 Task: Look for space in Rapid City, United States from 5th June, 2023 to 16th June, 2023 for 2 adults in price range Rs.14000 to Rs.18000. Place can be entire place with 1  bedroom having 1 bed and 1 bathroom. Property type can be house, flat, guest house, hotel. Booking option can be shelf check-in. Required host language is English.
Action: Mouse moved to (530, 108)
Screenshot: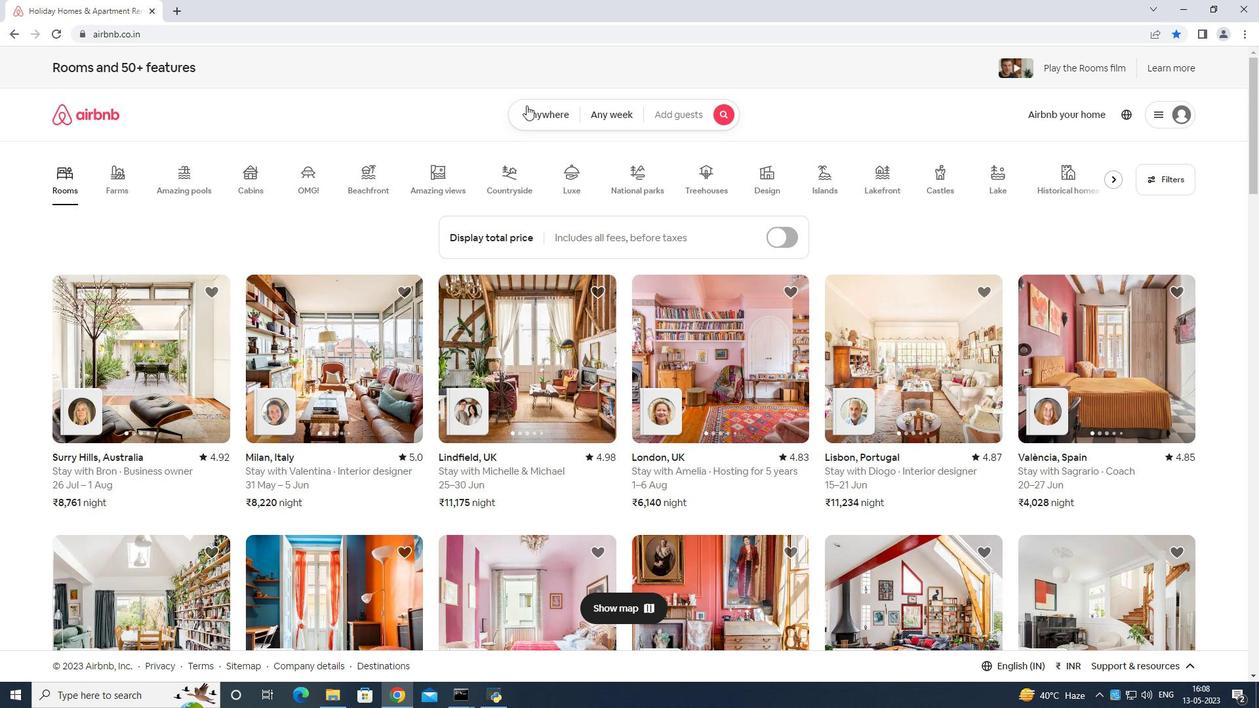 
Action: Mouse pressed left at (530, 108)
Screenshot: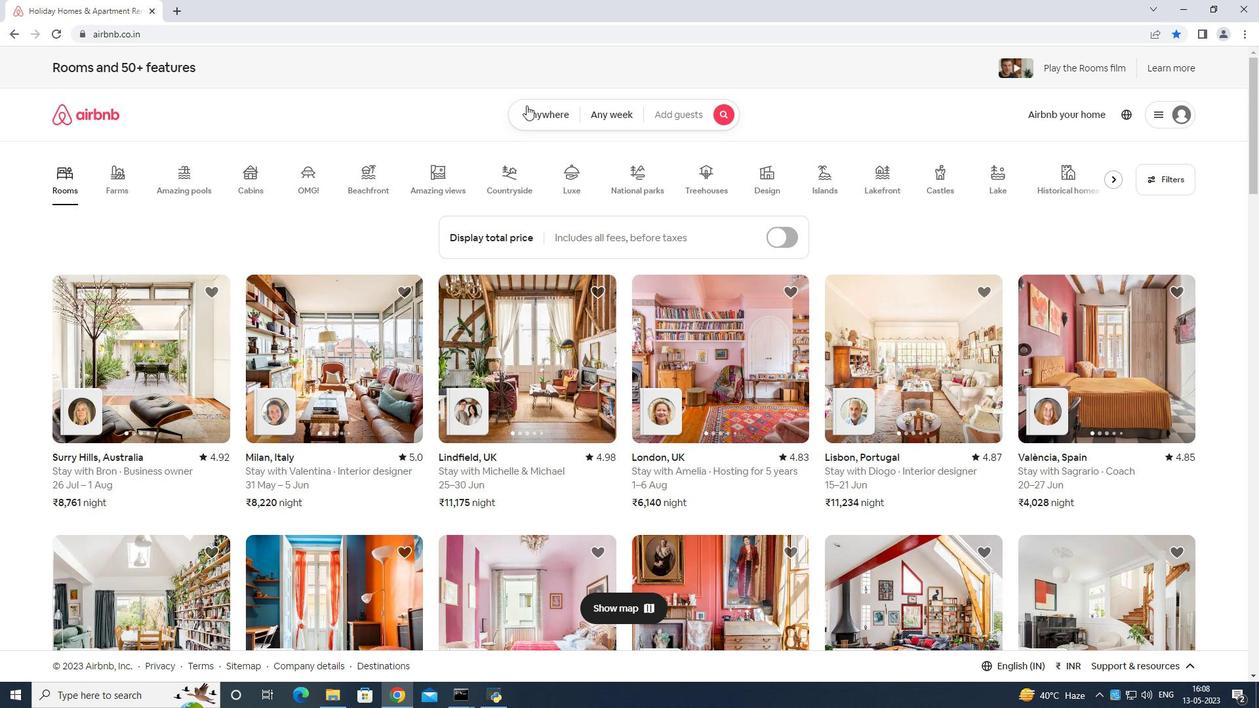 
Action: Mouse moved to (512, 150)
Screenshot: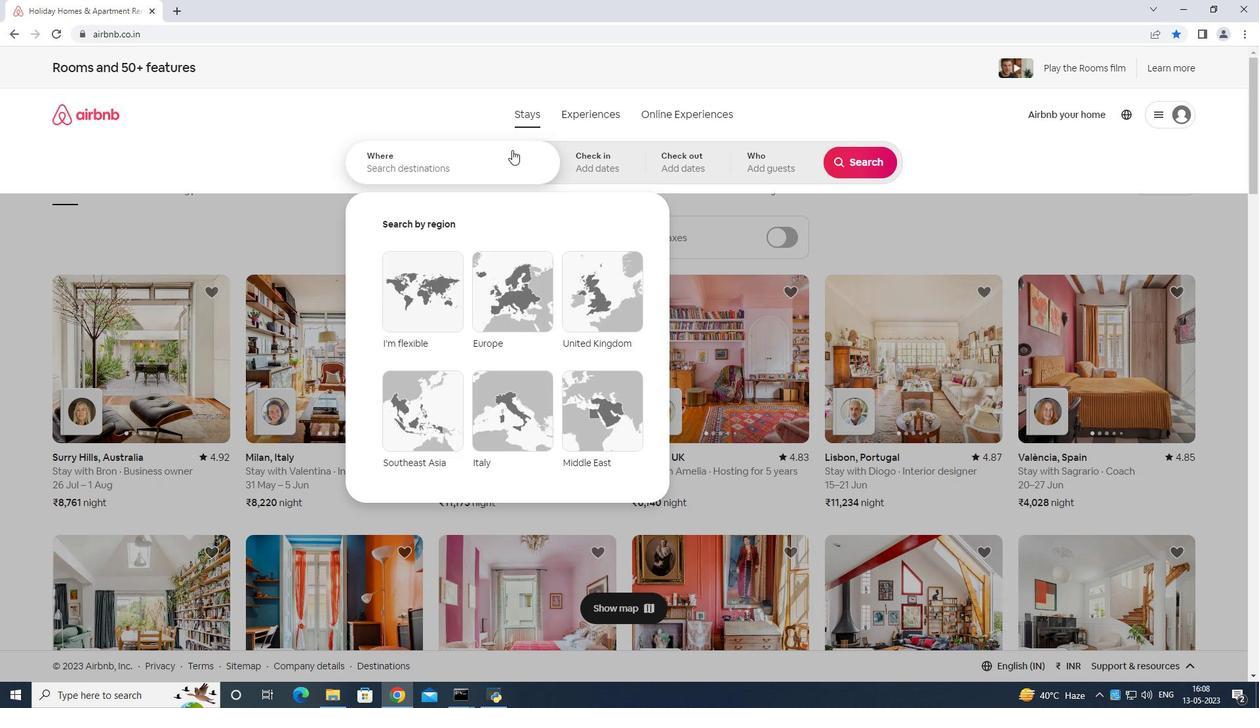 
Action: Mouse pressed left at (512, 150)
Screenshot: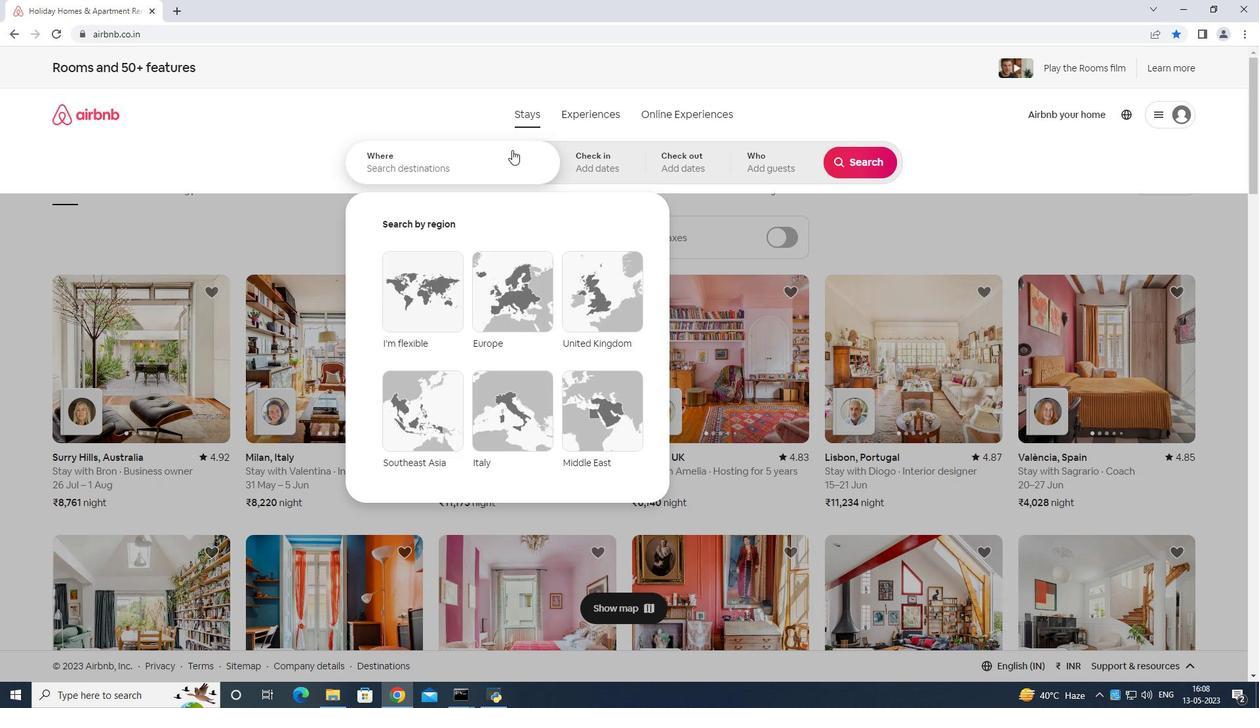 
Action: Mouse moved to (514, 150)
Screenshot: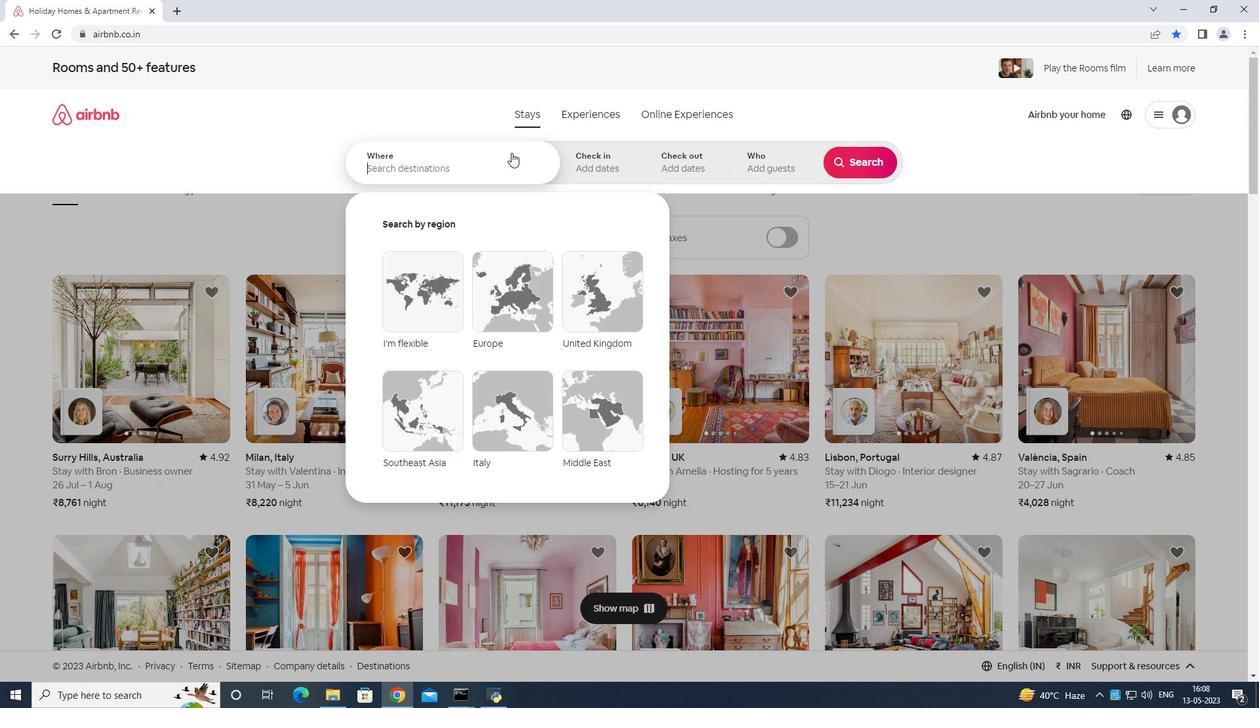 
Action: Key pressed <Key.shift>Rapid<Key.space>city<Key.space>unitrd<Key.space><Key.backspace><Key.backspace><Key.backspace>ed<Key.space>staes<Key.enter>
Screenshot: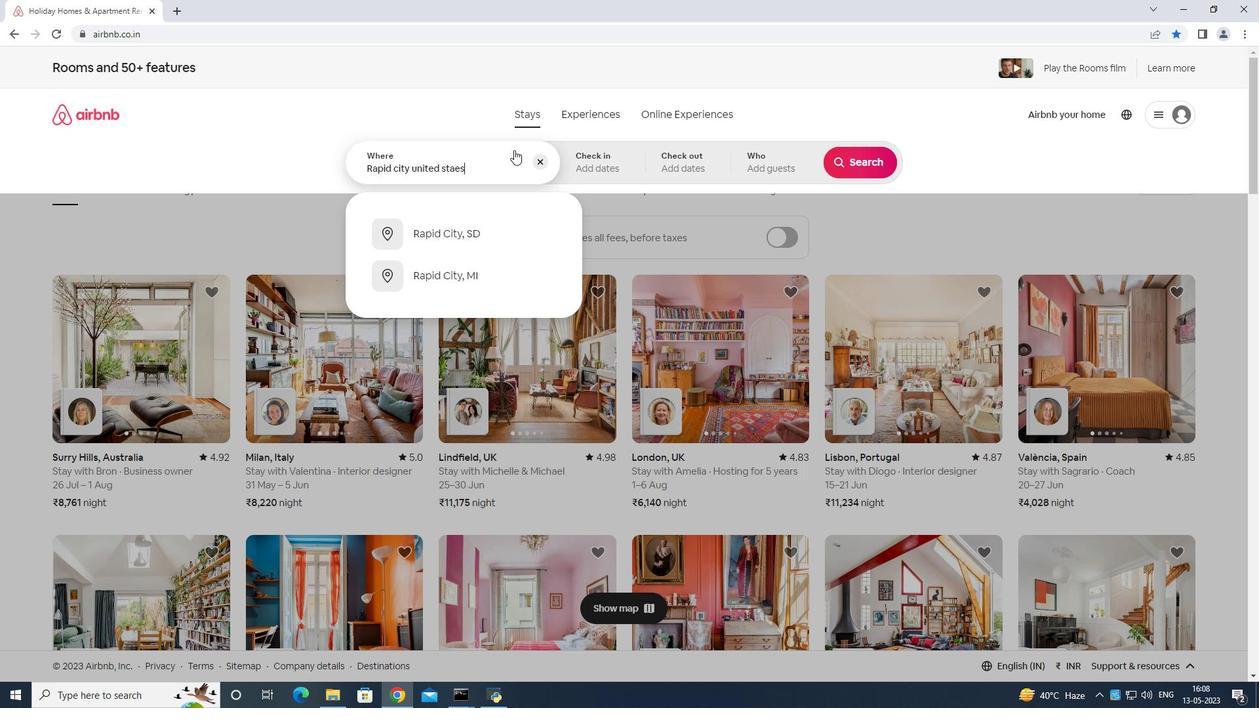 
Action: Mouse moved to (688, 350)
Screenshot: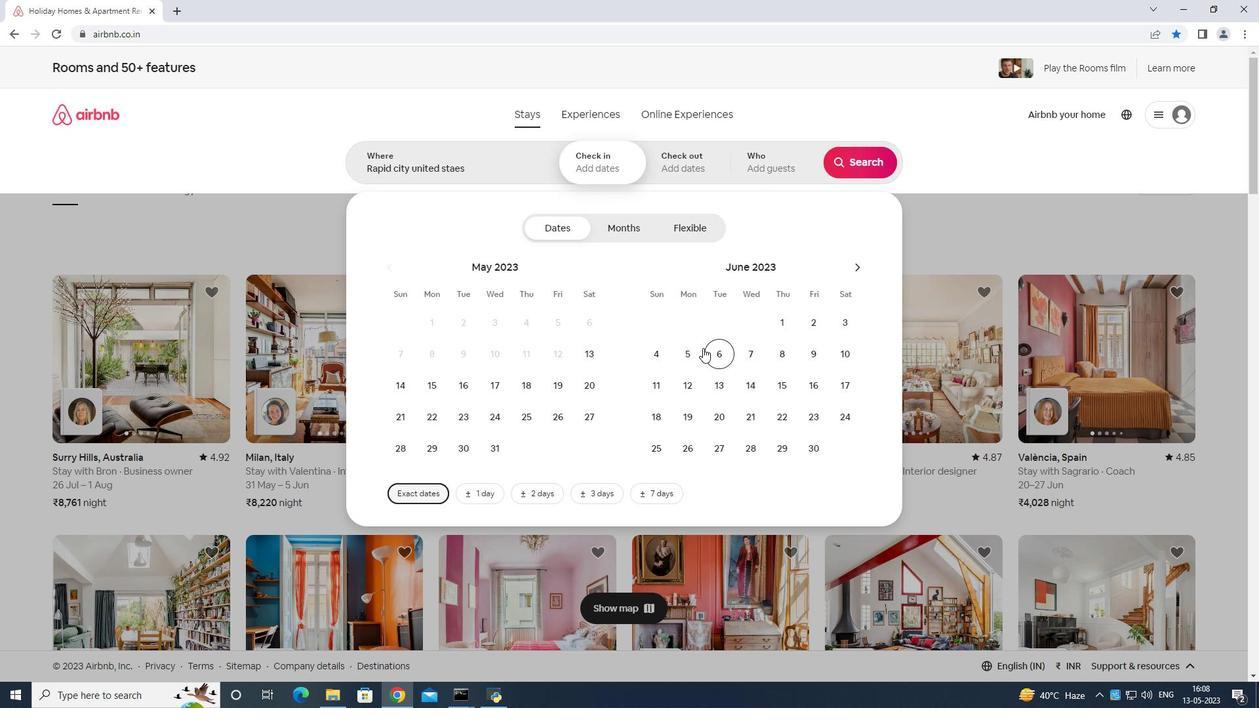 
Action: Mouse pressed left at (688, 350)
Screenshot: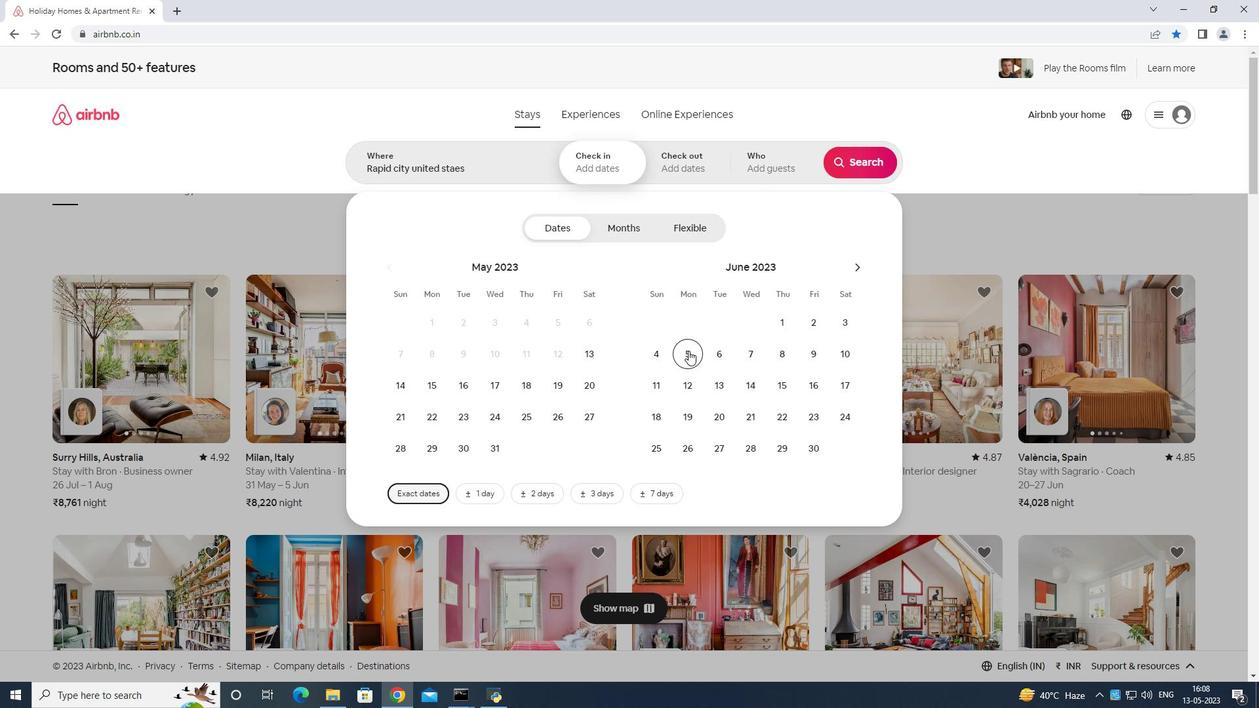 
Action: Mouse moved to (811, 387)
Screenshot: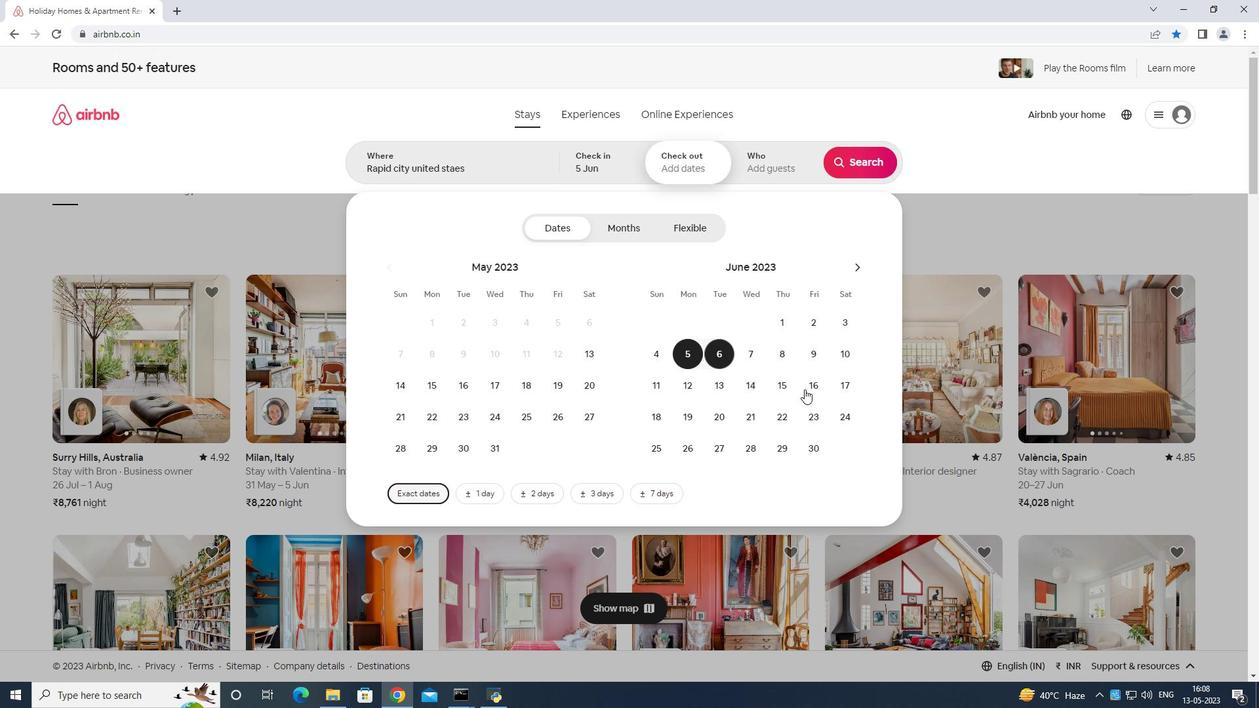 
Action: Mouse pressed left at (811, 387)
Screenshot: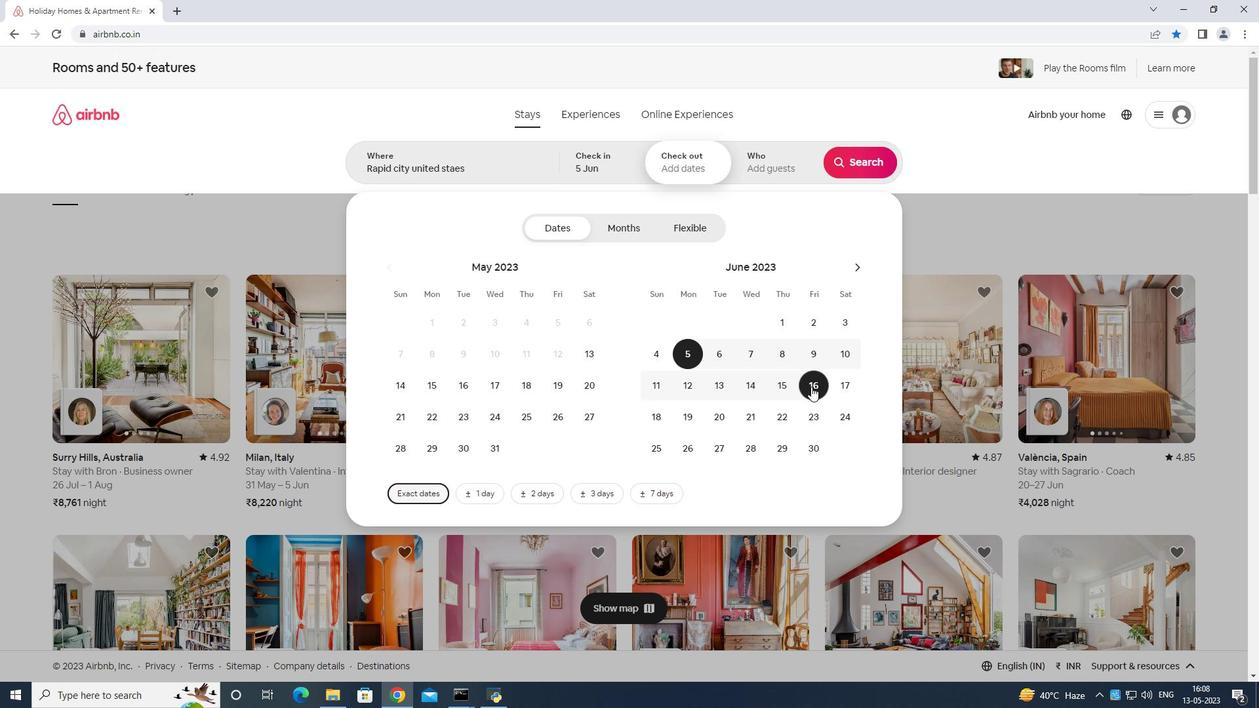 
Action: Mouse moved to (768, 167)
Screenshot: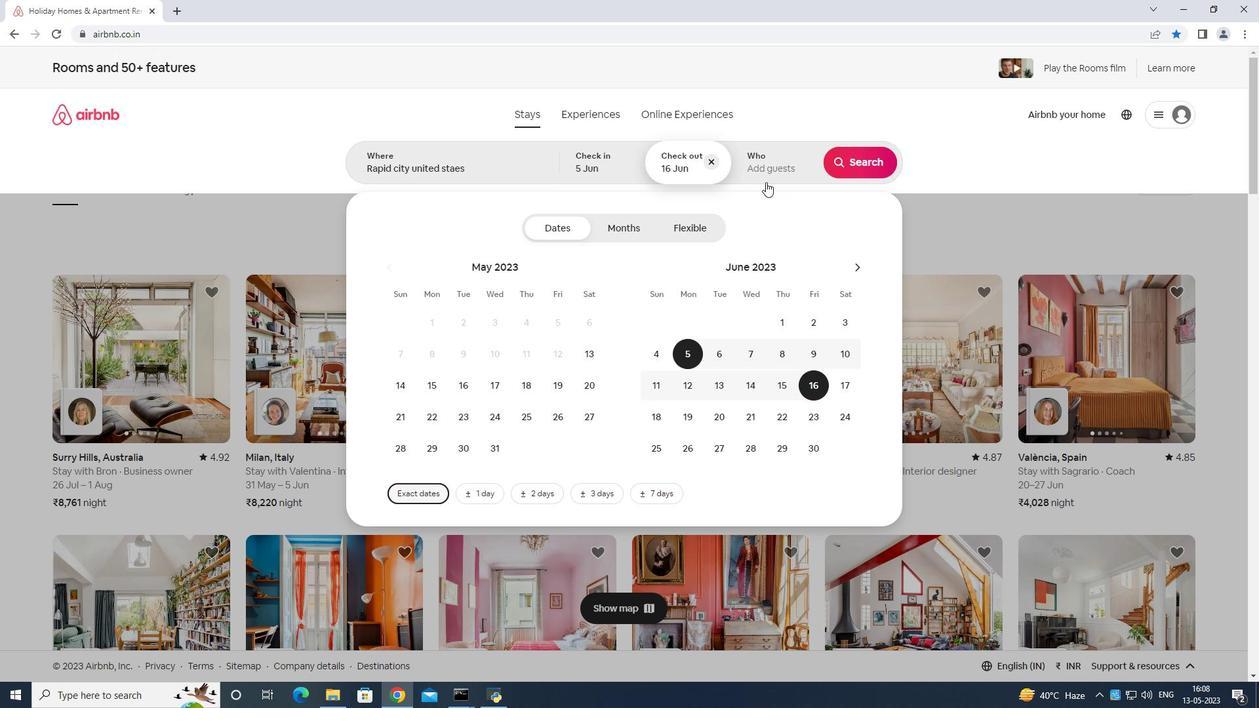 
Action: Mouse pressed left at (768, 167)
Screenshot: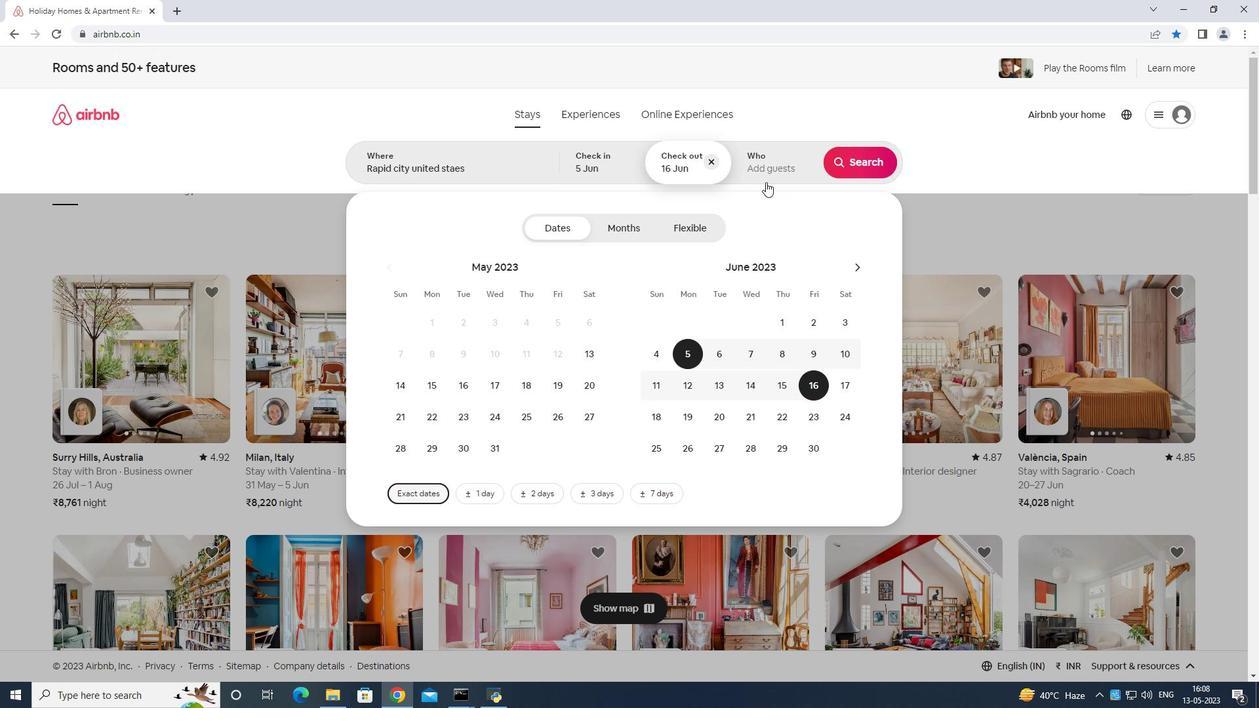 
Action: Mouse moved to (858, 228)
Screenshot: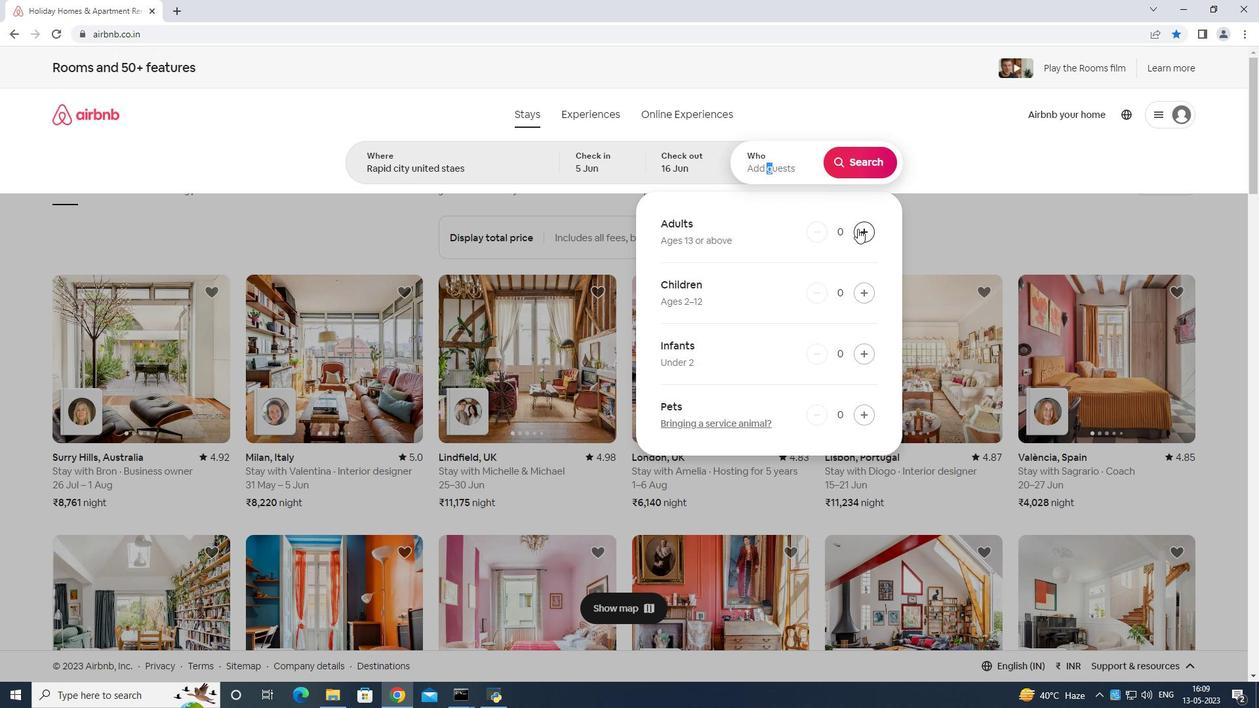 
Action: Mouse pressed left at (858, 228)
Screenshot: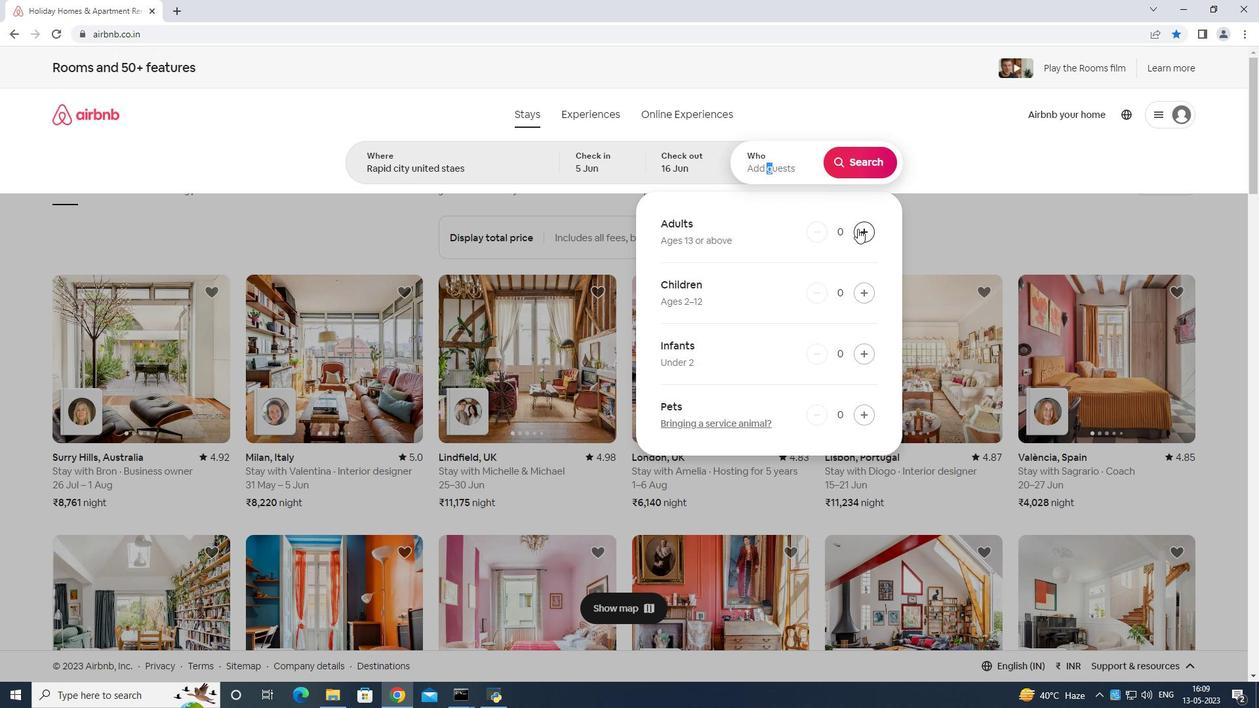 
Action: Mouse pressed left at (858, 228)
Screenshot: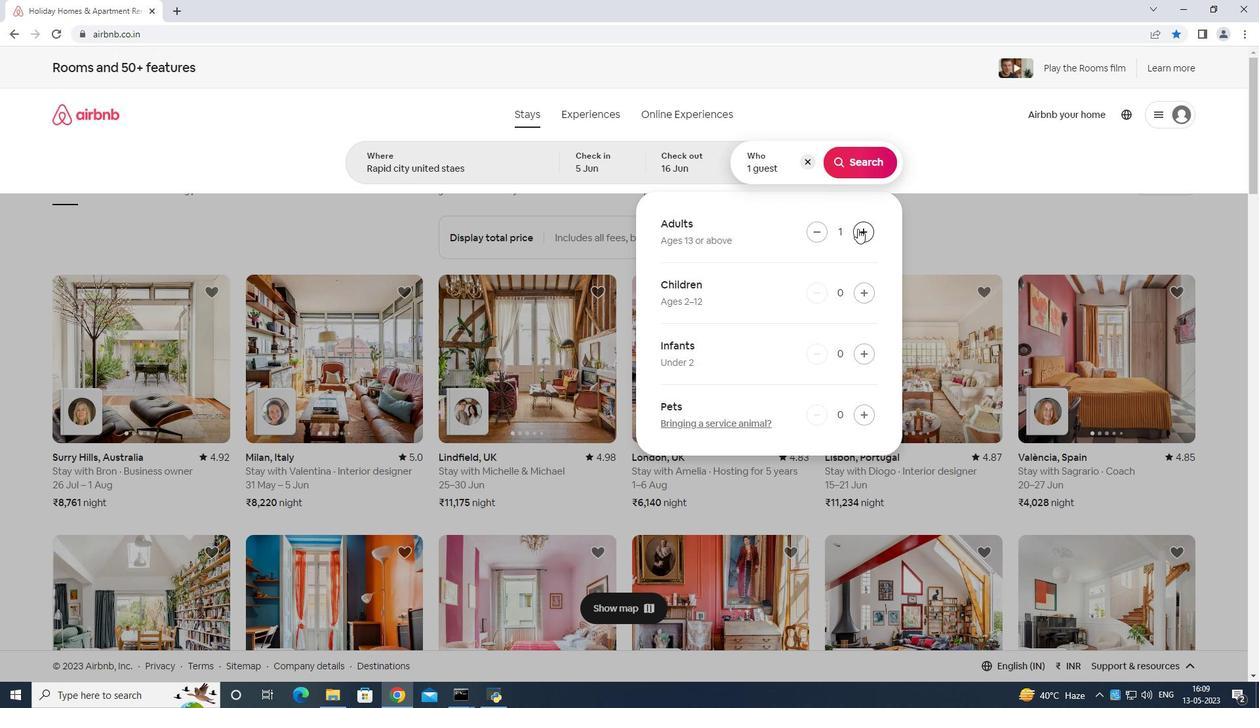 
Action: Mouse moved to (871, 156)
Screenshot: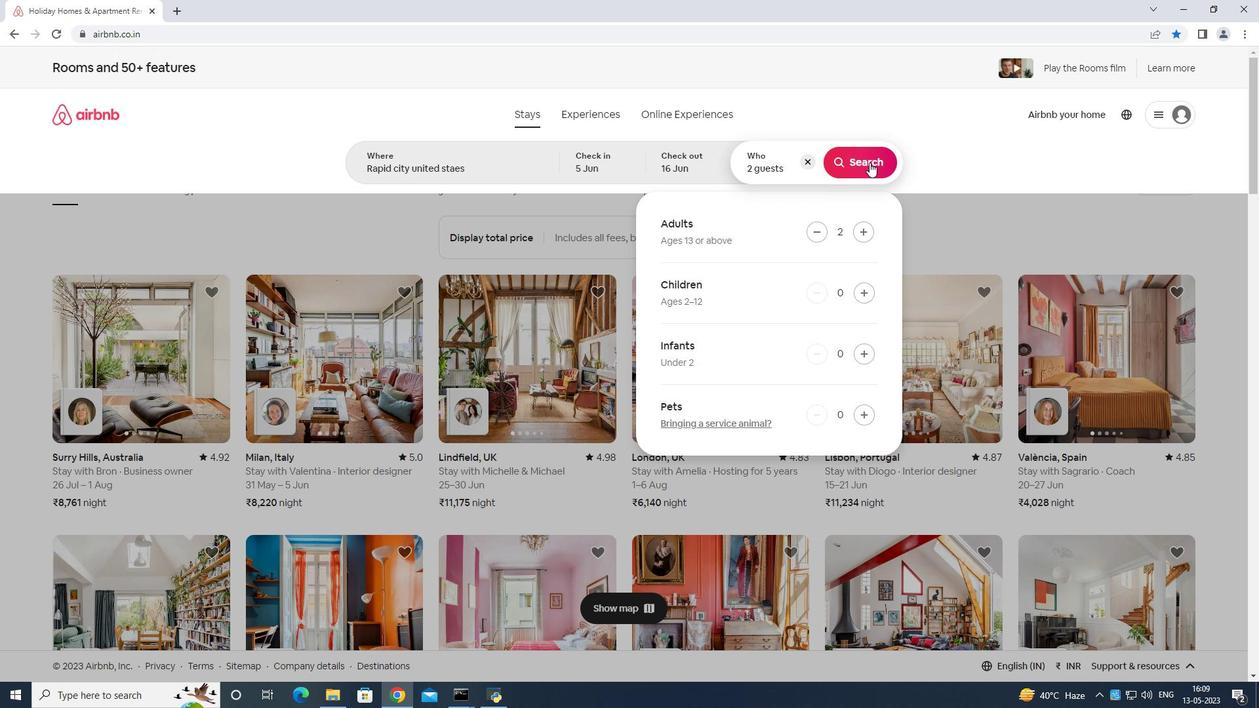 
Action: Mouse pressed left at (871, 156)
Screenshot: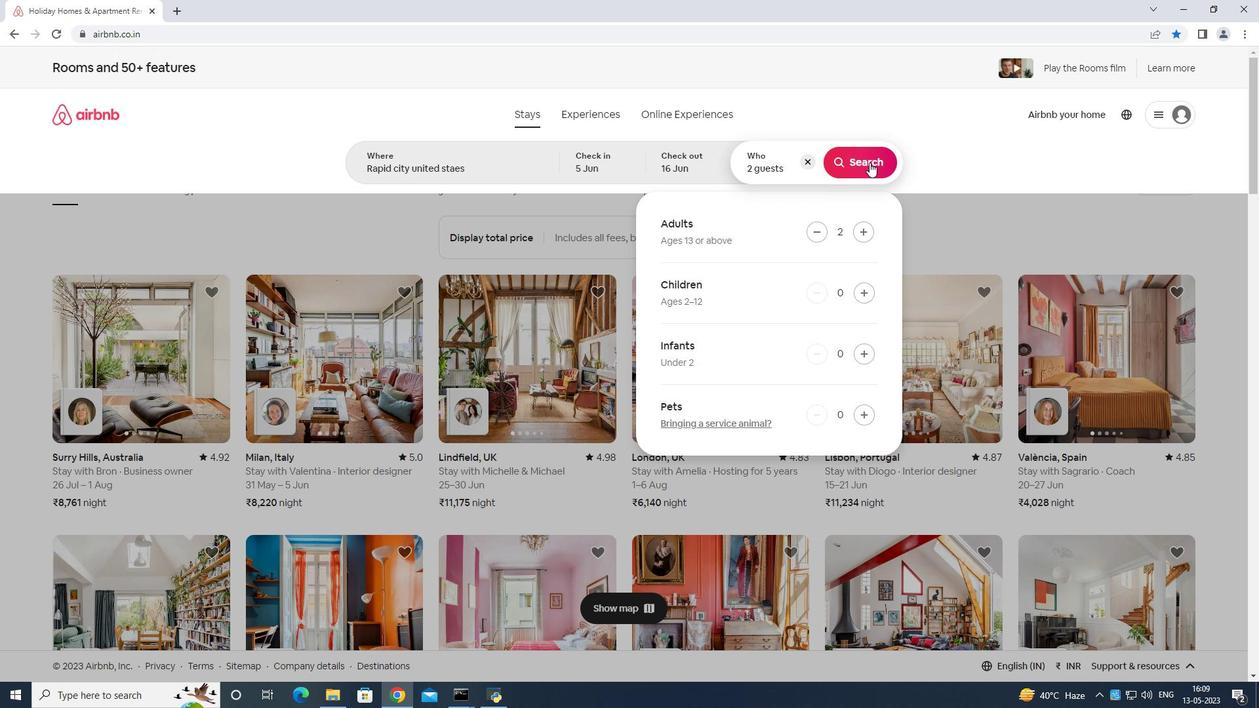 
Action: Mouse moved to (1215, 122)
Screenshot: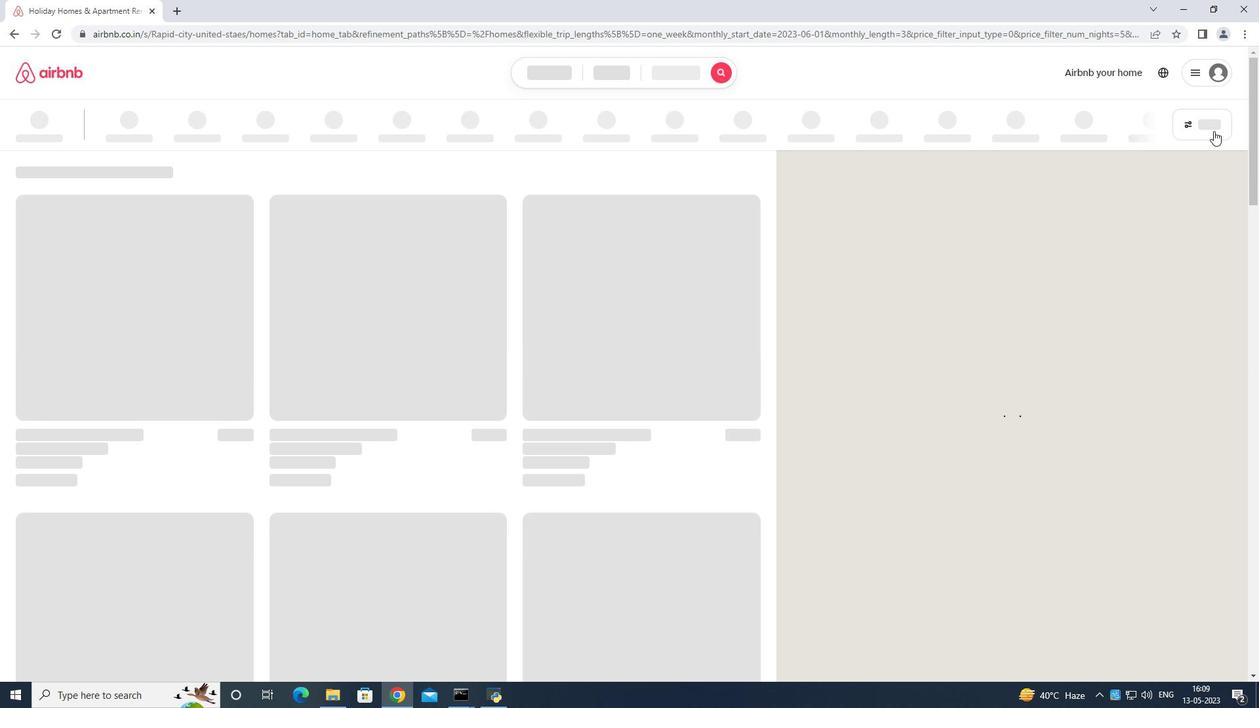 
Action: Mouse pressed left at (1215, 122)
Screenshot: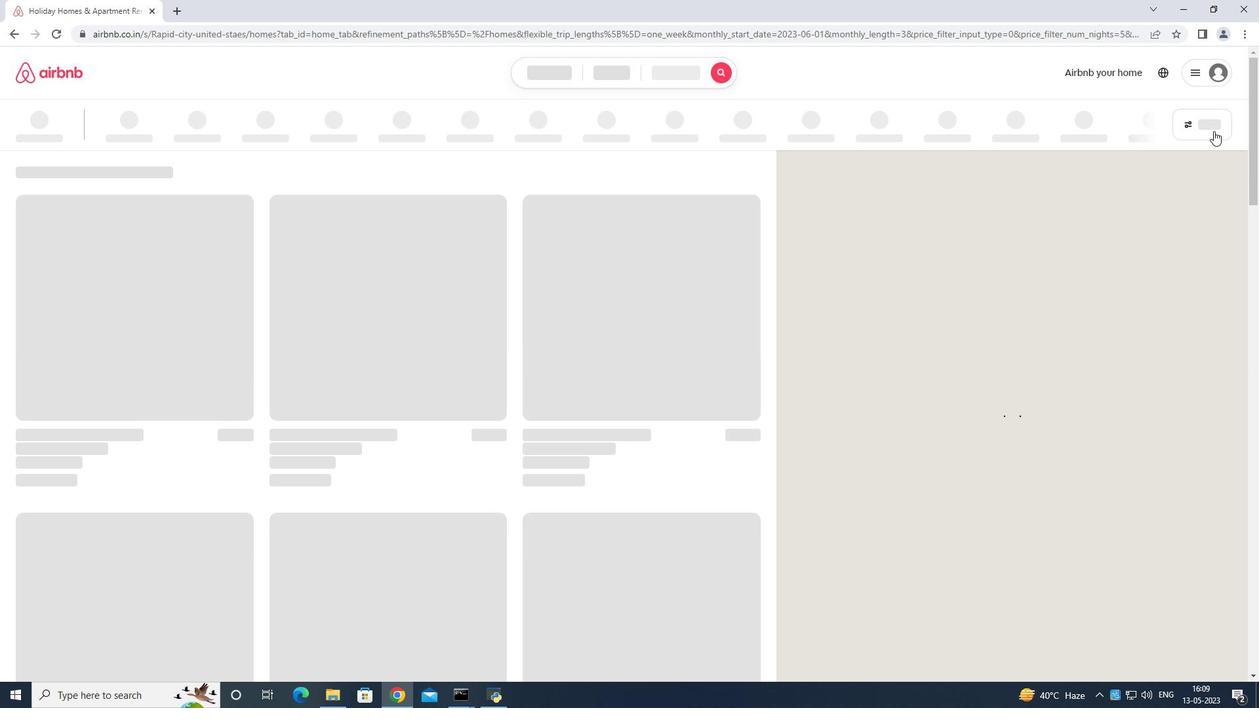 
Action: Mouse moved to (549, 419)
Screenshot: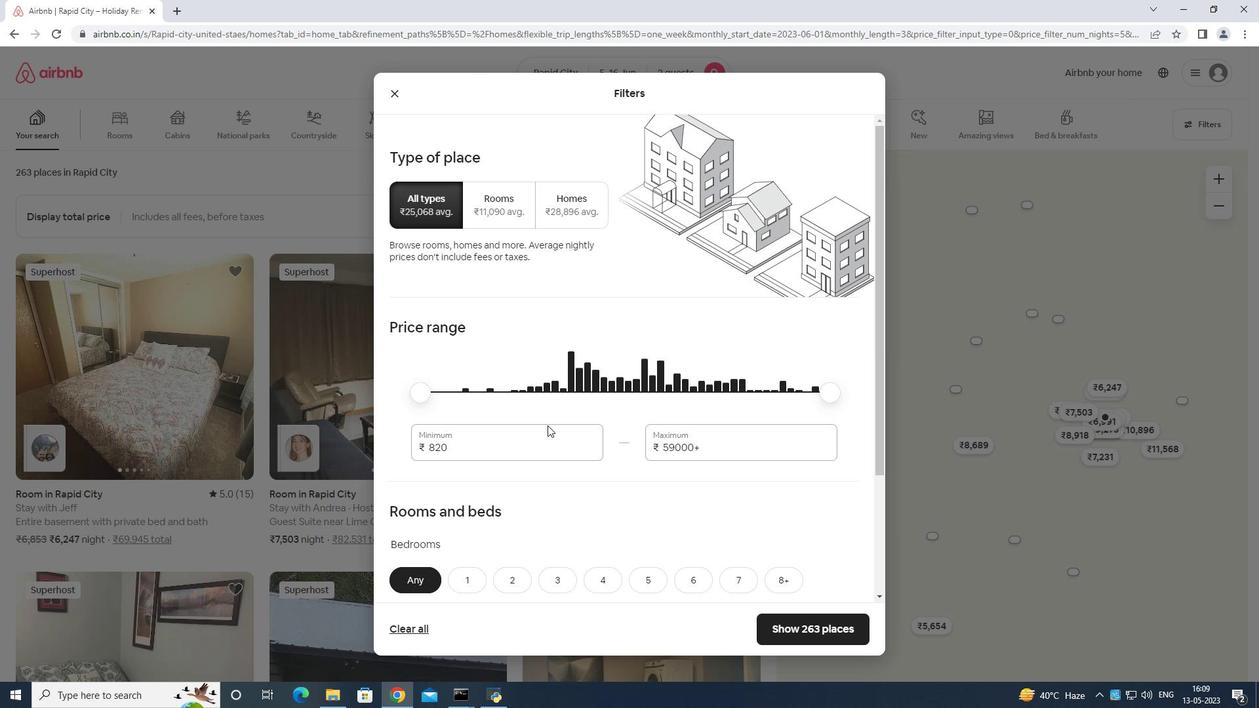 
Action: Mouse pressed left at (549, 419)
Screenshot: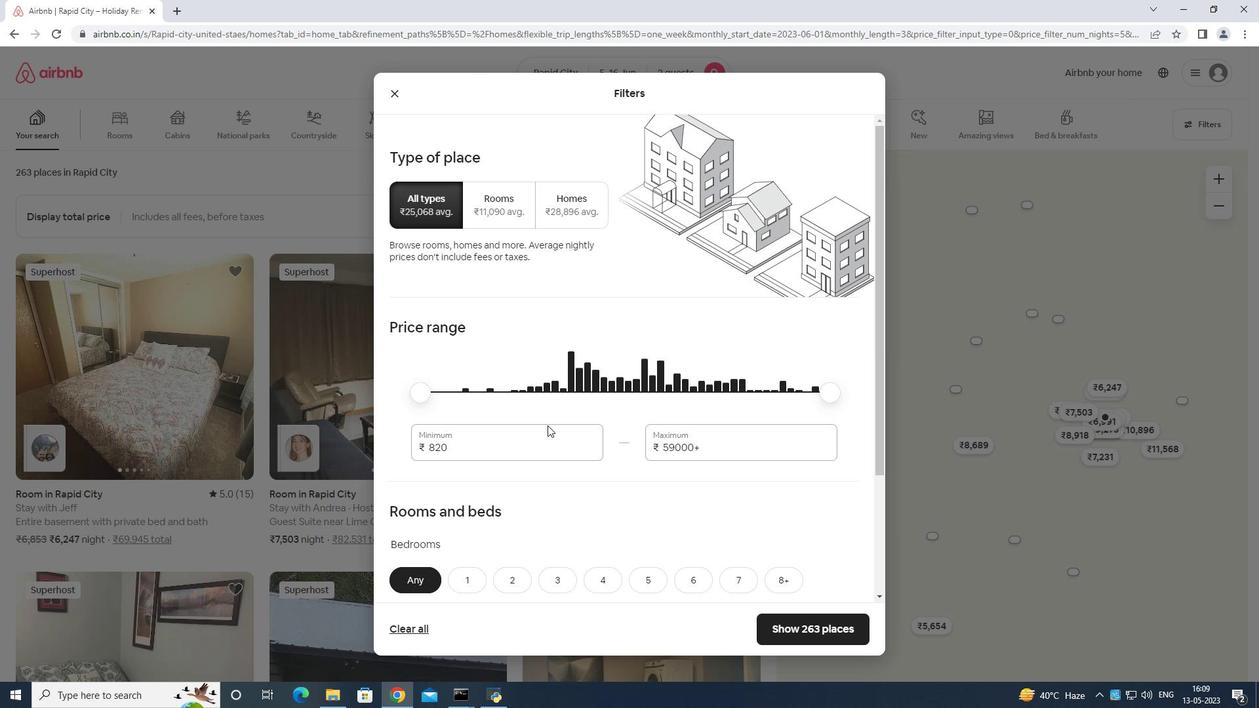 
Action: Mouse moved to (539, 441)
Screenshot: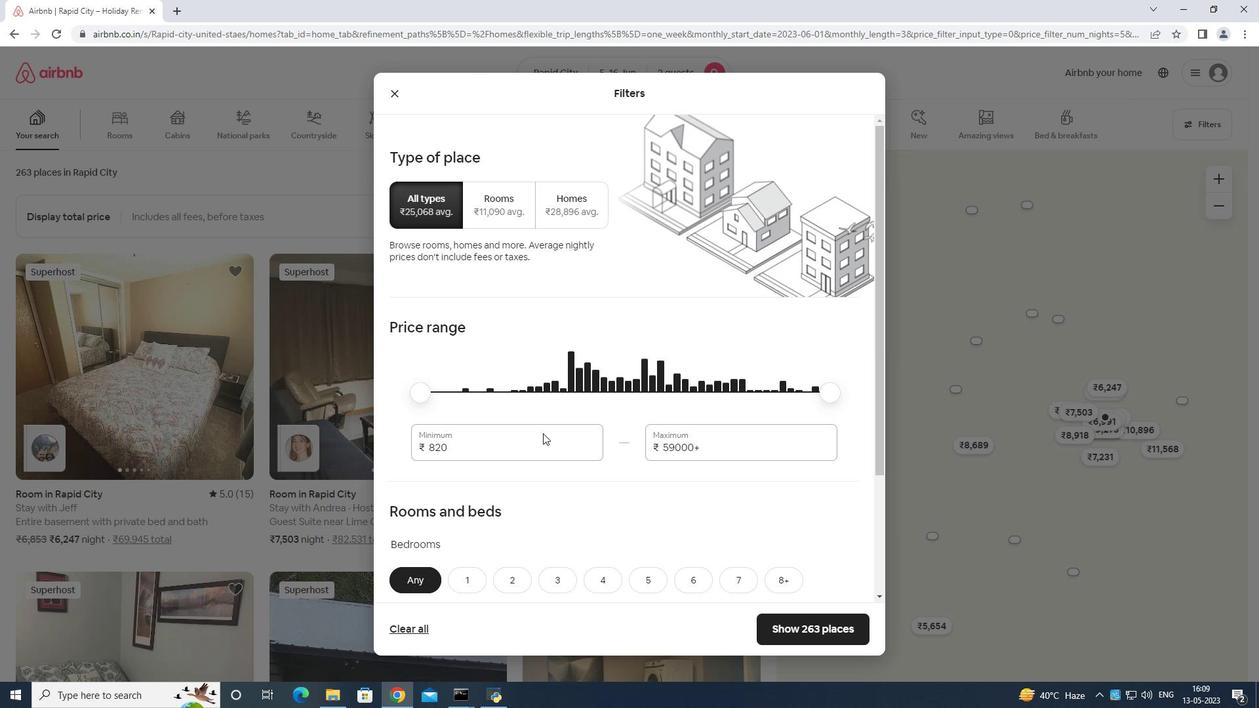 
Action: Key pressed <Key.backspace><Key.backspace><Key.backspace><Key.backspace>
Screenshot: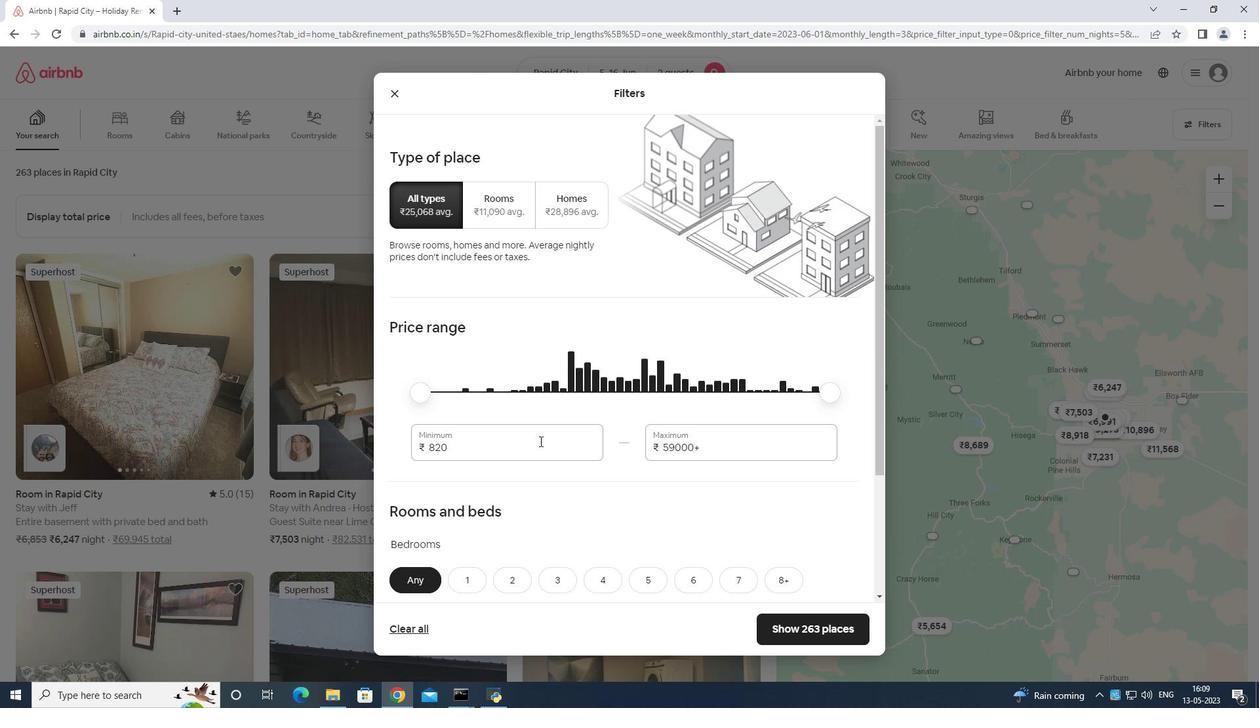 
Action: Mouse moved to (538, 442)
Screenshot: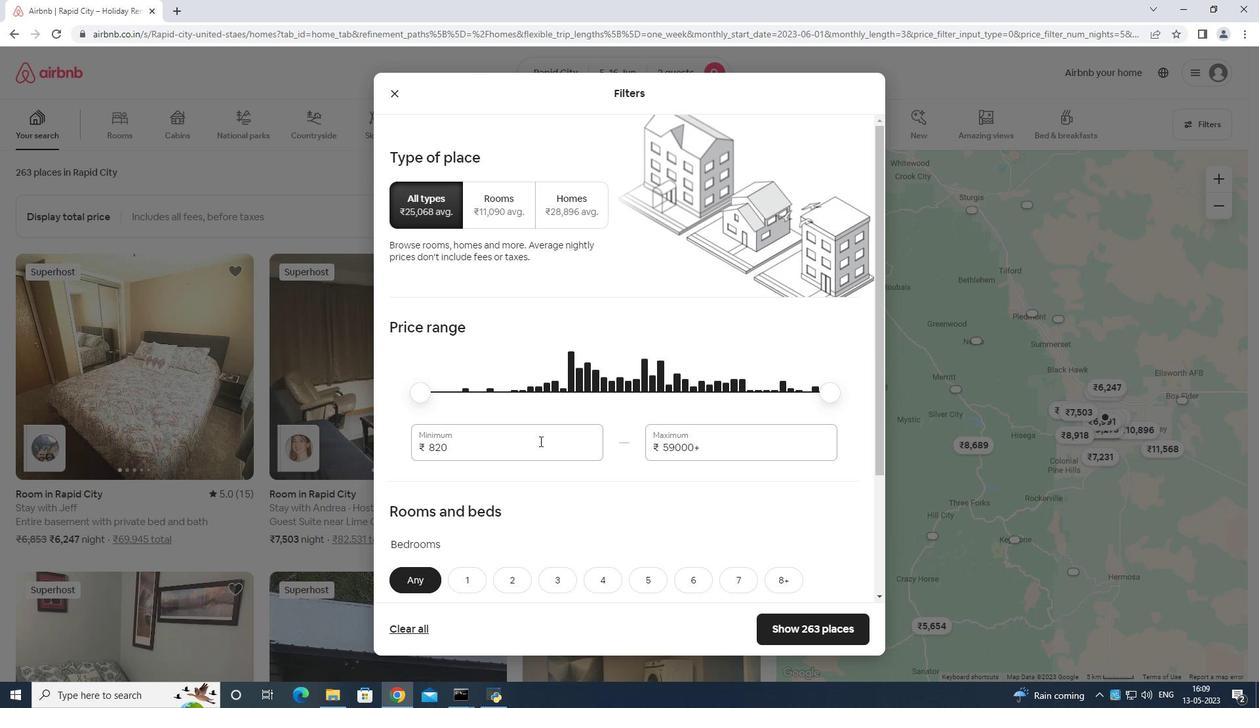 
Action: Key pressed <Key.backspace>
Screenshot: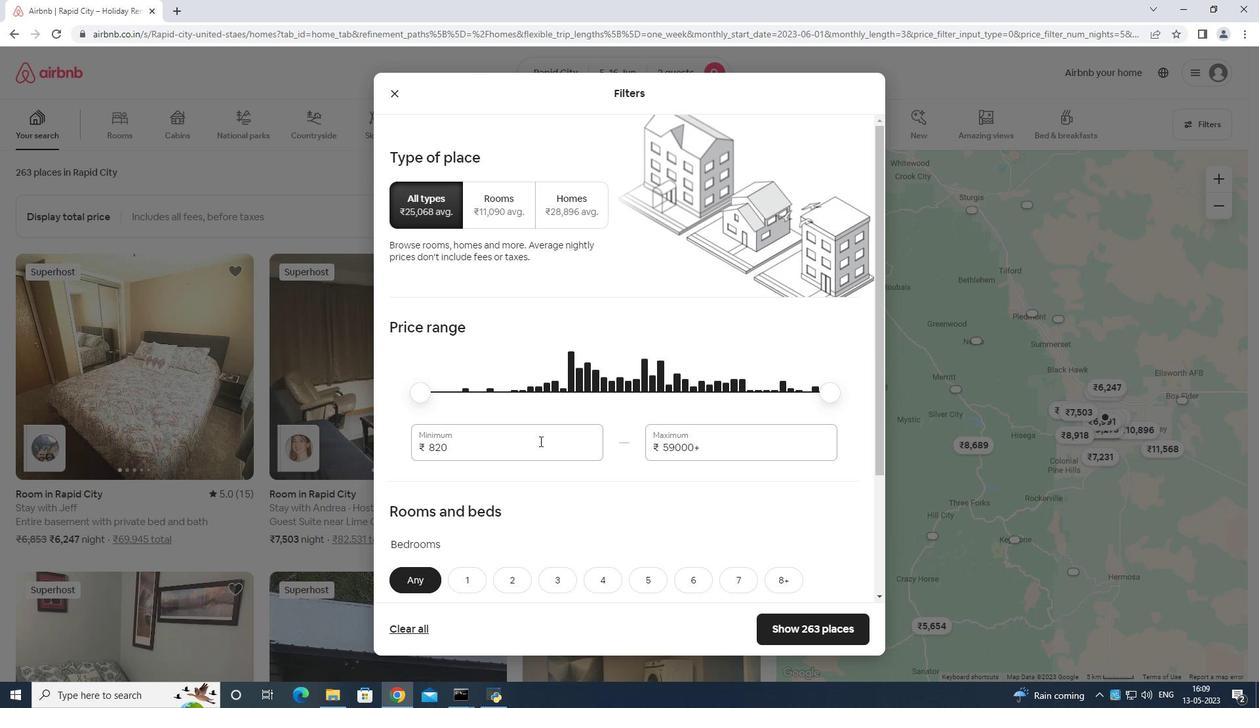 
Action: Mouse moved to (534, 444)
Screenshot: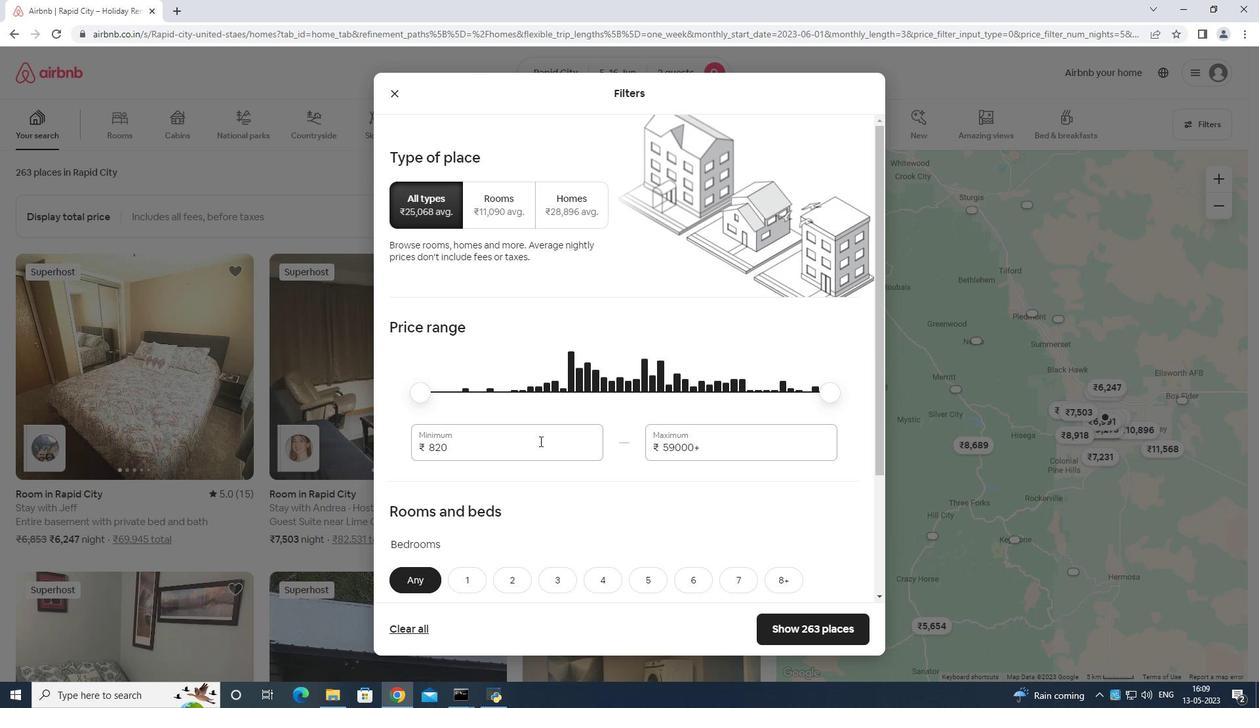 
Action: Key pressed <Key.backspace>
Screenshot: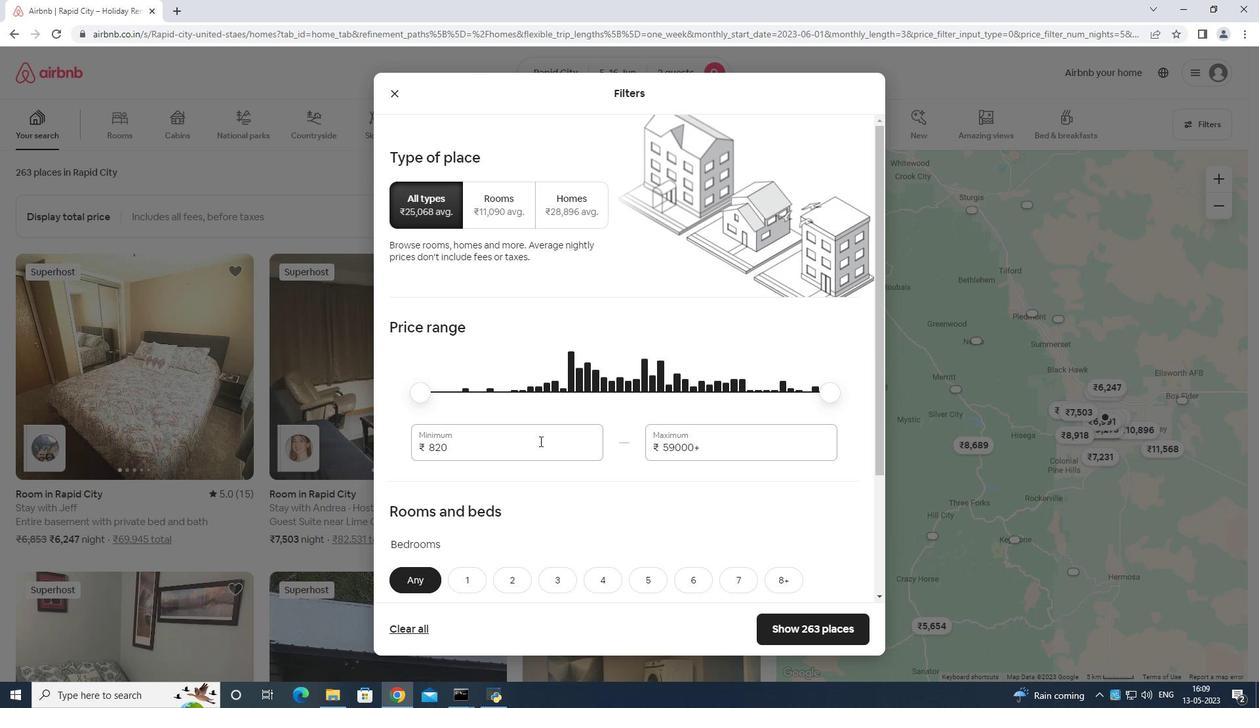 
Action: Mouse moved to (528, 447)
Screenshot: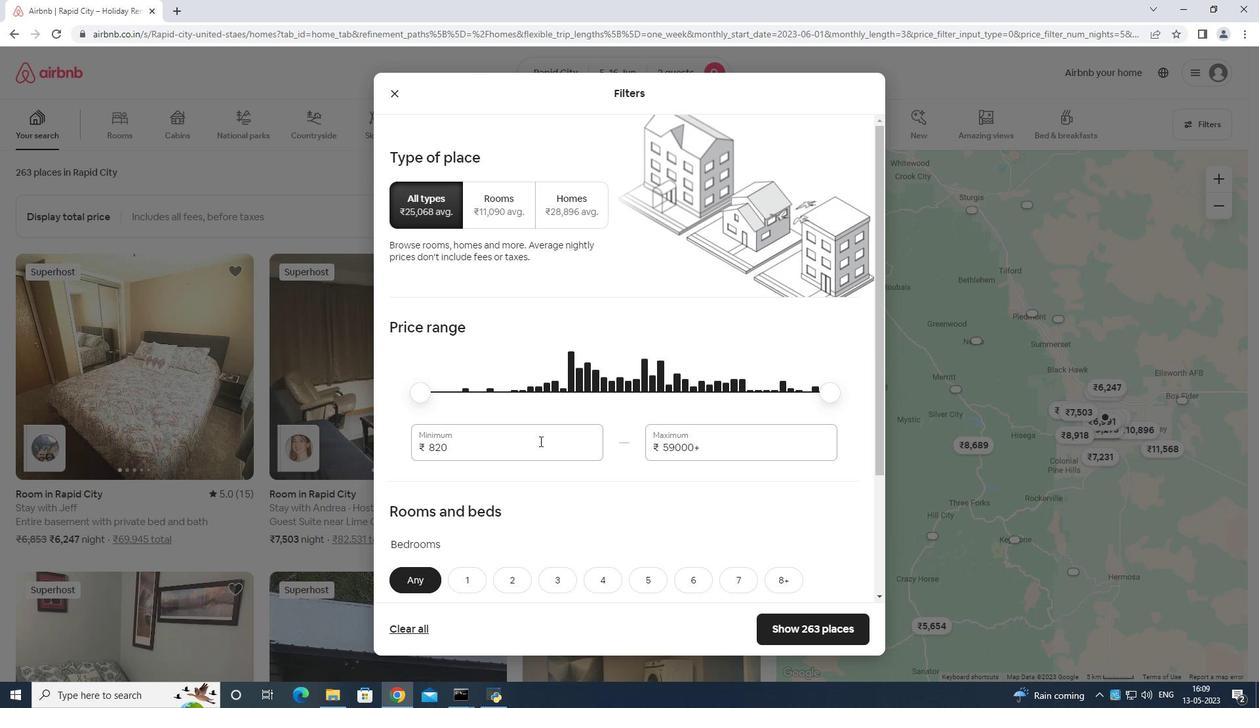 
Action: Key pressed <Key.backspace>
Screenshot: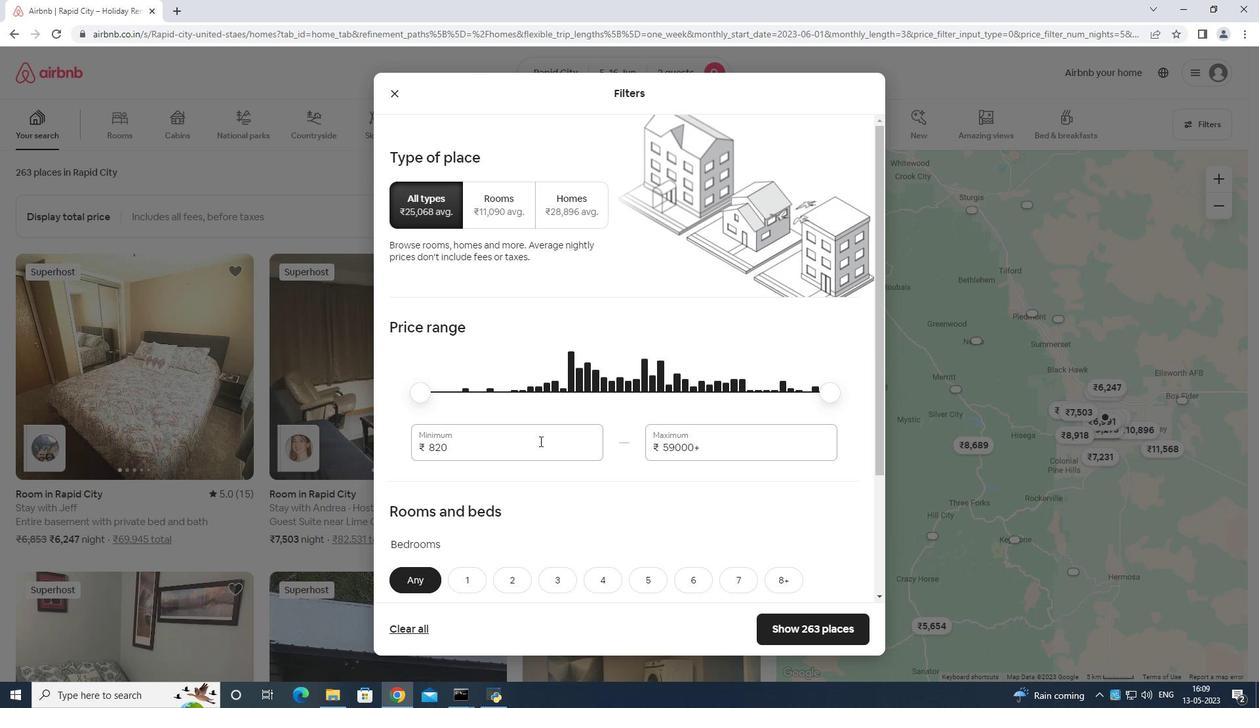 
Action: Mouse moved to (526, 447)
Screenshot: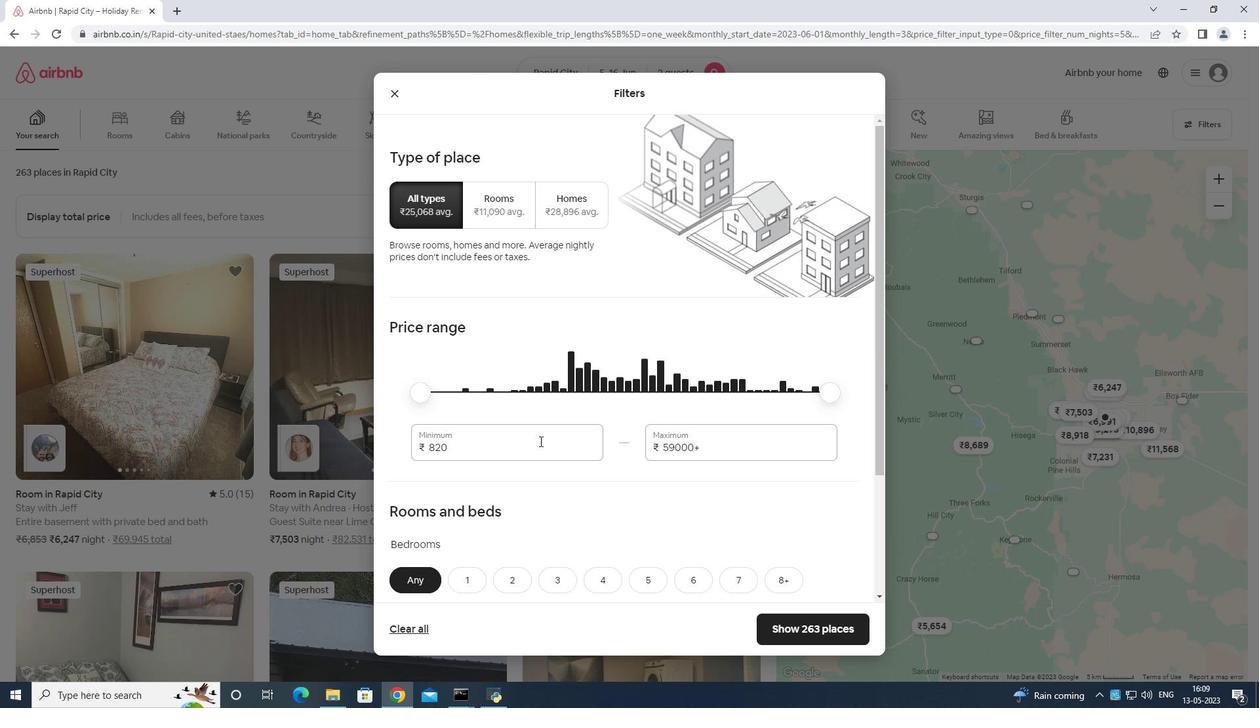 
Action: Key pressed <Key.backspace><Key.backspace><Key.backspace>
Screenshot: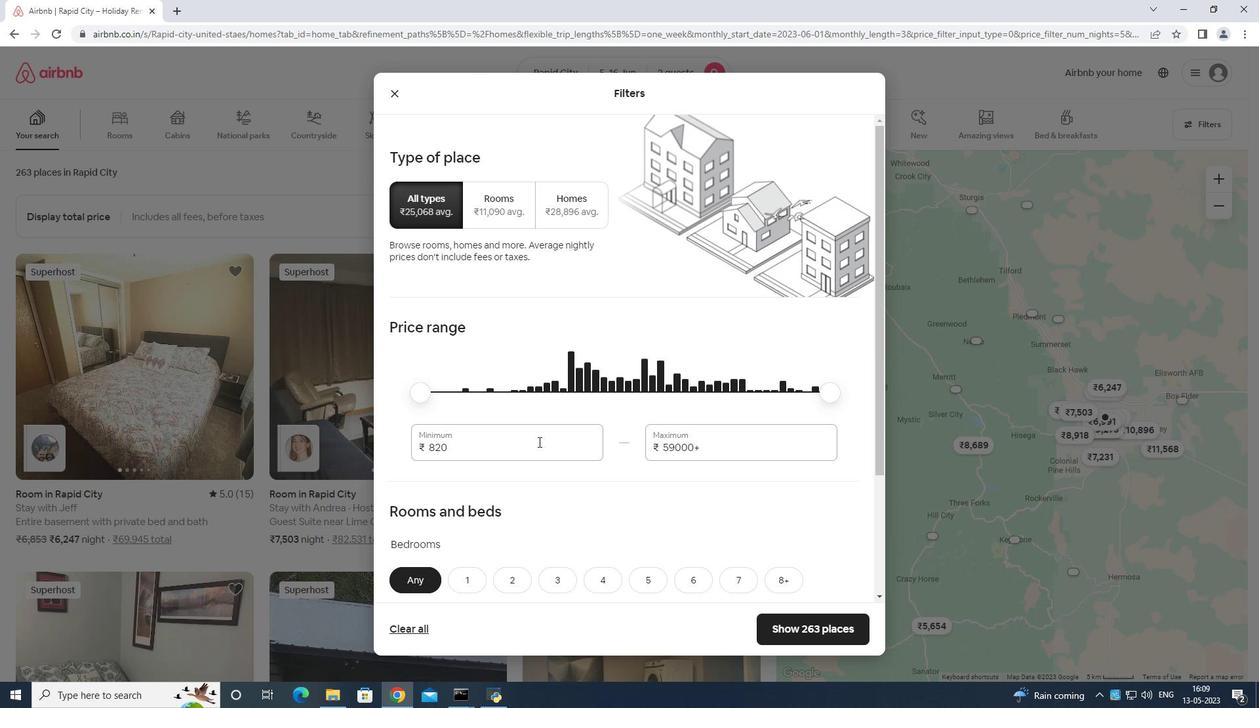 
Action: Mouse pressed left at (526, 447)
Screenshot: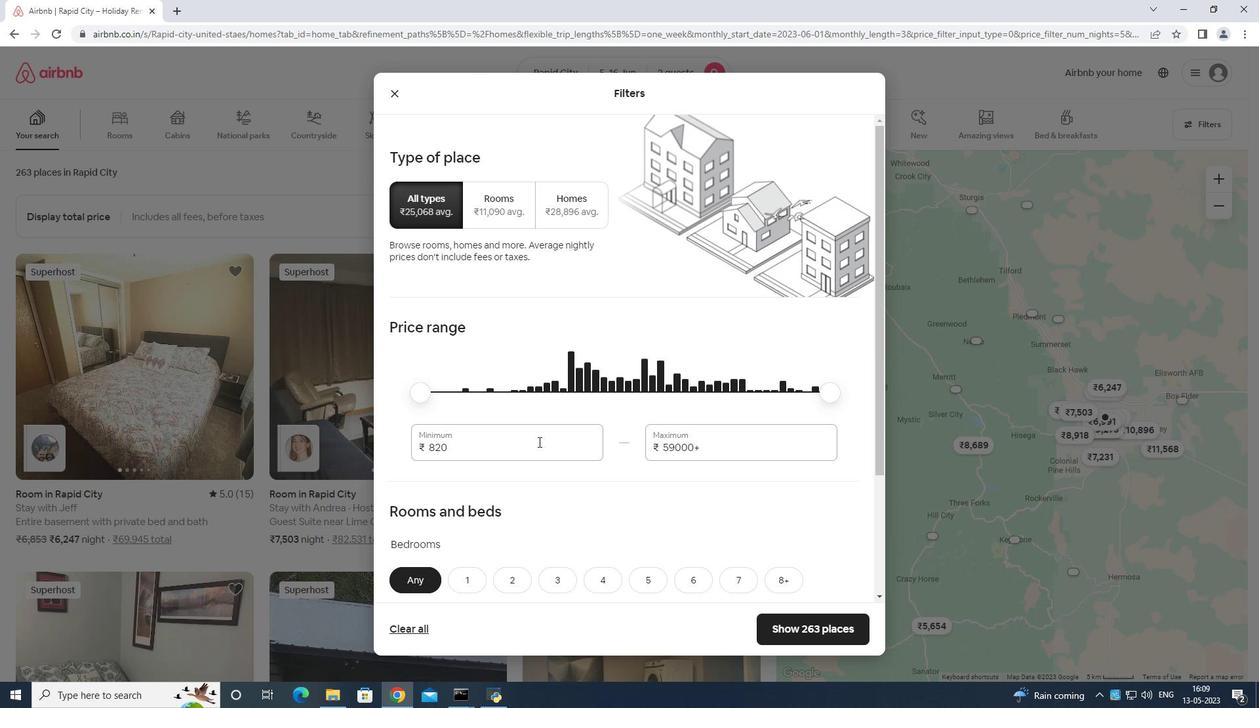 
Action: Key pressed <Key.backspace>
Screenshot: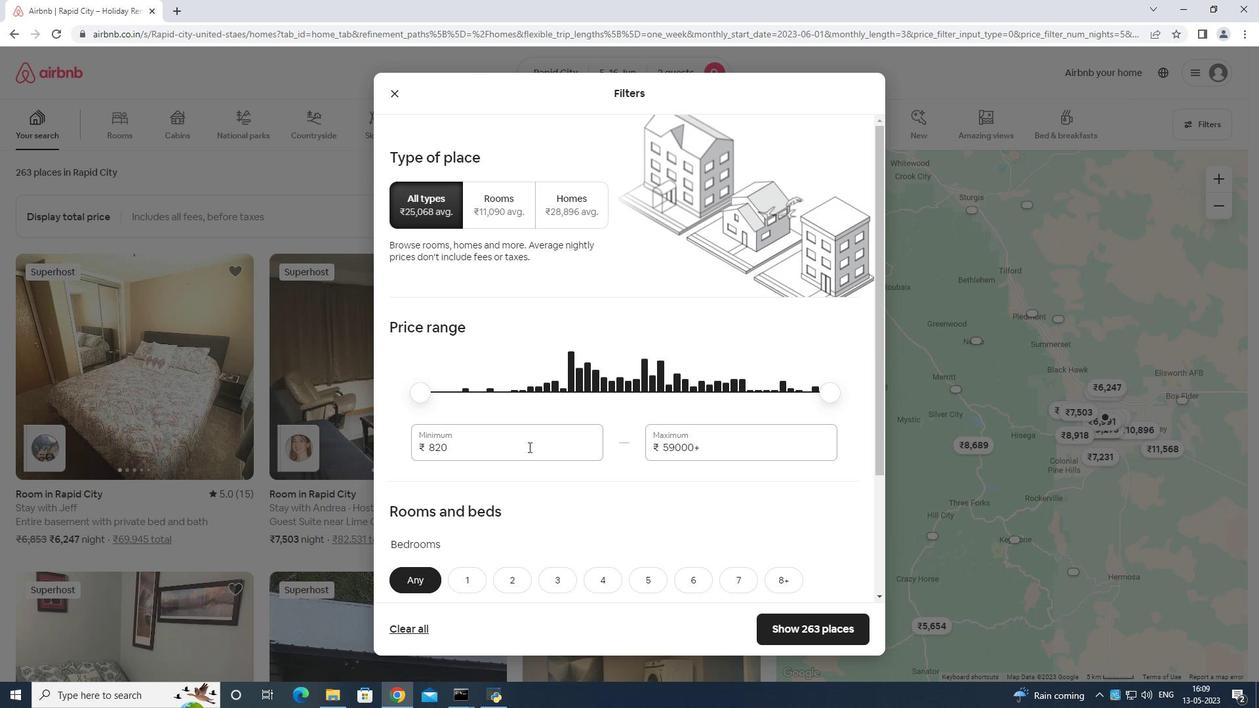 
Action: Mouse moved to (526, 445)
Screenshot: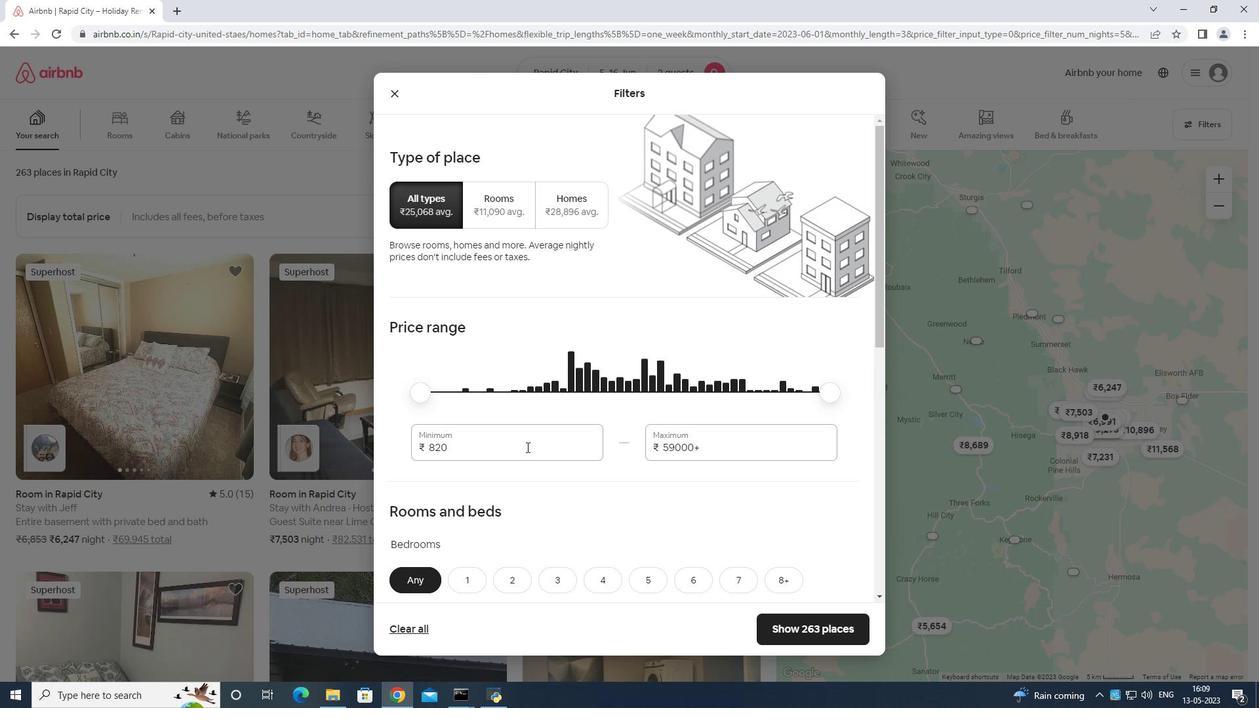 
Action: Key pressed <Key.backspace><Key.backspace><Key.backspace><Key.backspace><Key.backspace>
Screenshot: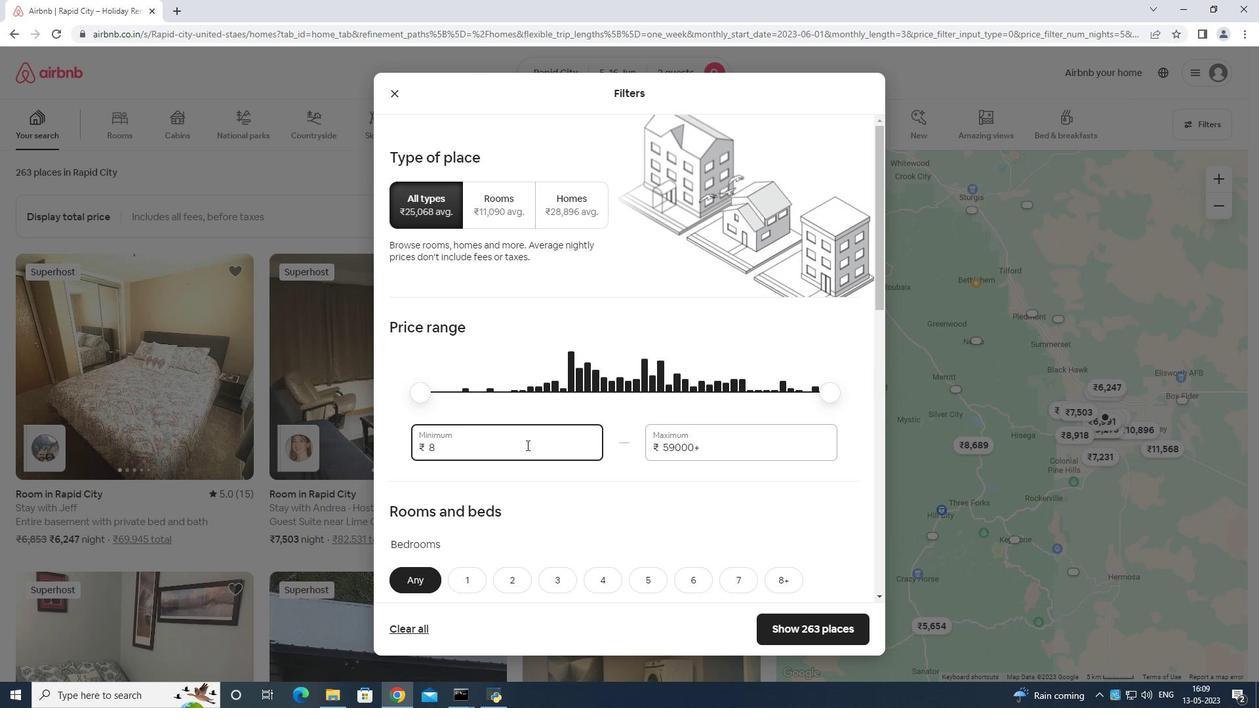 
Action: Mouse moved to (526, 444)
Screenshot: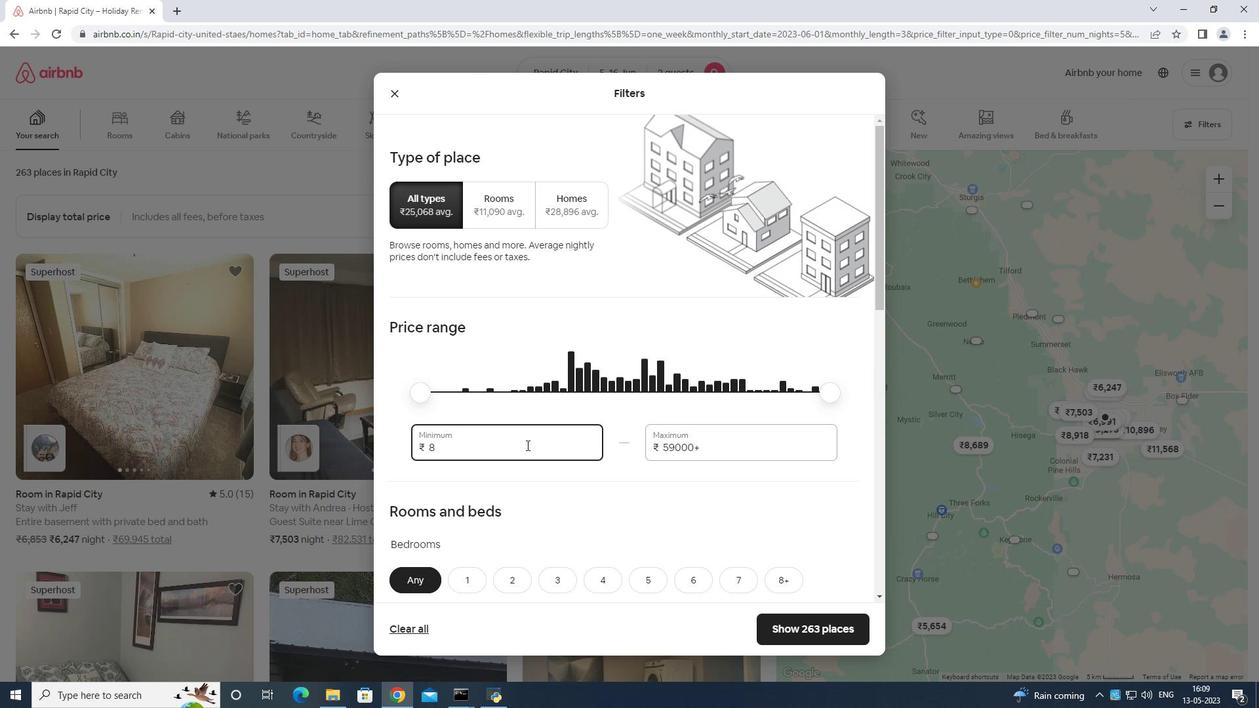 
Action: Key pressed <Key.backspace>
Screenshot: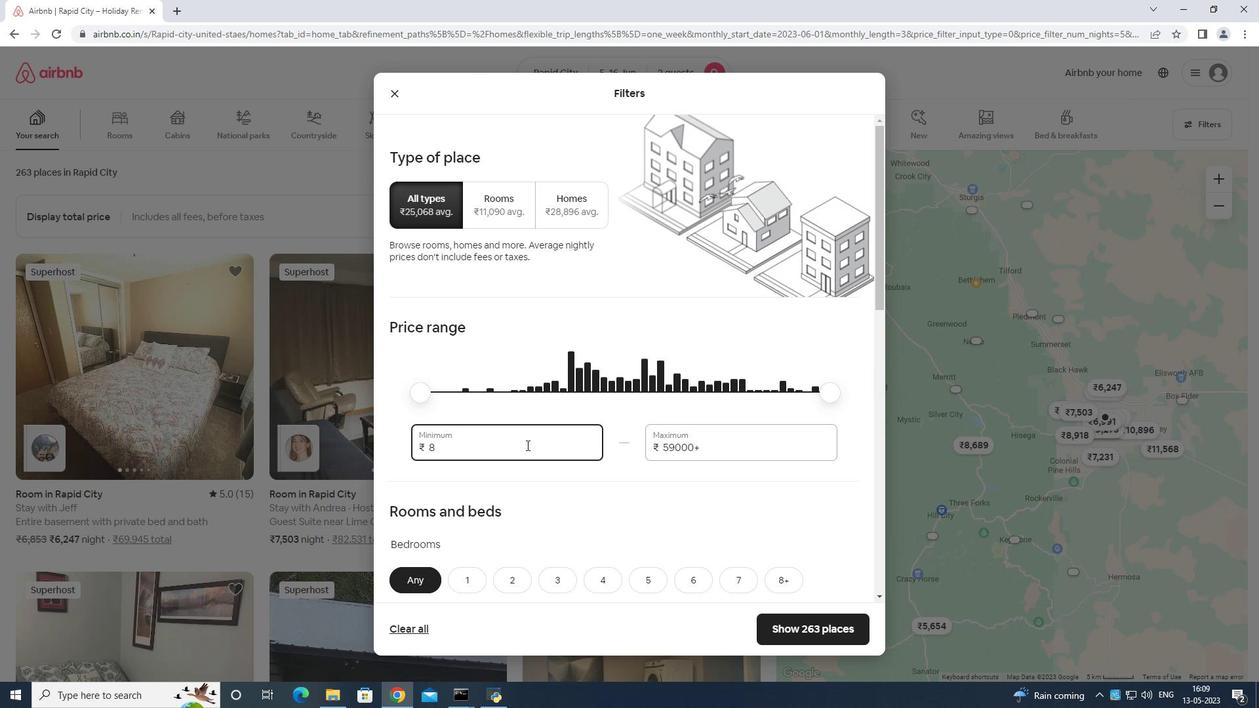 
Action: Mouse moved to (526, 446)
Screenshot: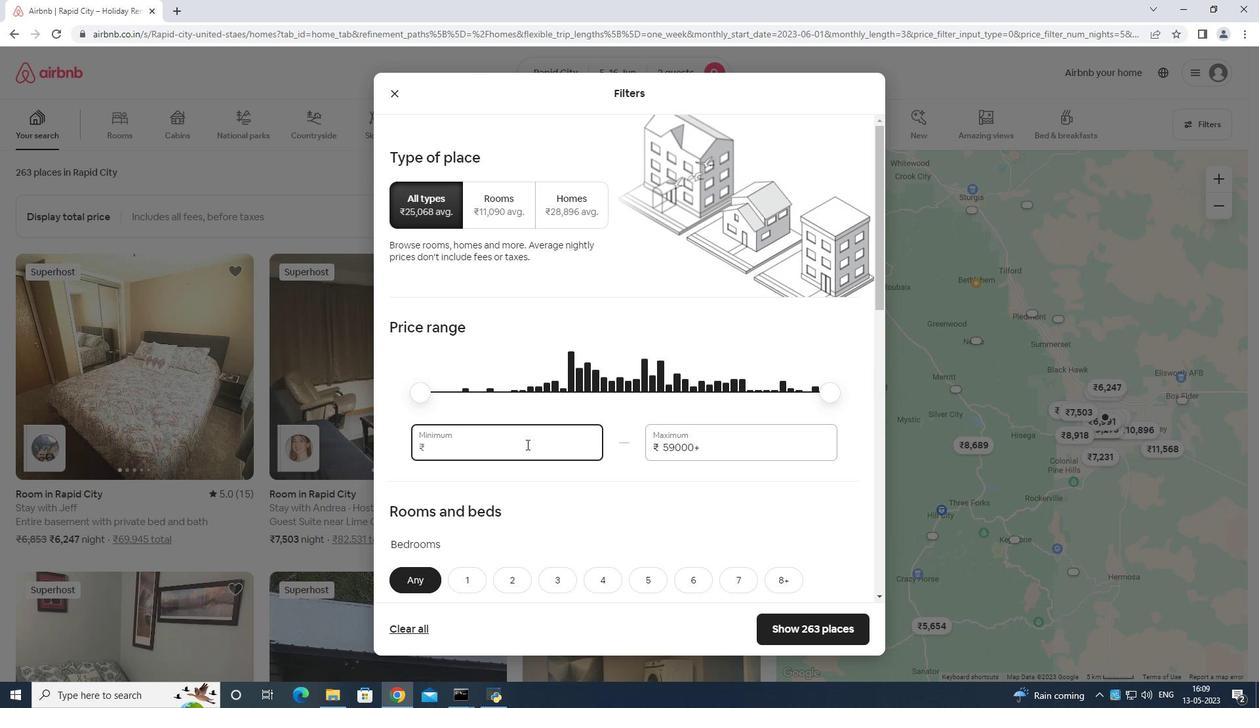 
Action: Key pressed 1400
Screenshot: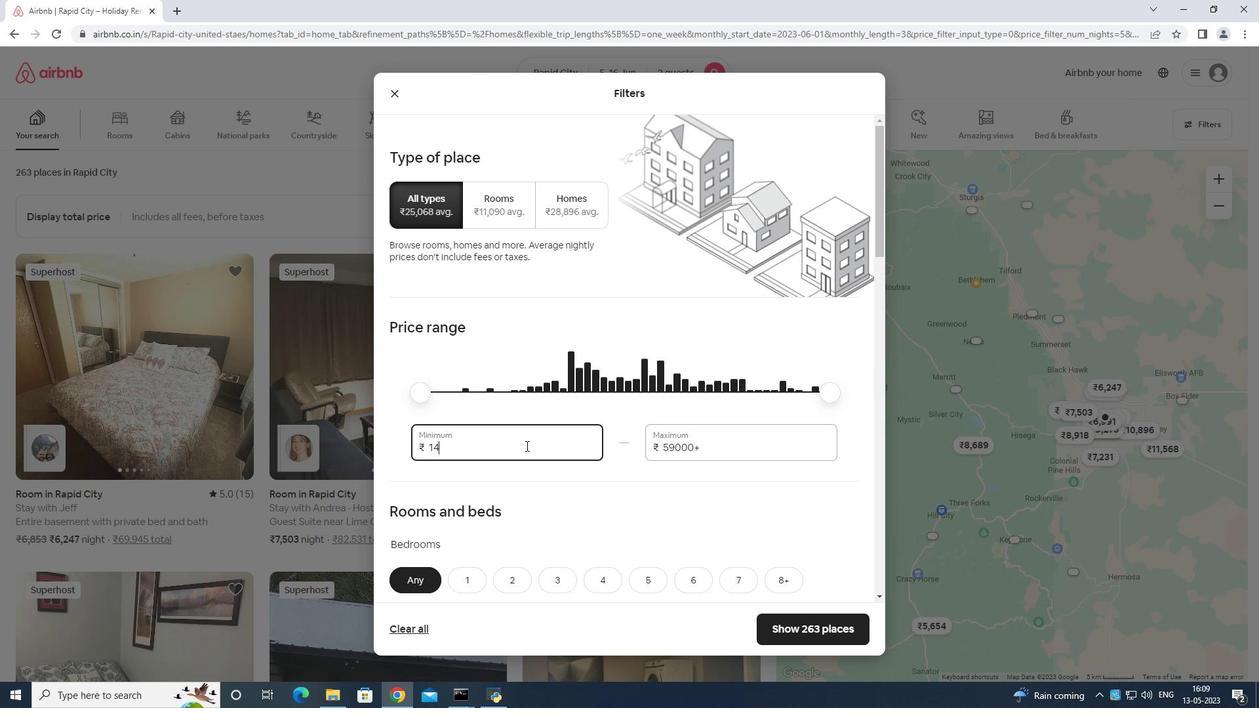 
Action: Mouse moved to (526, 446)
Screenshot: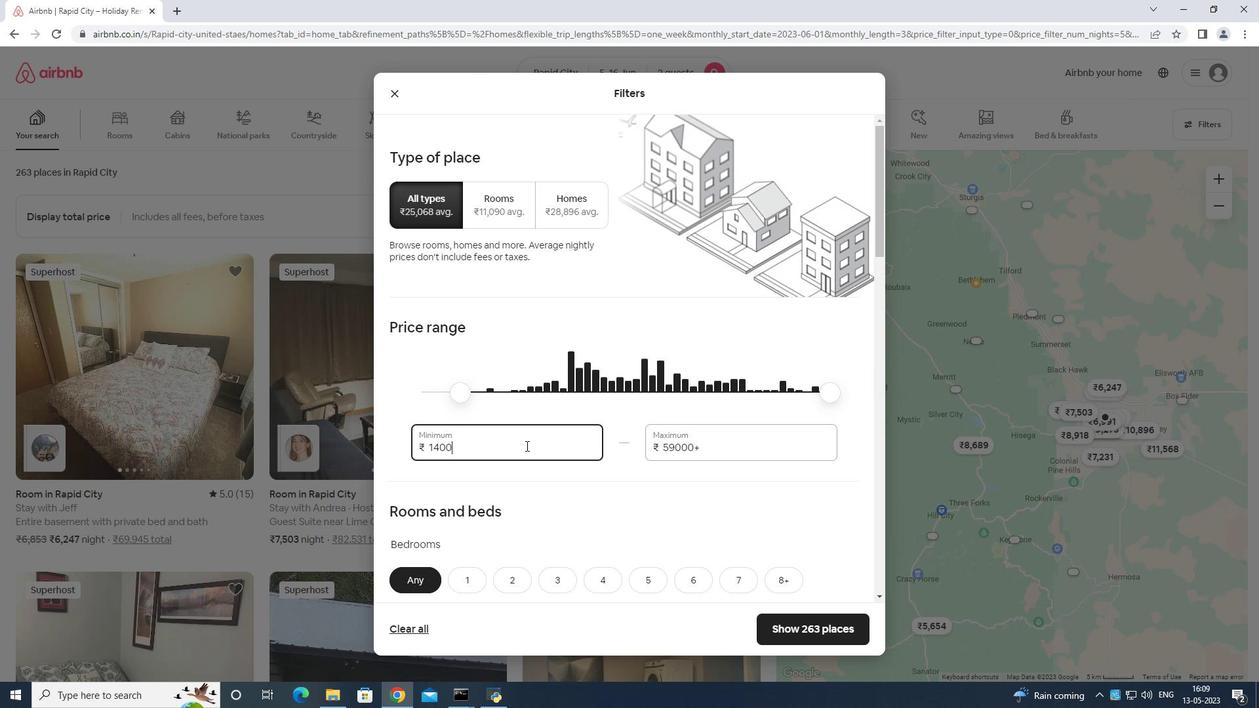 
Action: Key pressed 0
Screenshot: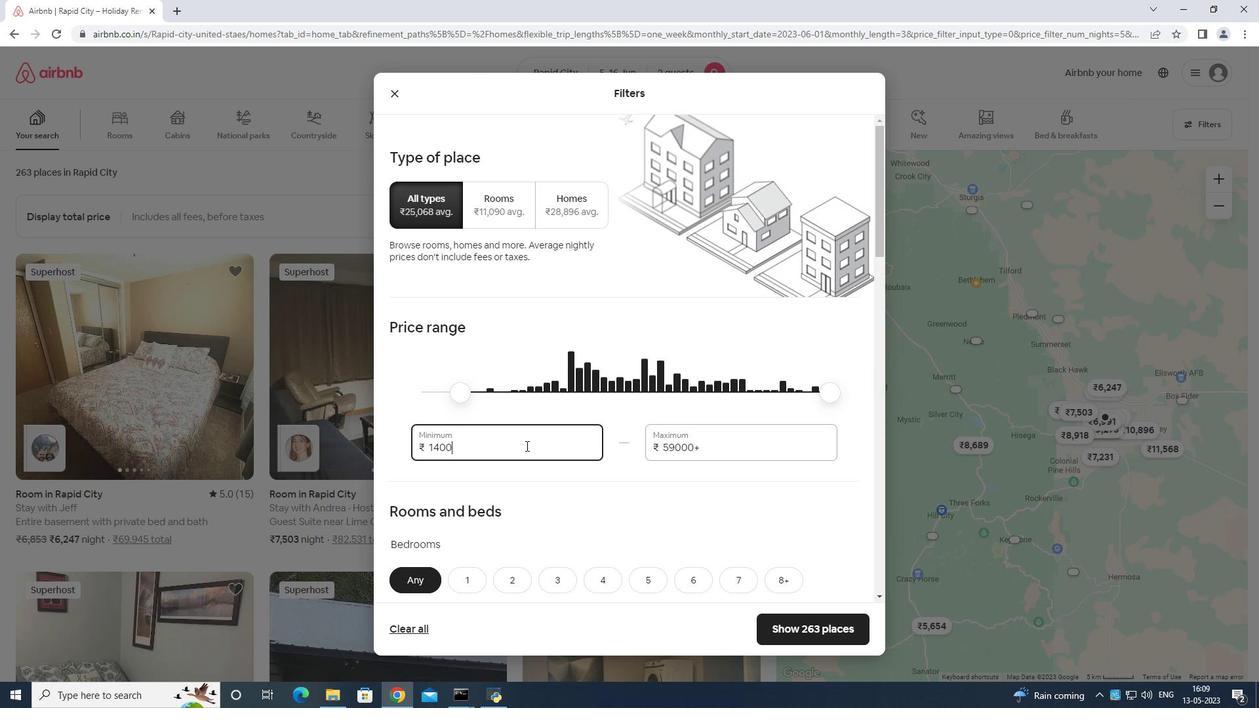 
Action: Mouse moved to (732, 440)
Screenshot: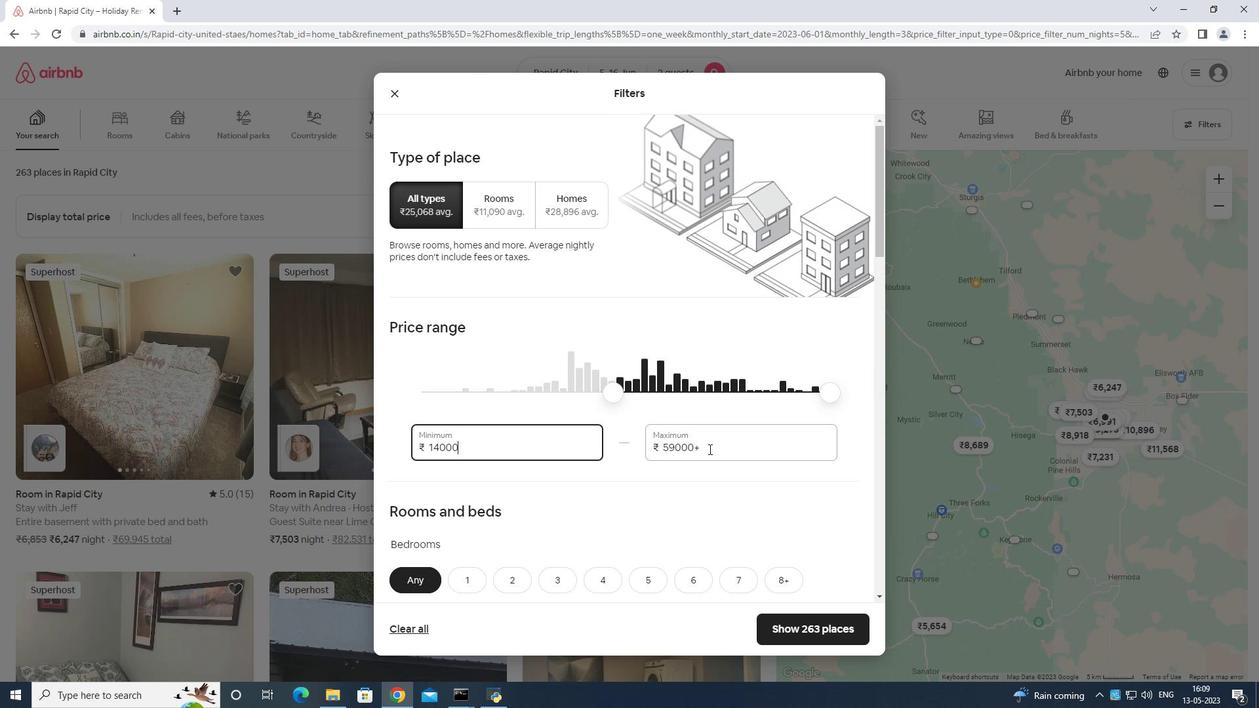 
Action: Mouse pressed left at (732, 440)
Screenshot: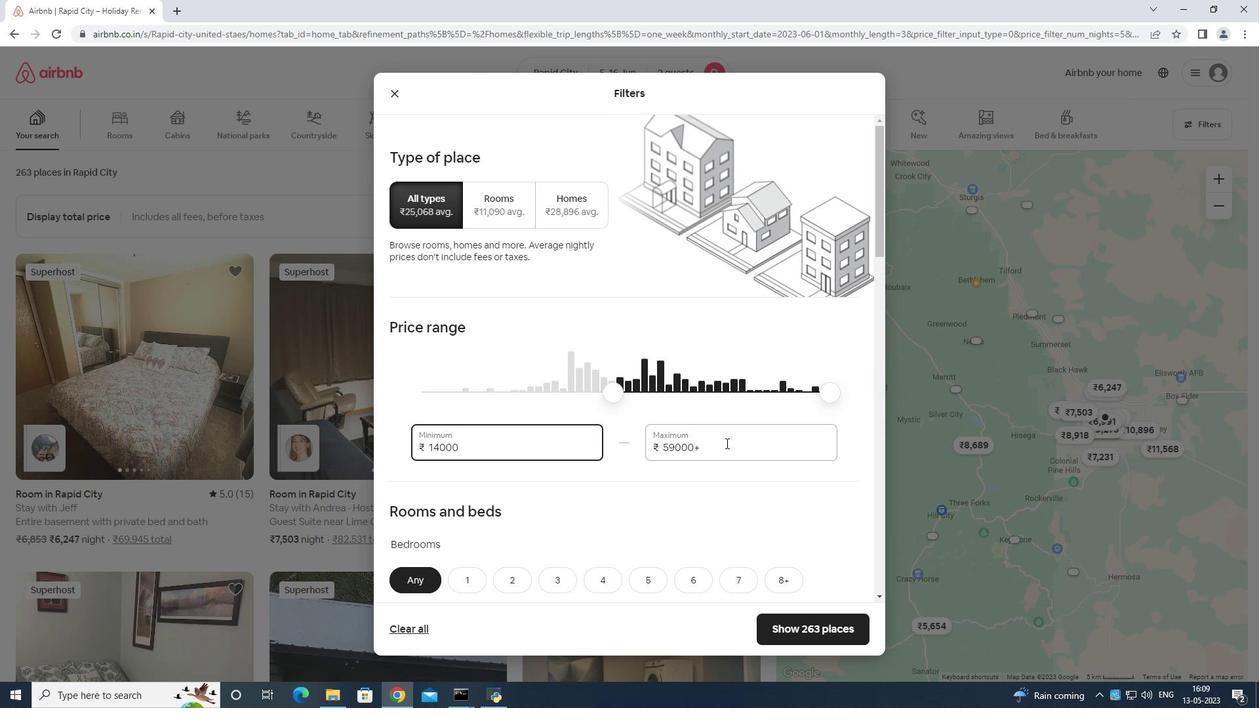 
Action: Mouse moved to (732, 440)
Screenshot: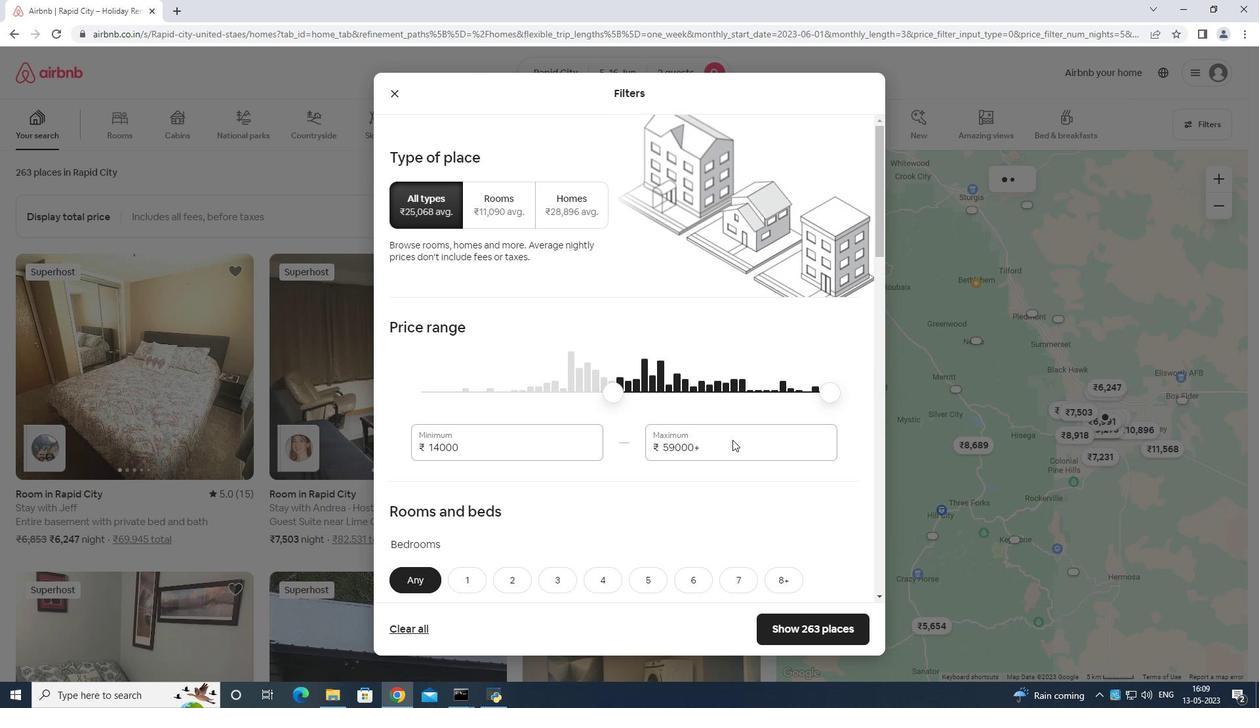 
Action: Key pressed <Key.backspace>
Screenshot: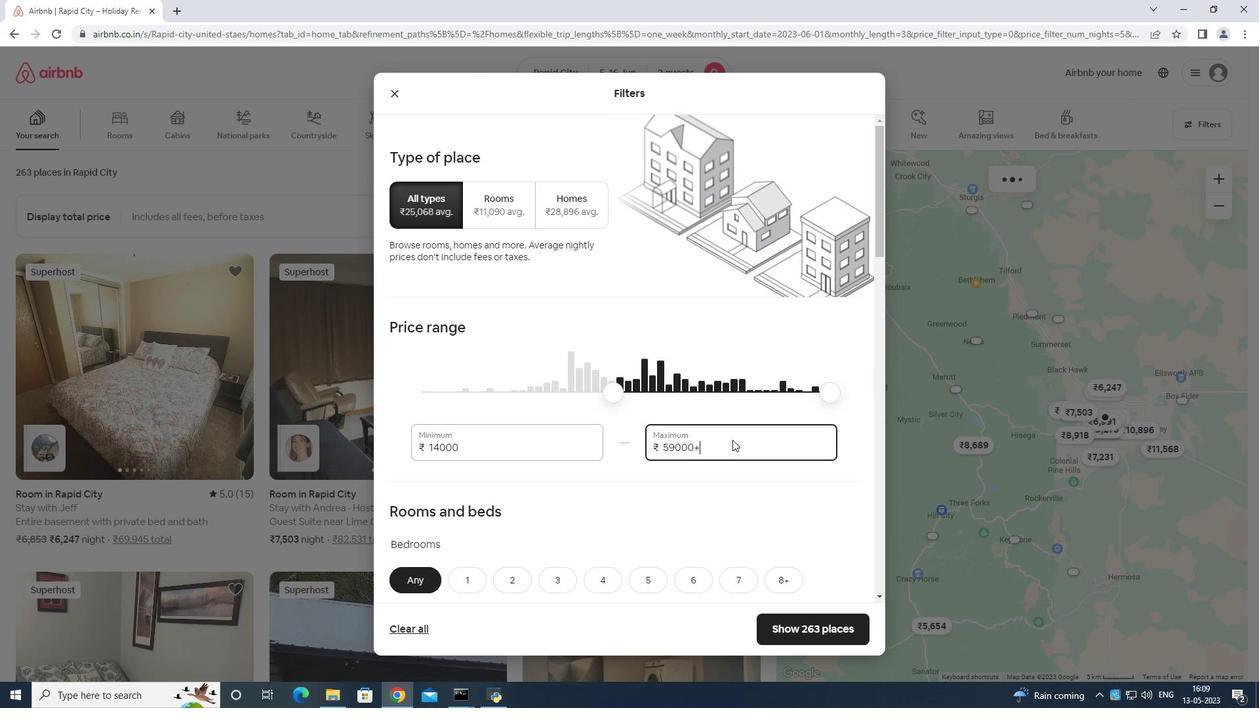
Action: Mouse moved to (728, 440)
Screenshot: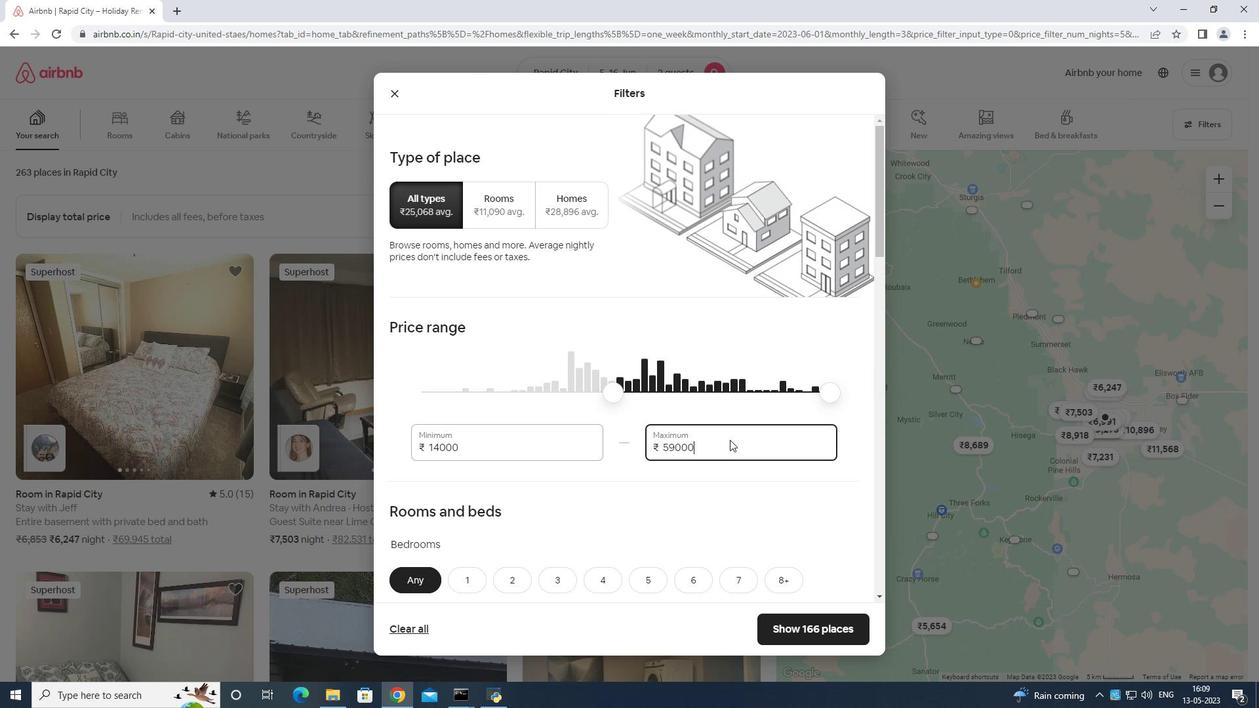 
Action: Key pressed <Key.backspace>
Screenshot: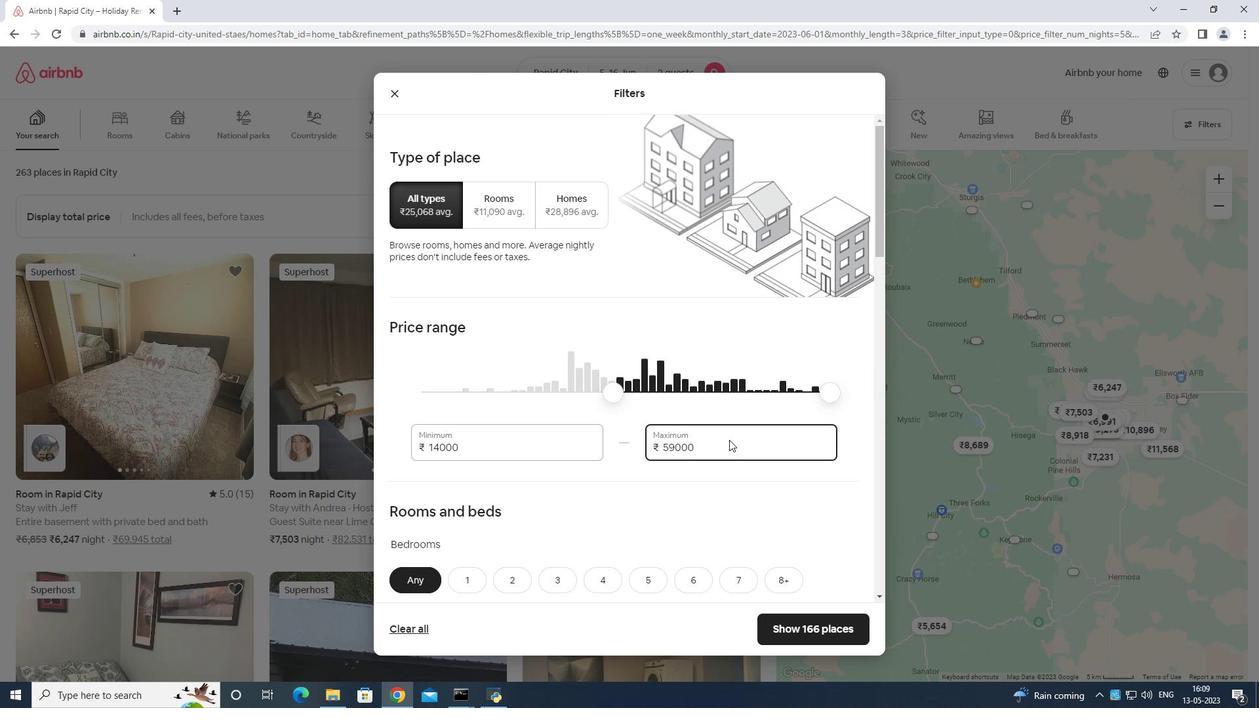 
Action: Mouse moved to (728, 440)
Screenshot: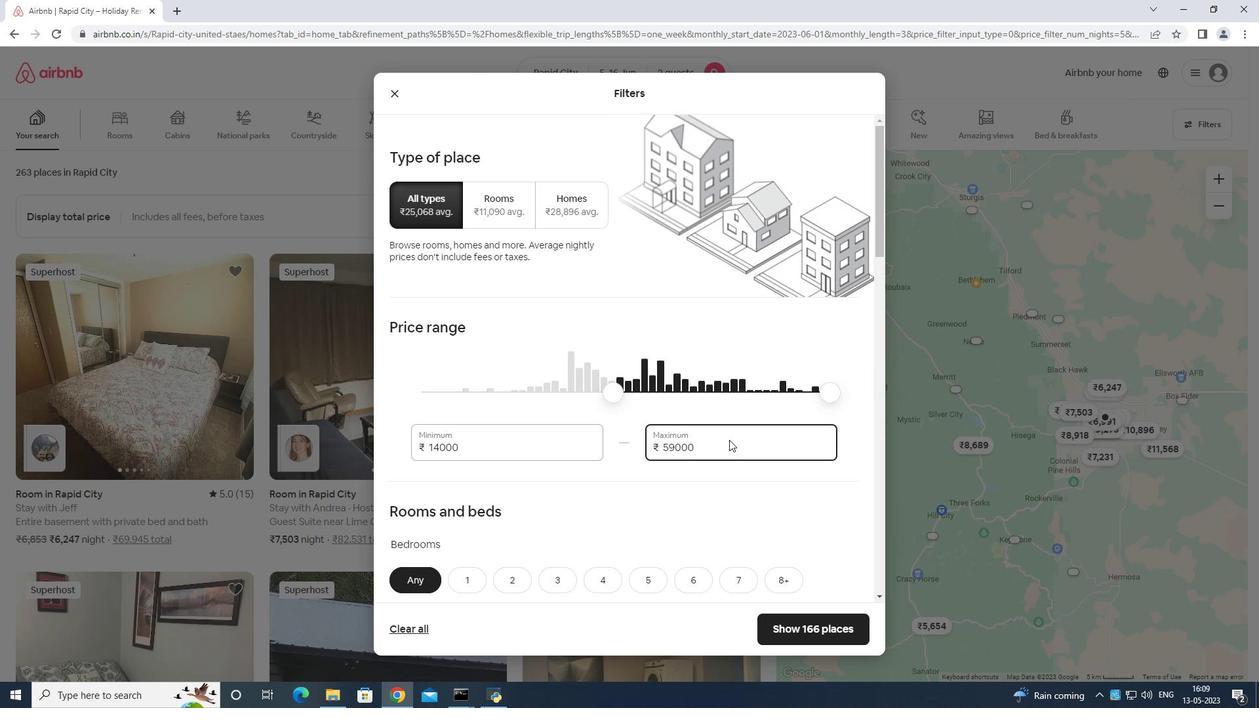 
Action: Key pressed <Key.backspace><Key.backspace>
Screenshot: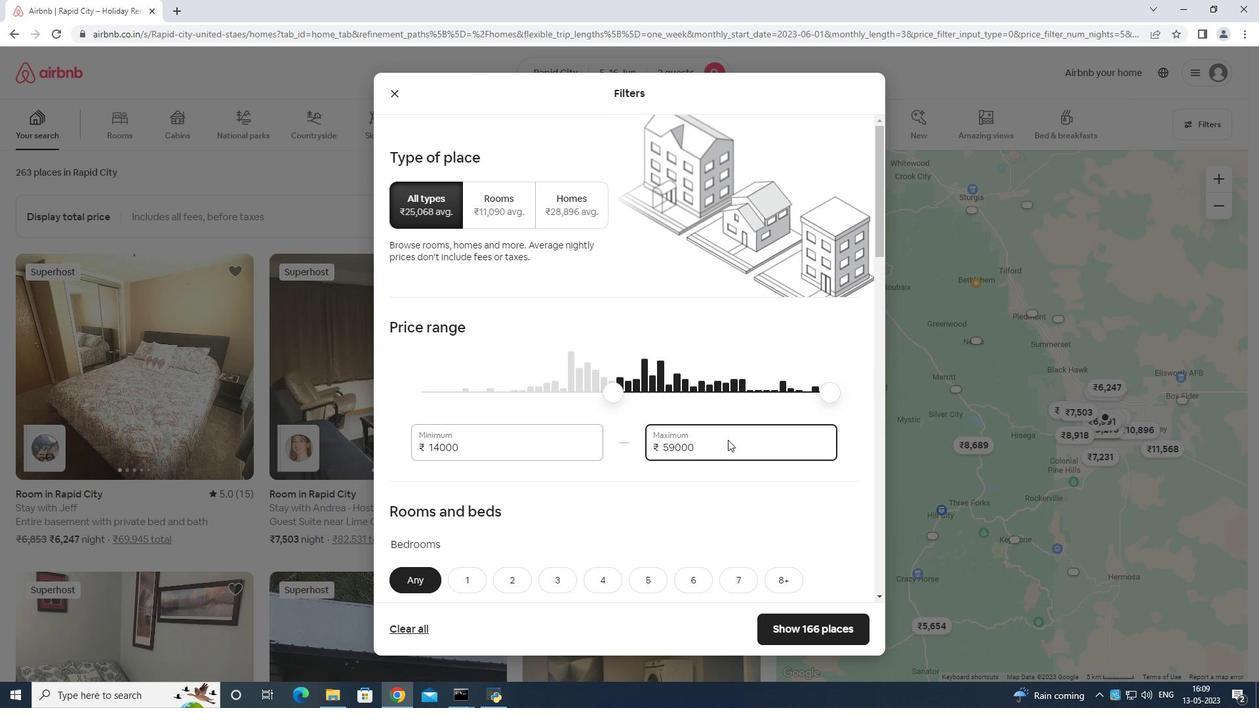 
Action: Mouse moved to (727, 440)
Screenshot: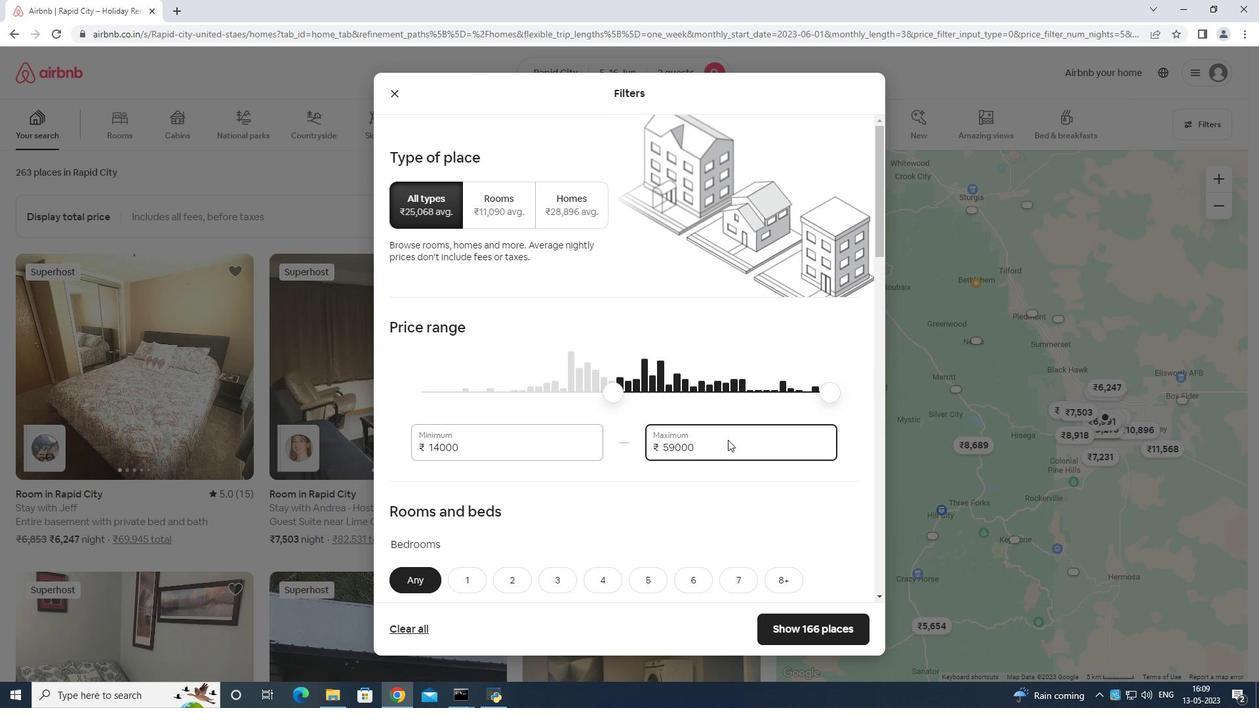 
Action: Key pressed <Key.backspace>
Screenshot: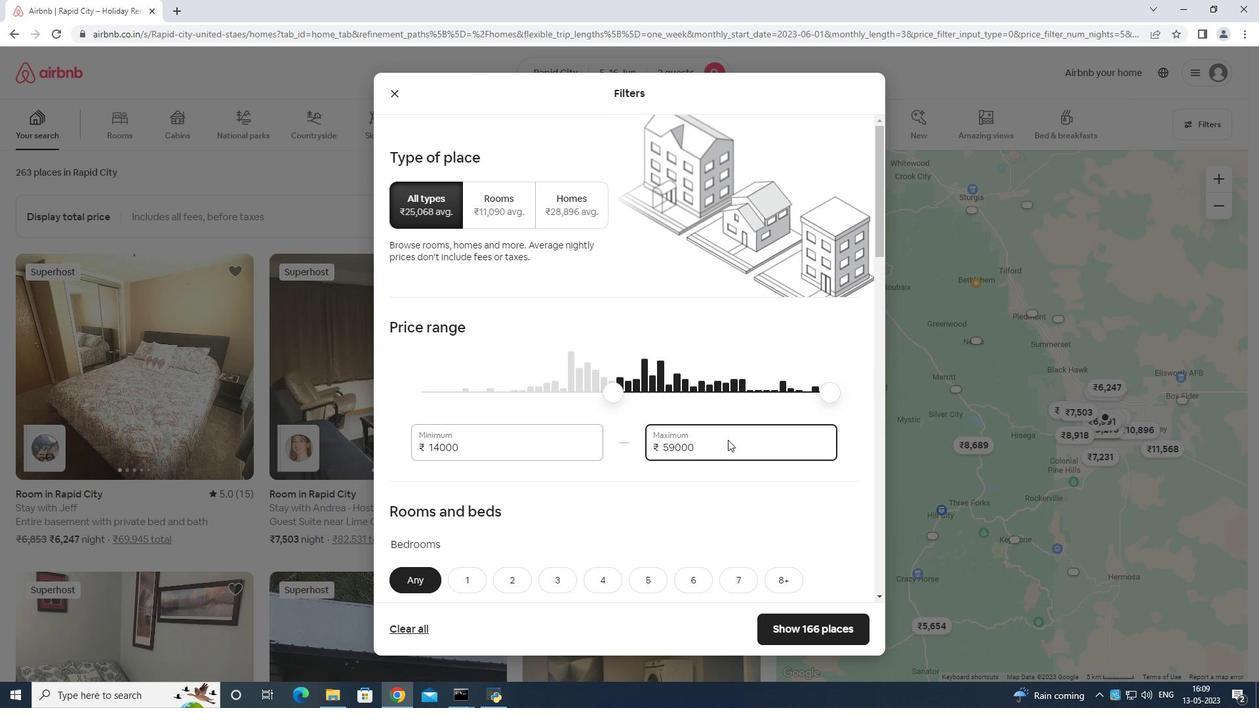 
Action: Mouse moved to (726, 440)
Screenshot: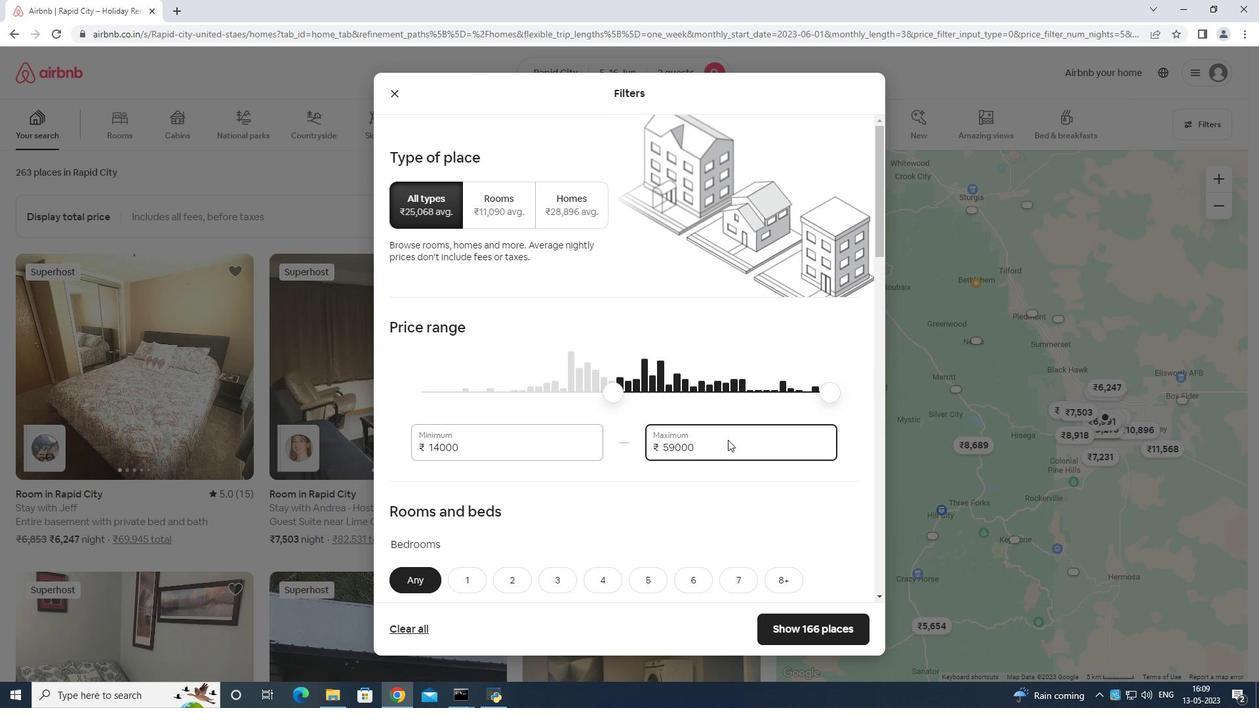 
Action: Key pressed <Key.backspace><Key.backspace>
Screenshot: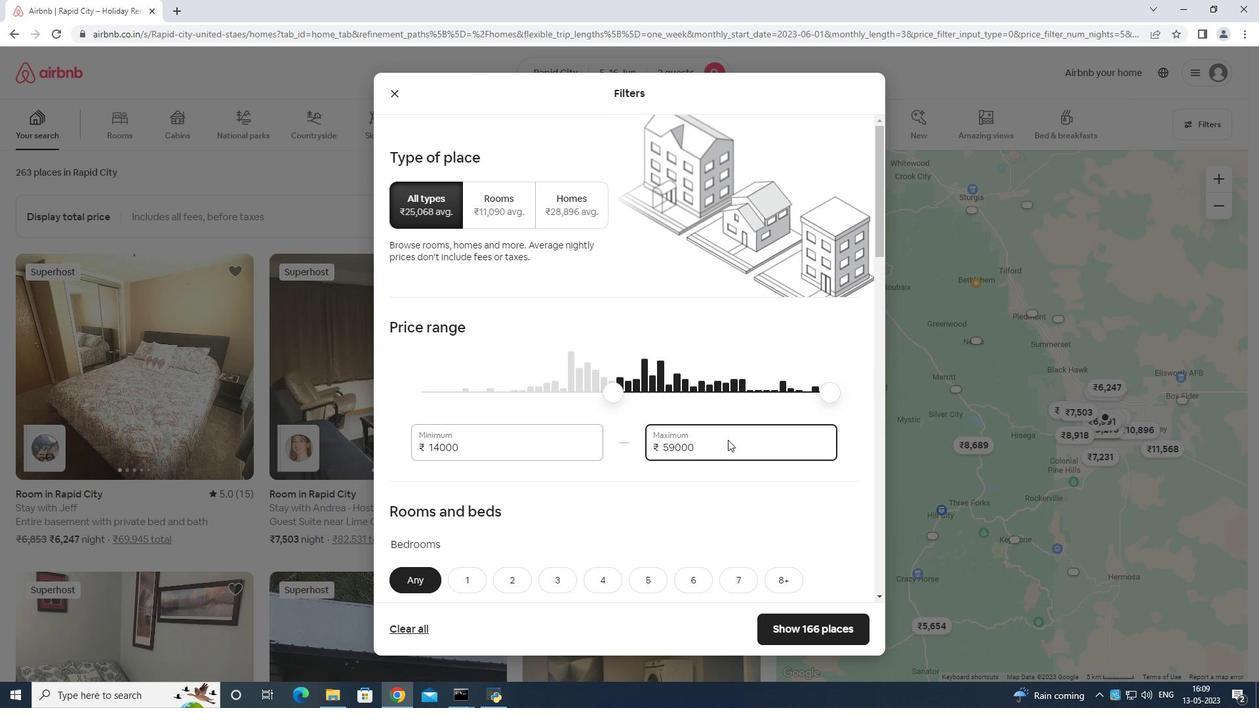 
Action: Mouse moved to (726, 440)
Screenshot: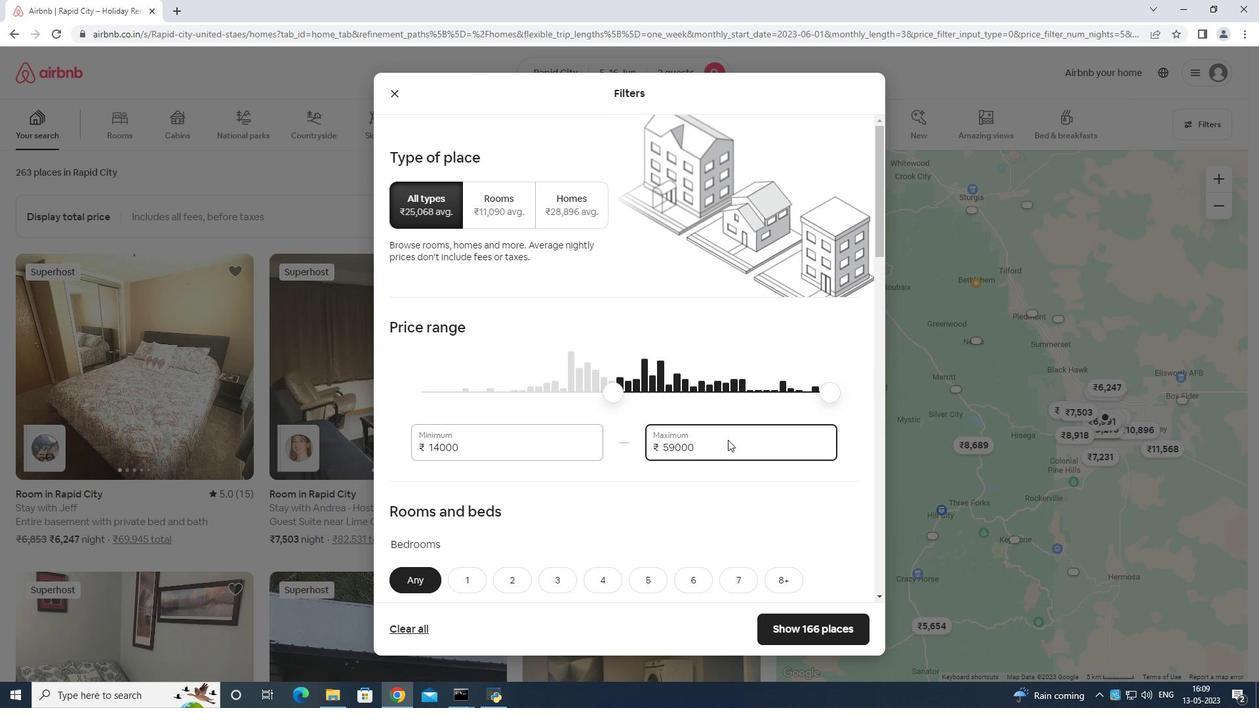 
Action: Key pressed <Key.backspace>
Screenshot: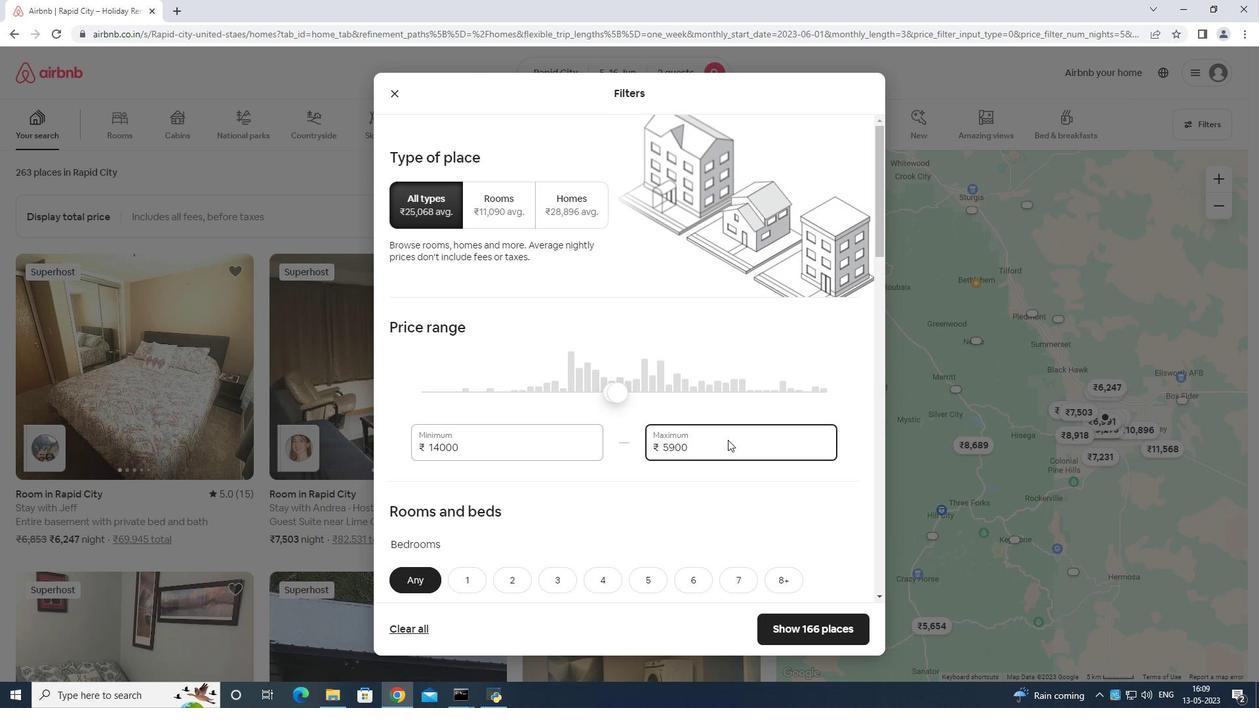 
Action: Mouse moved to (725, 440)
Screenshot: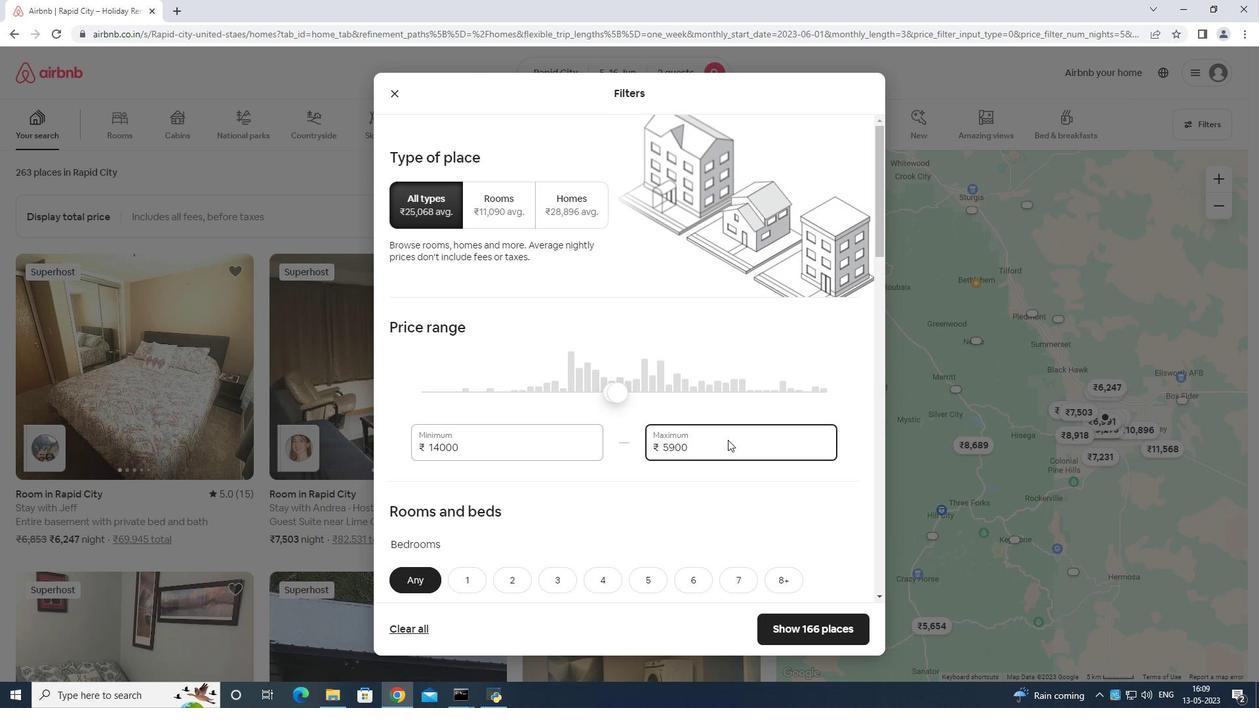 
Action: Key pressed <Key.backspace>
Screenshot: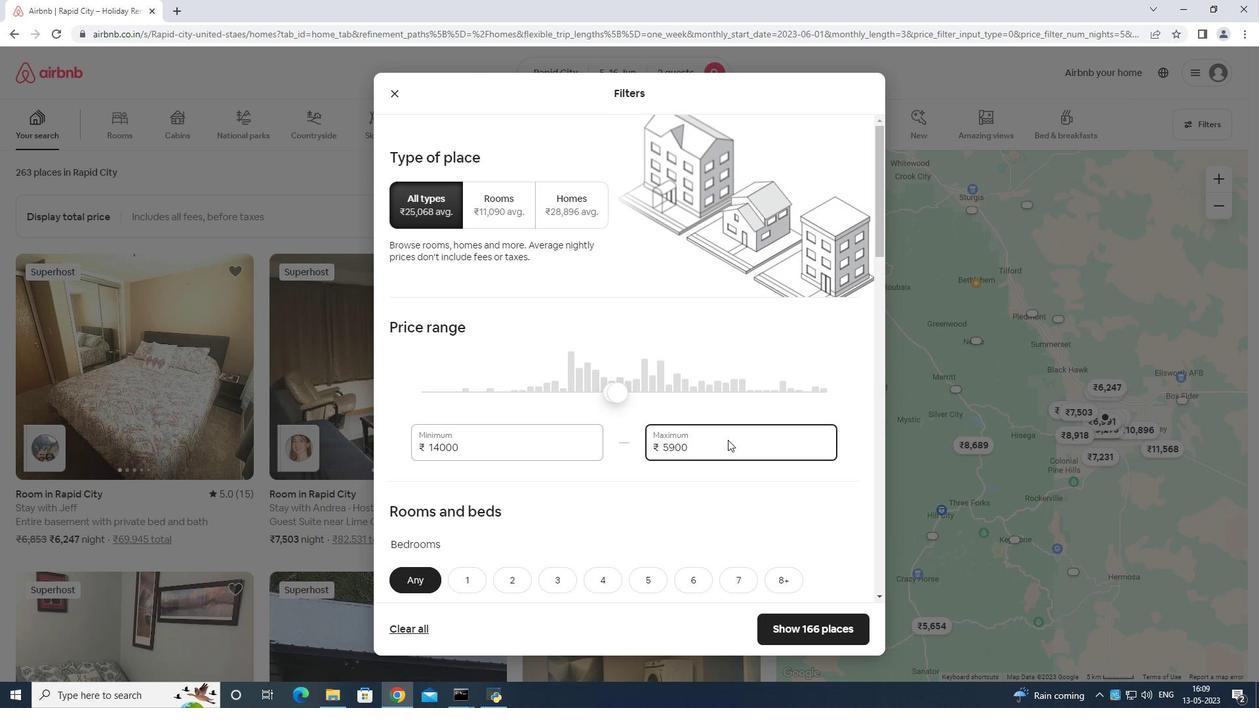
Action: Mouse moved to (724, 440)
Screenshot: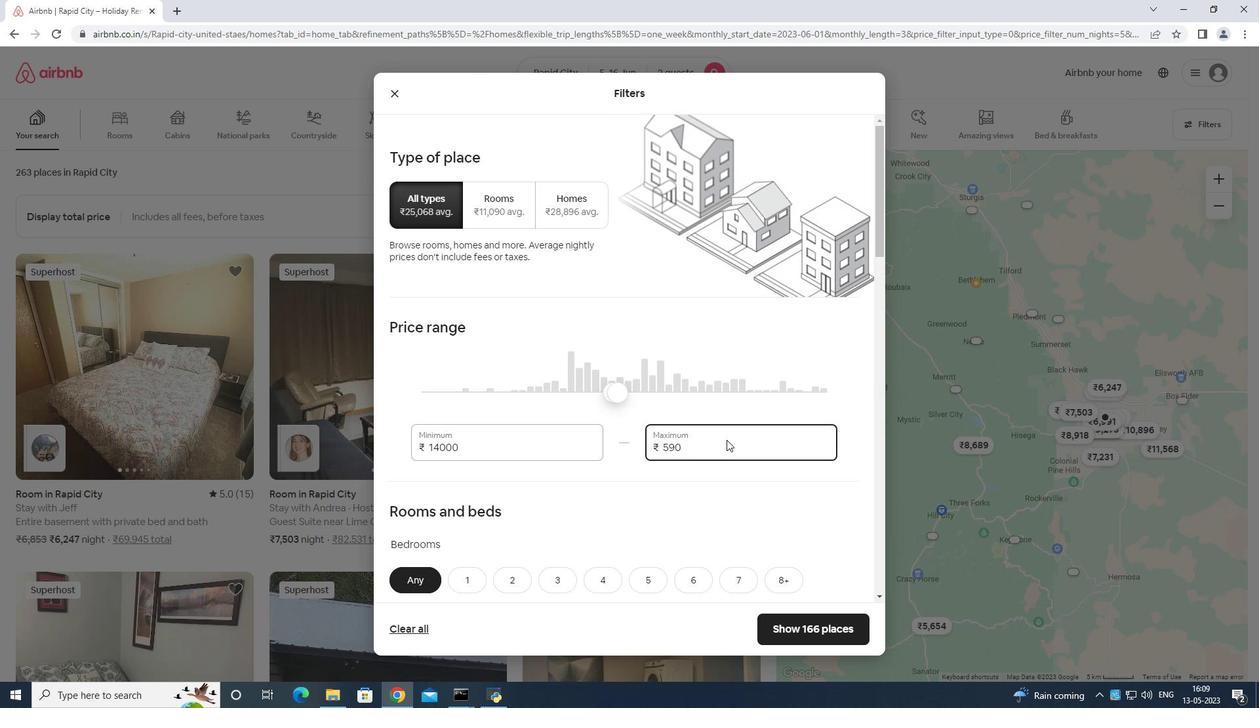 
Action: Key pressed <Key.backspace><Key.backspace>
Screenshot: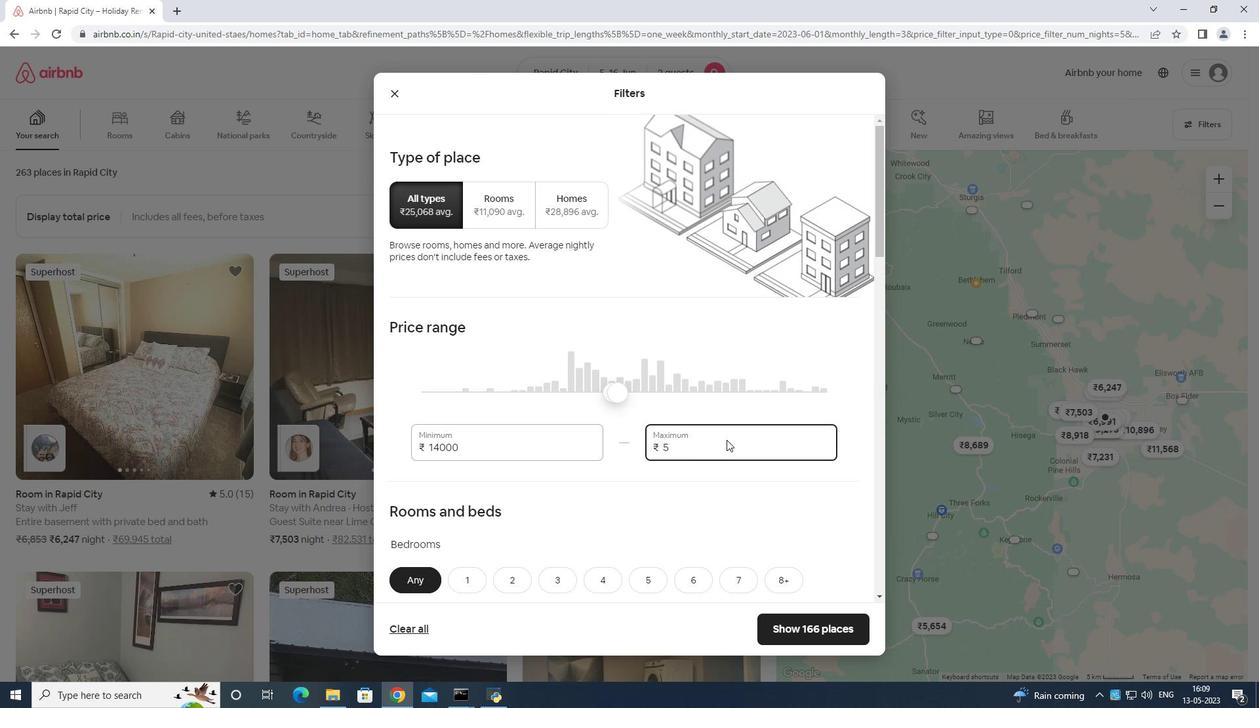 
Action: Mouse moved to (724, 440)
Screenshot: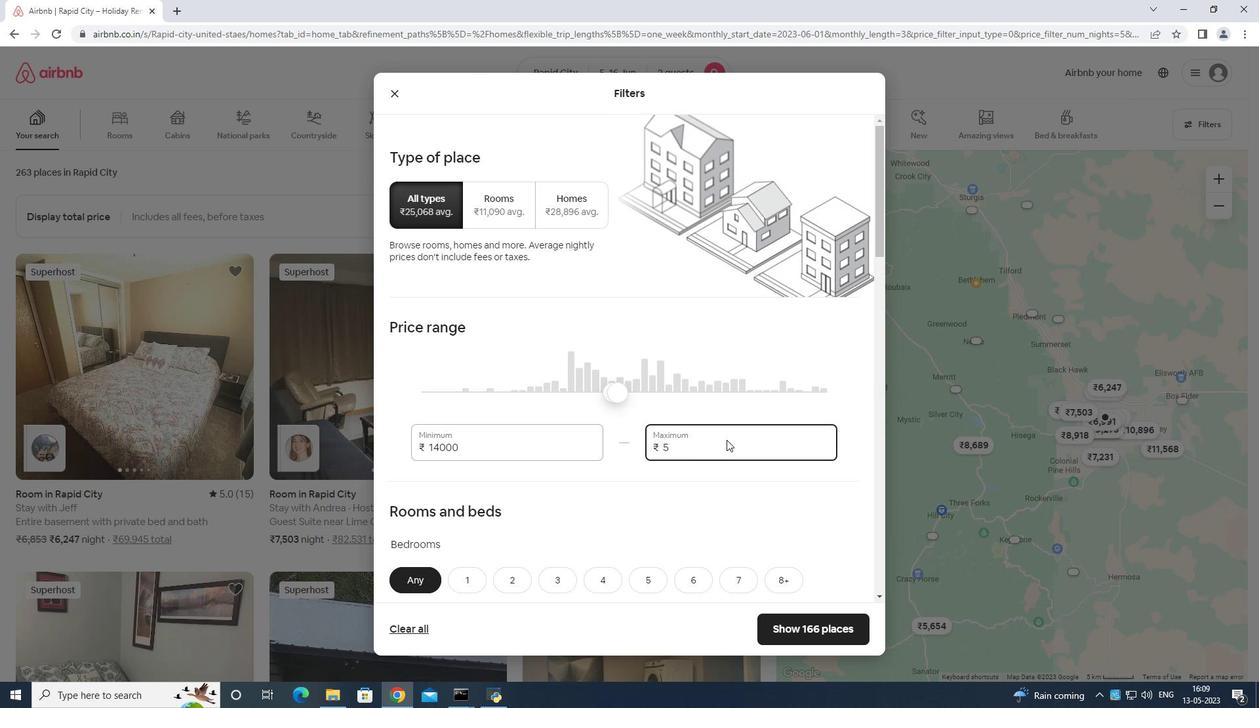 
Action: Key pressed 1
Screenshot: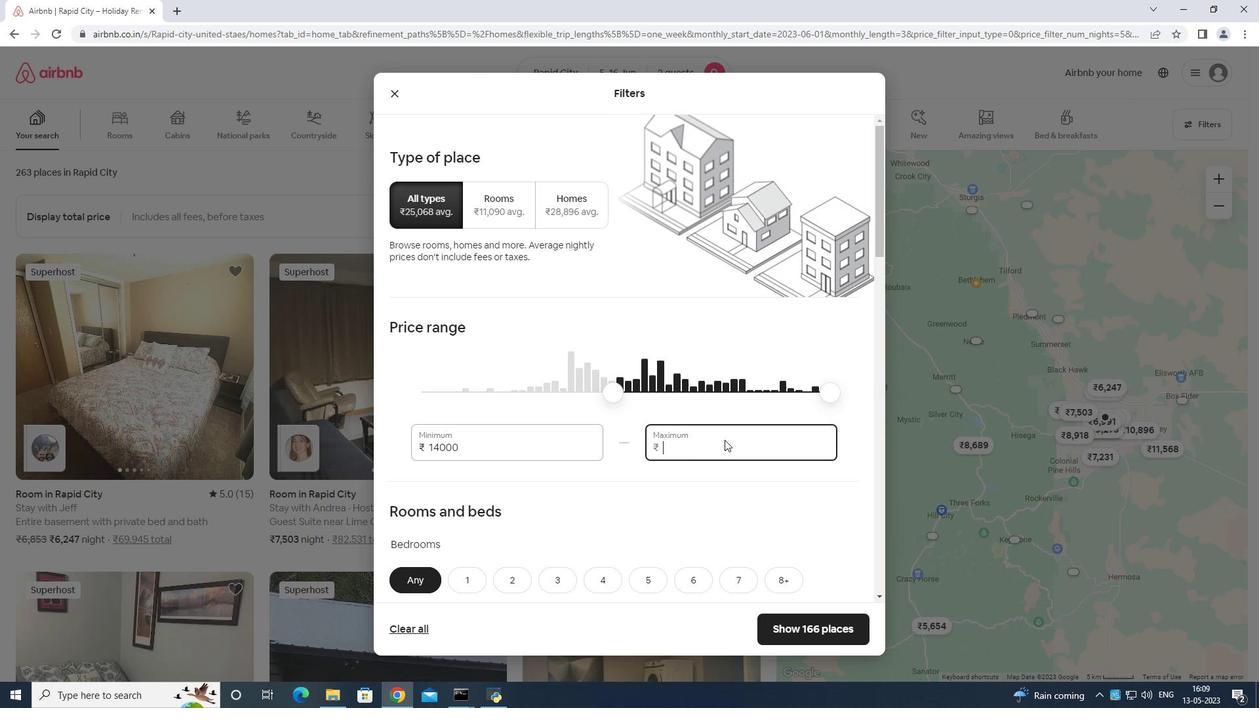 
Action: Mouse moved to (722, 440)
Screenshot: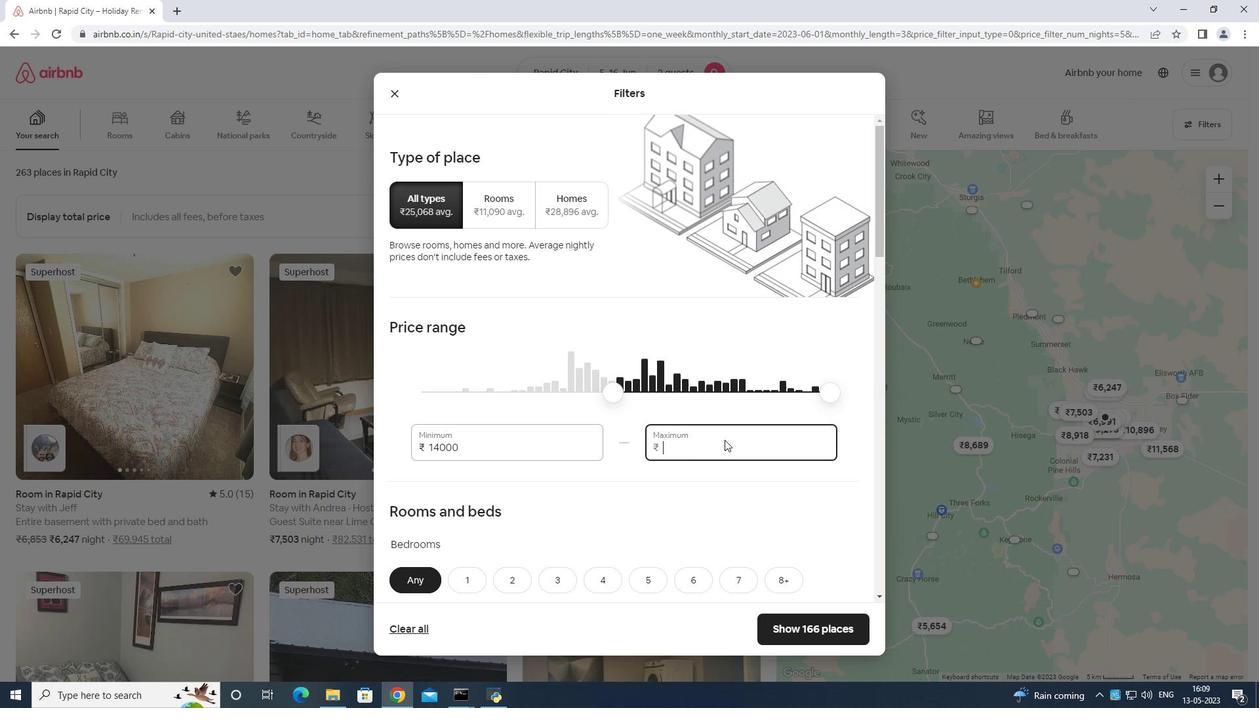 
Action: Key pressed 8
Screenshot: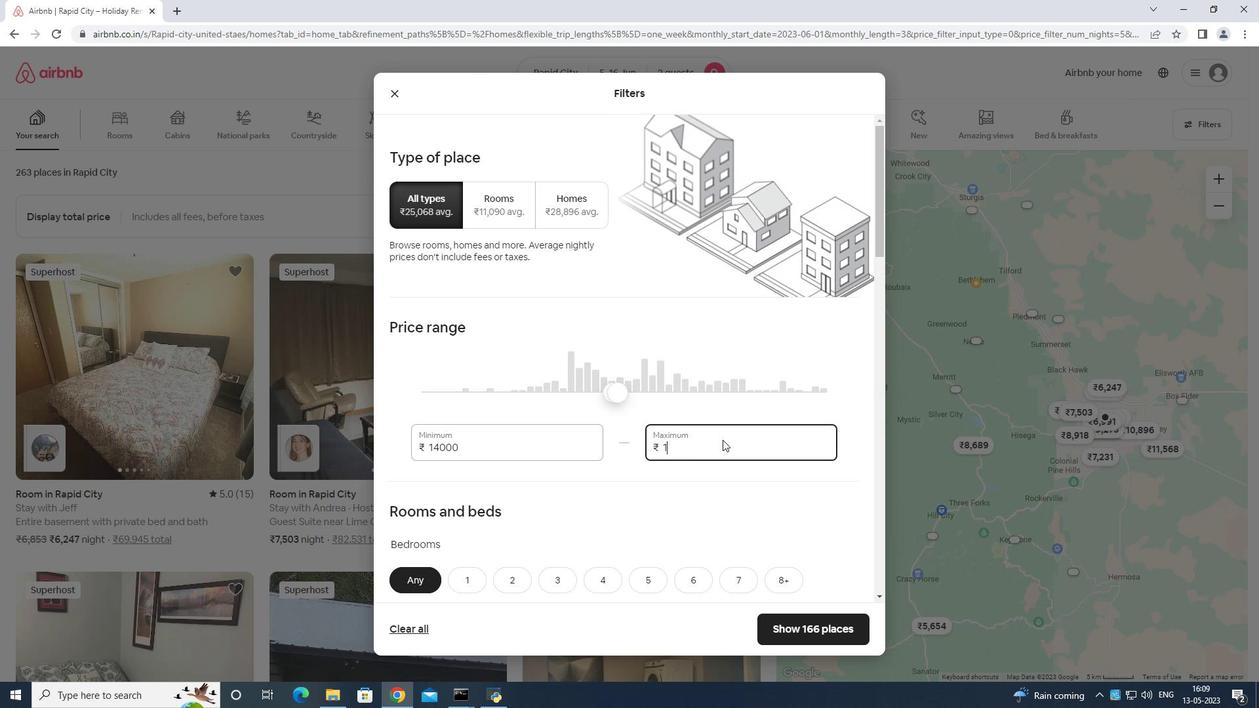 
Action: Mouse moved to (718, 440)
Screenshot: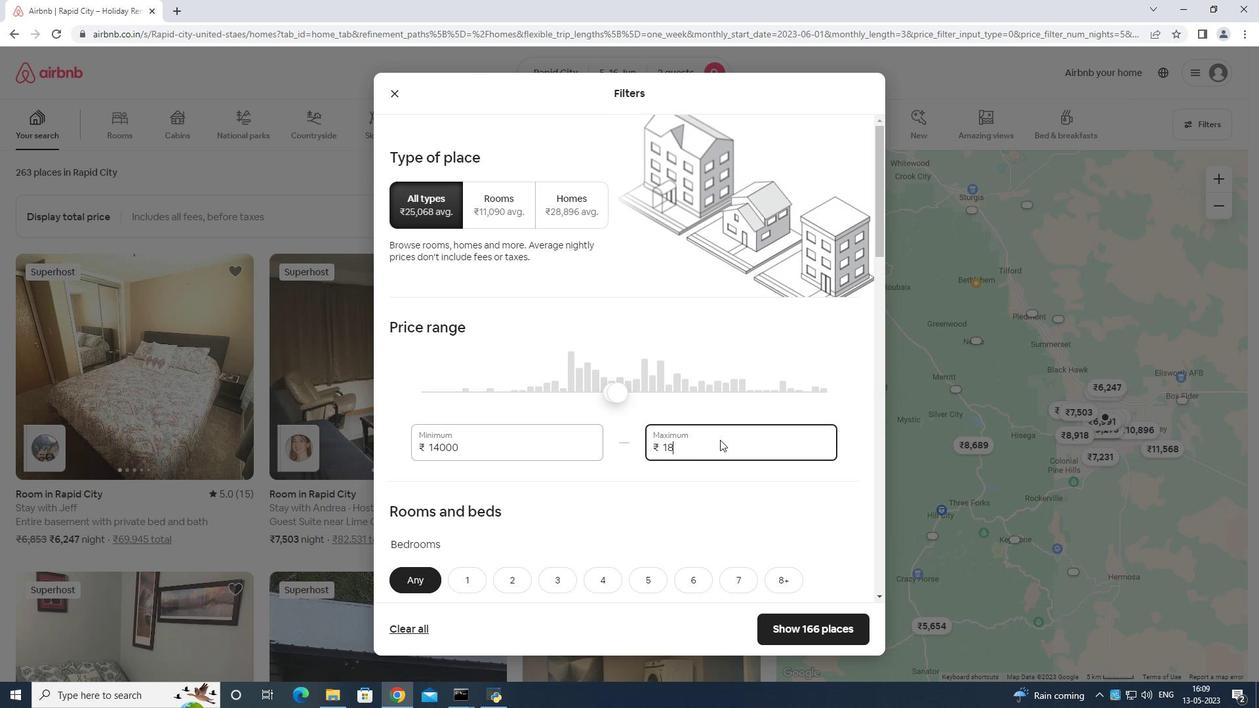 
Action: Key pressed 0
Screenshot: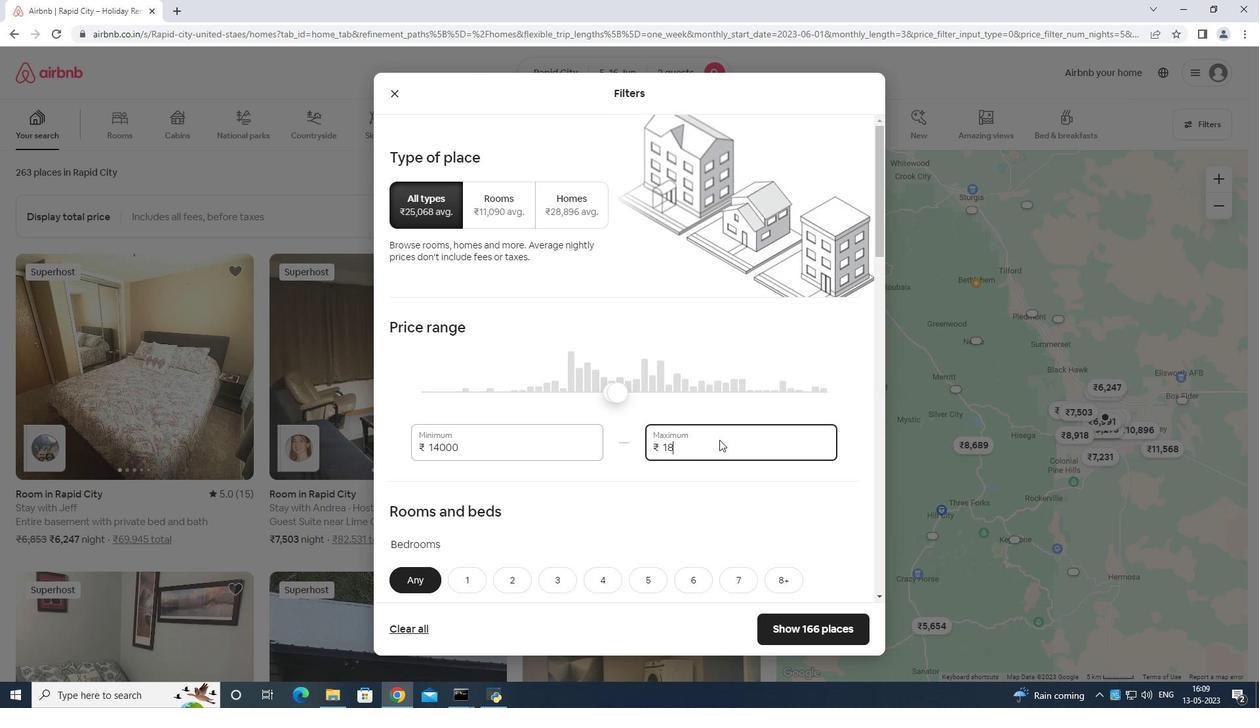 
Action: Mouse moved to (718, 440)
Screenshot: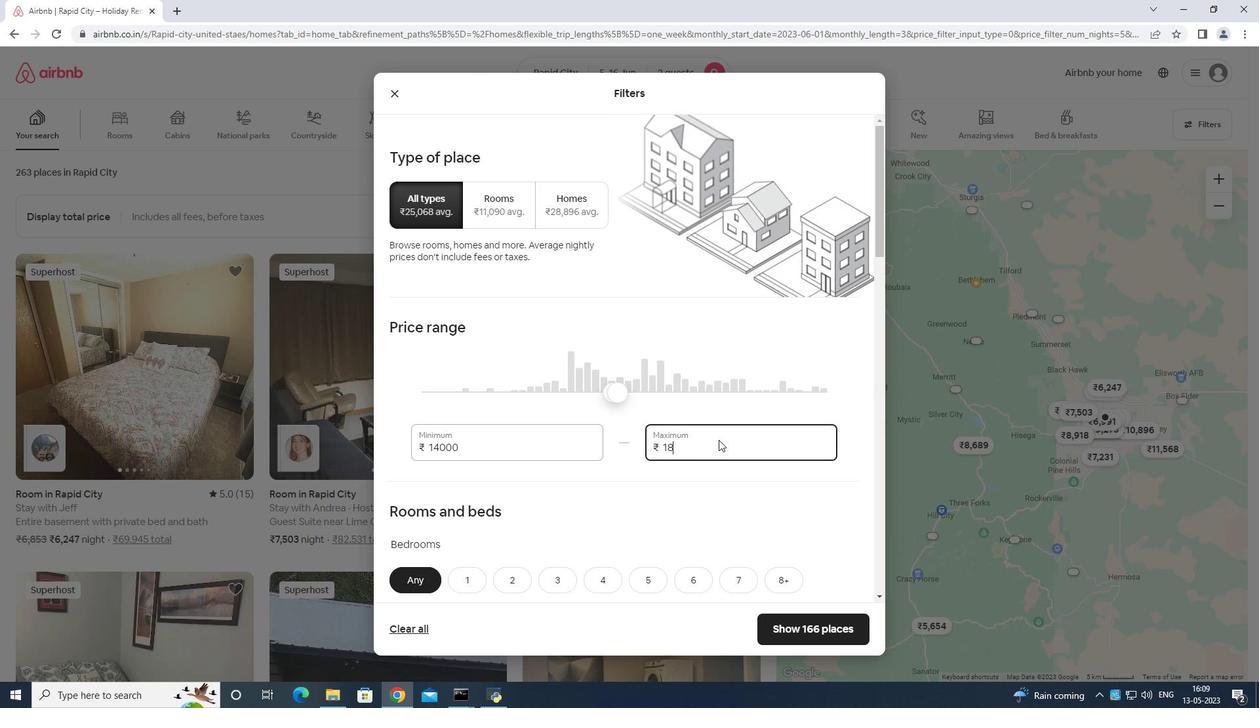 
Action: Key pressed 0
Screenshot: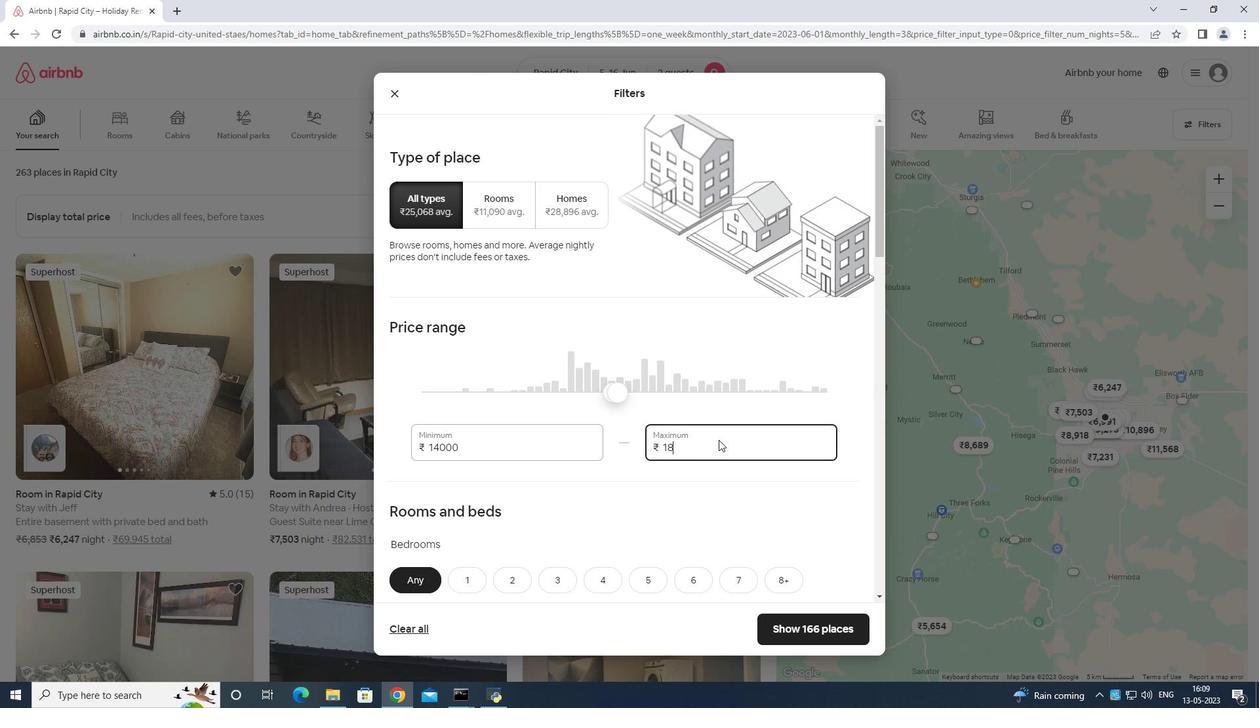 
Action: Mouse moved to (717, 440)
Screenshot: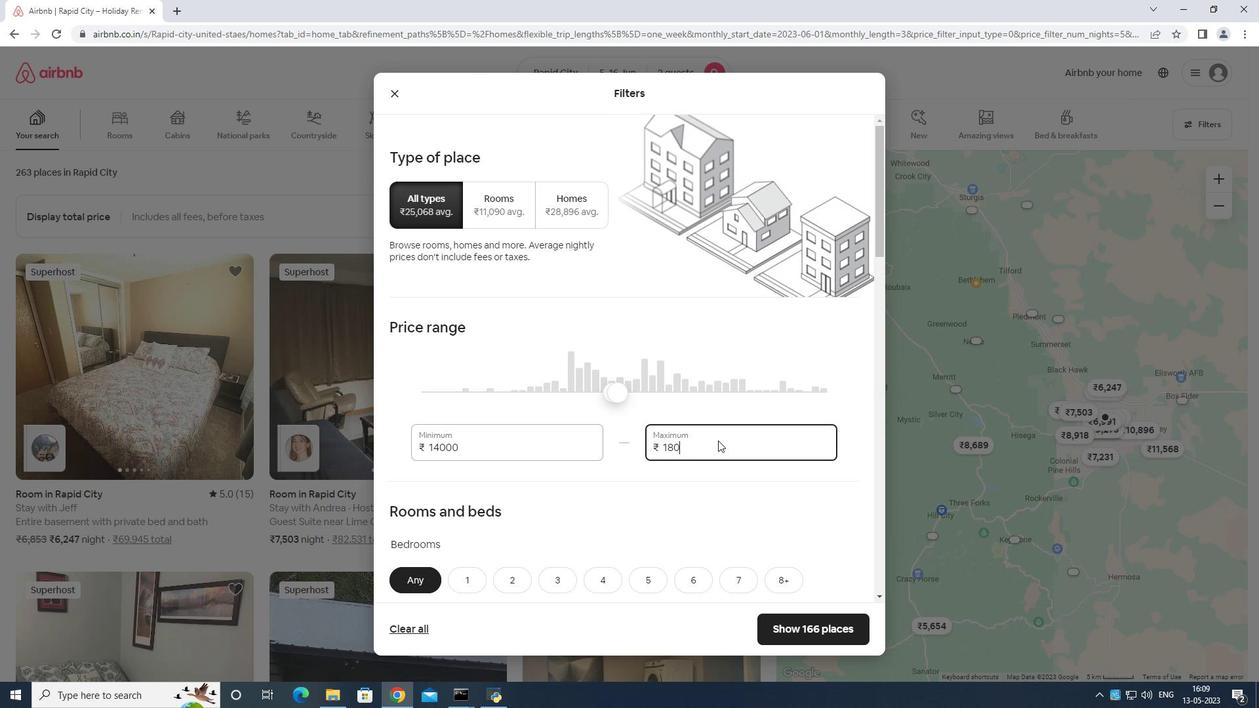 
Action: Key pressed 0
Screenshot: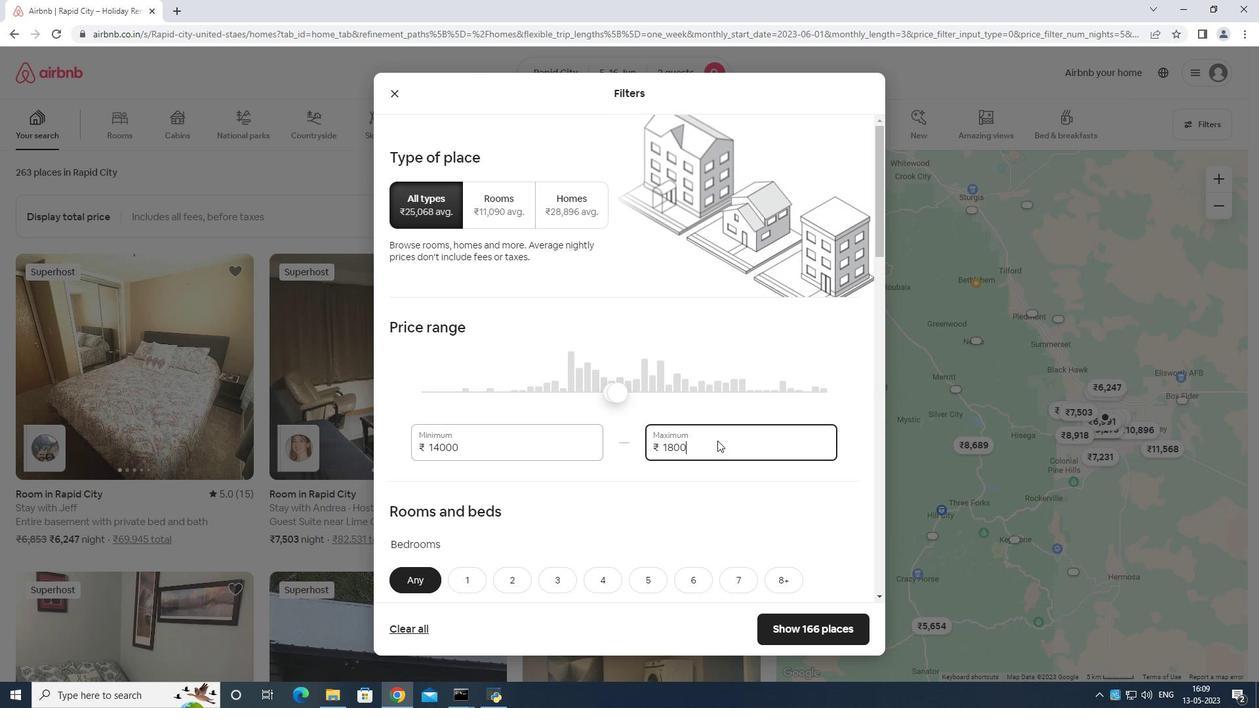 
Action: Mouse moved to (709, 440)
Screenshot: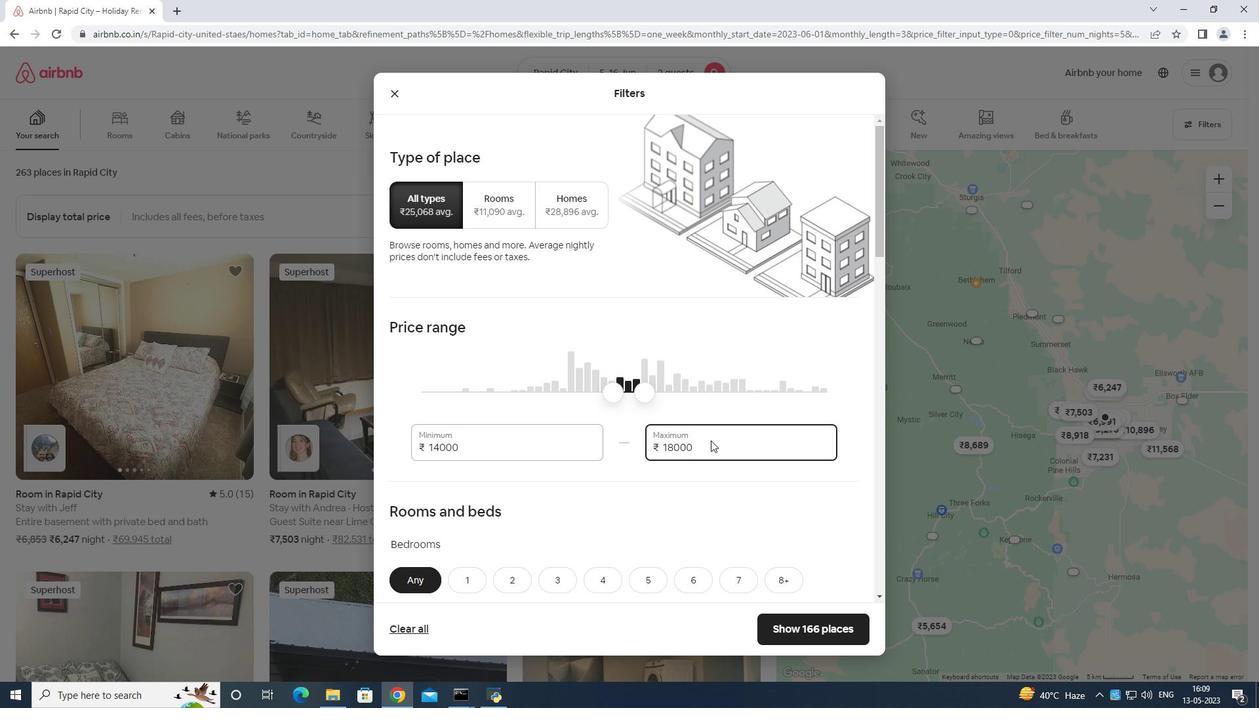 
Action: Mouse scrolled (709, 440) with delta (0, 0)
Screenshot: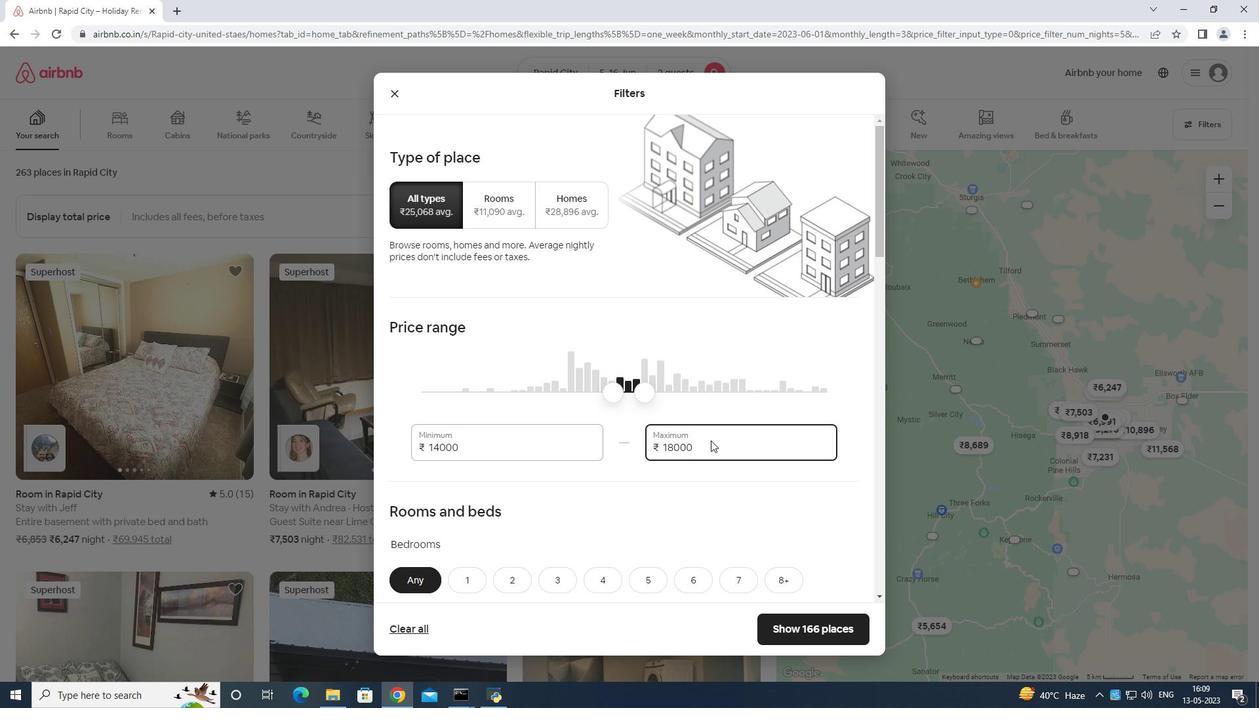 
Action: Mouse moved to (709, 440)
Screenshot: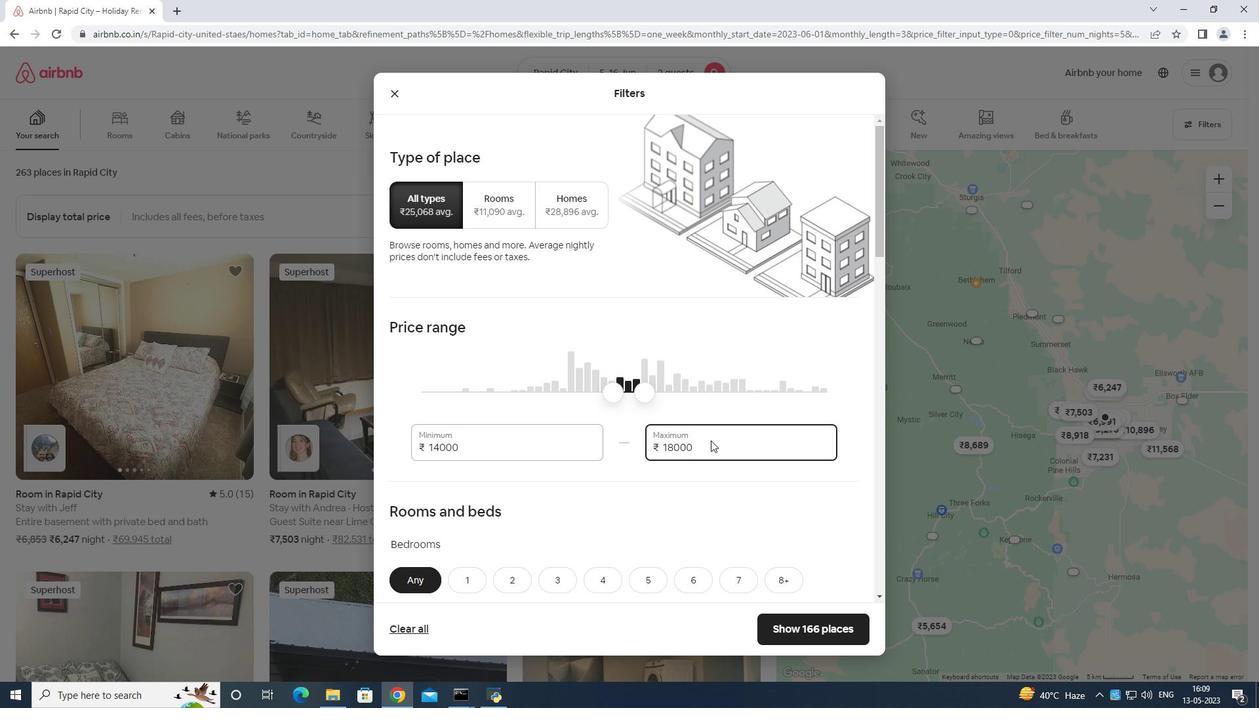 
Action: Mouse scrolled (709, 440) with delta (0, 0)
Screenshot: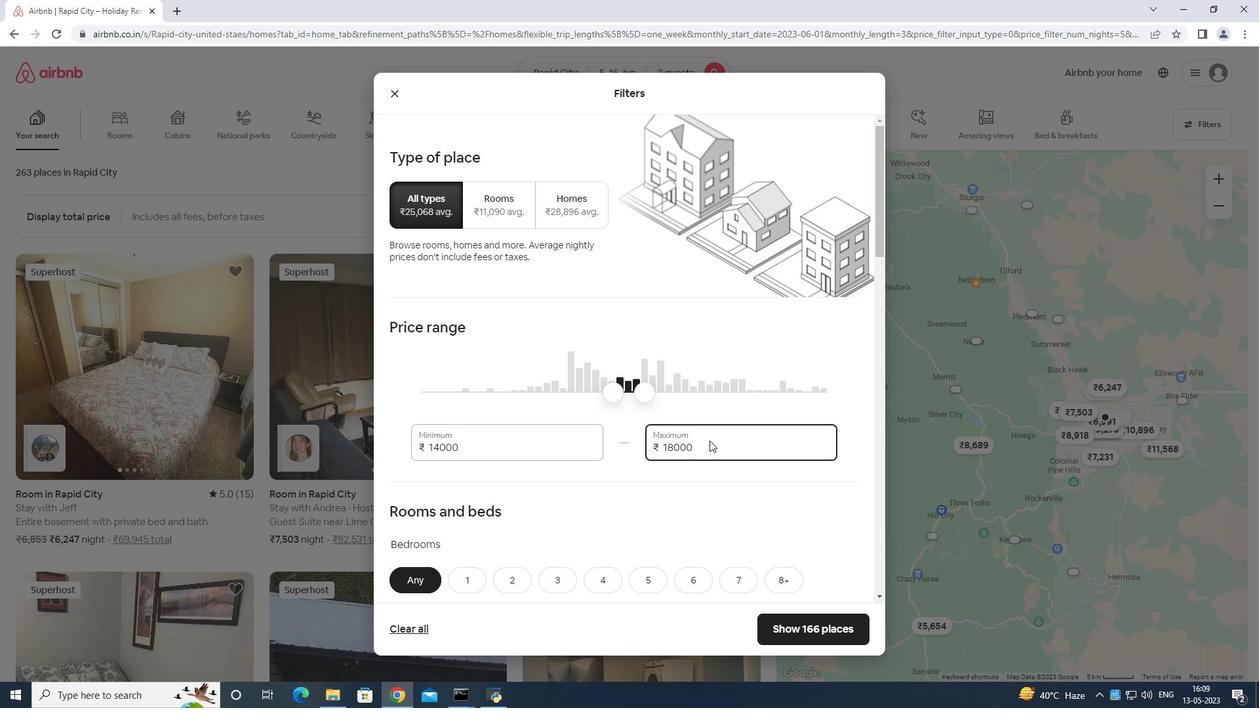 
Action: Mouse scrolled (709, 440) with delta (0, 0)
Screenshot: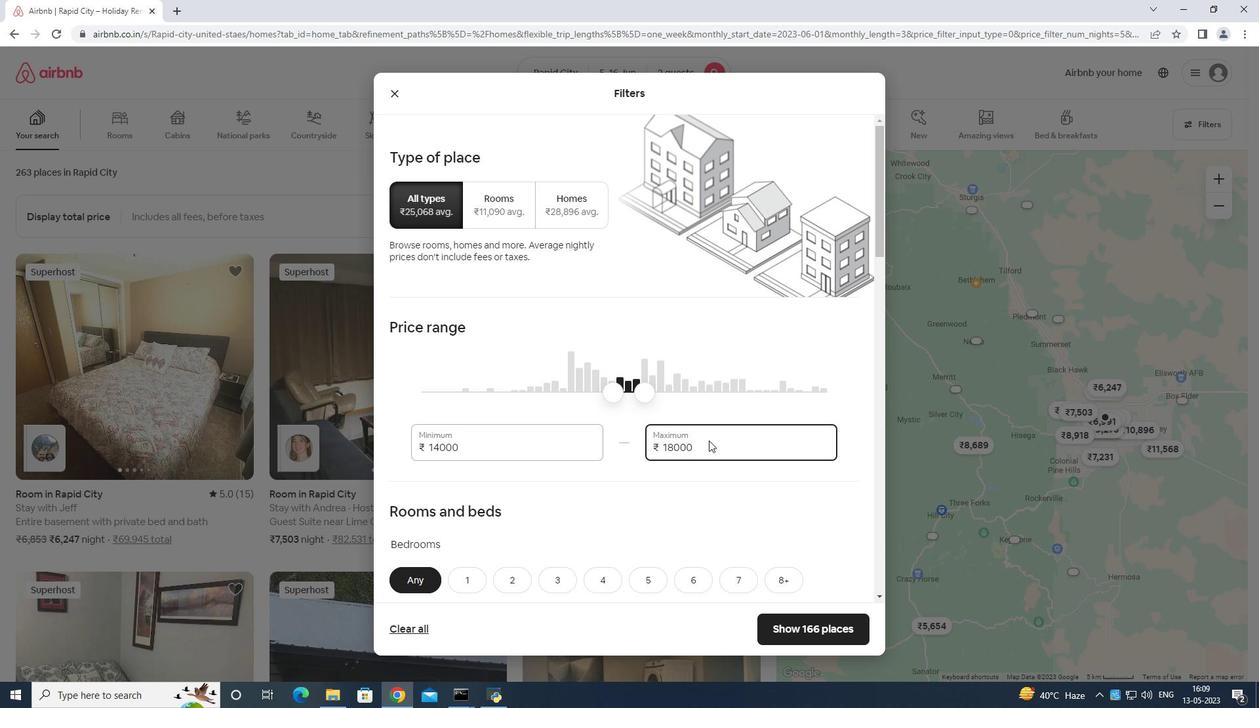 
Action: Mouse moved to (487, 381)
Screenshot: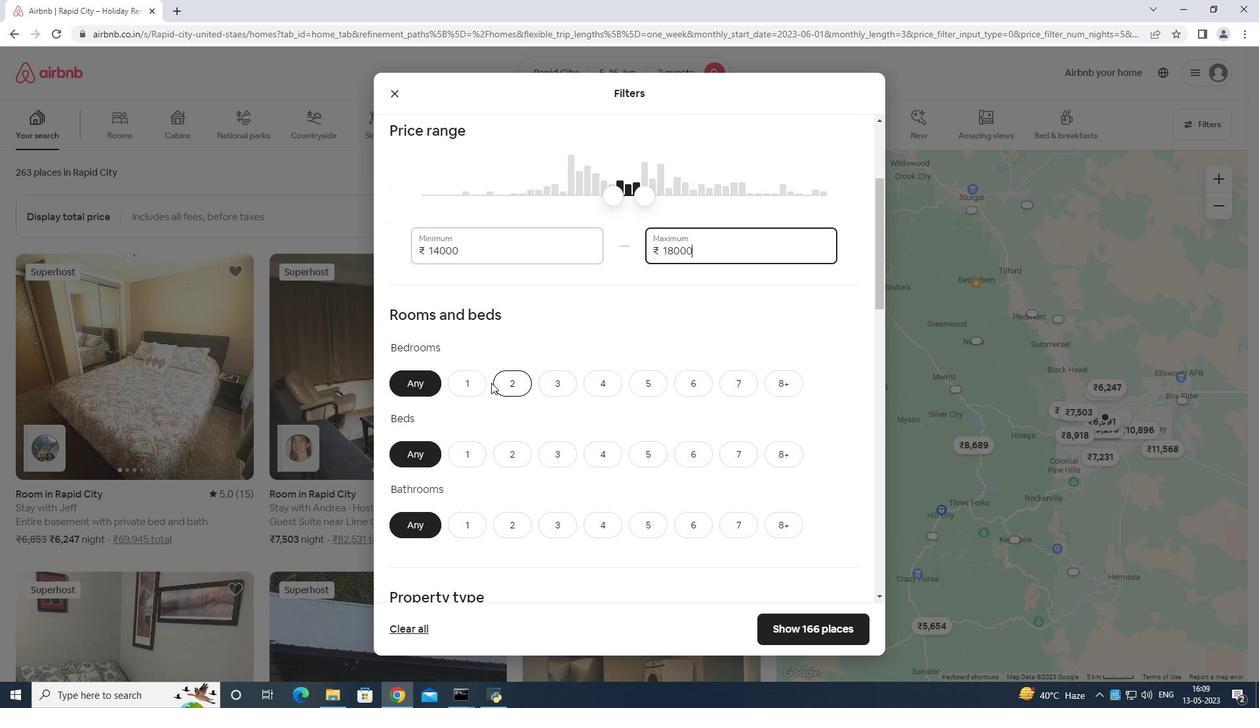 
Action: Mouse pressed left at (487, 381)
Screenshot: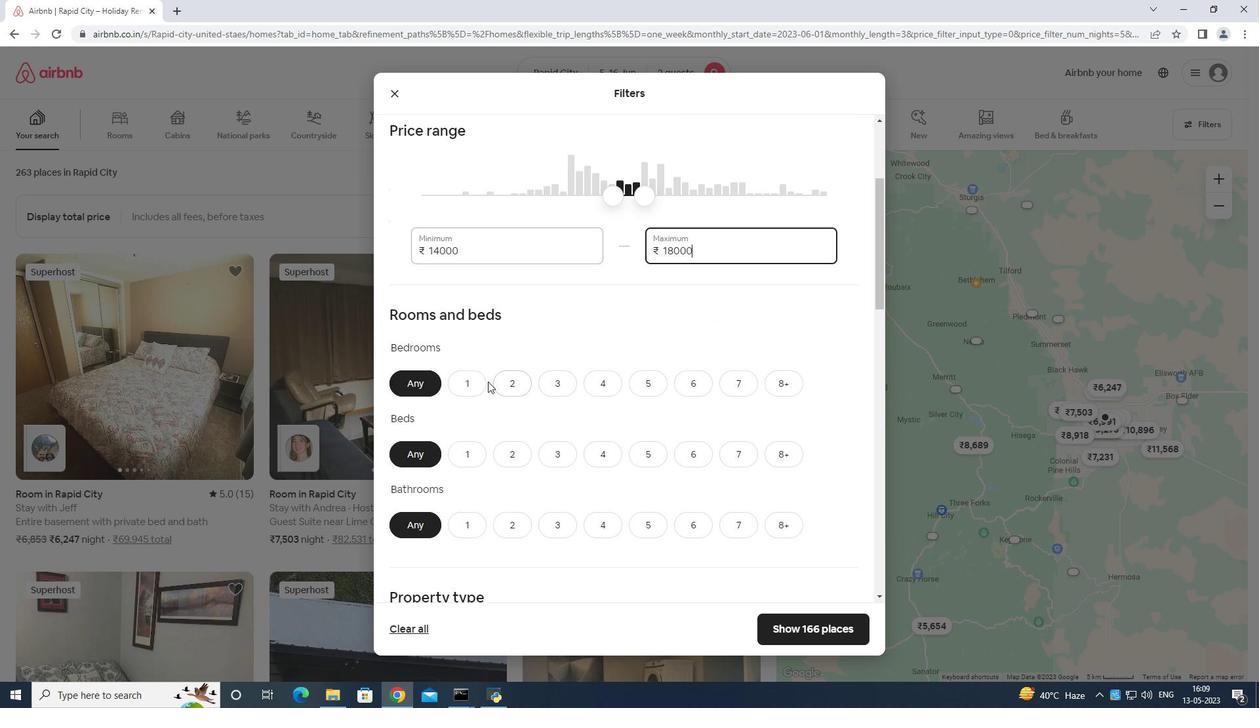 
Action: Mouse moved to (469, 382)
Screenshot: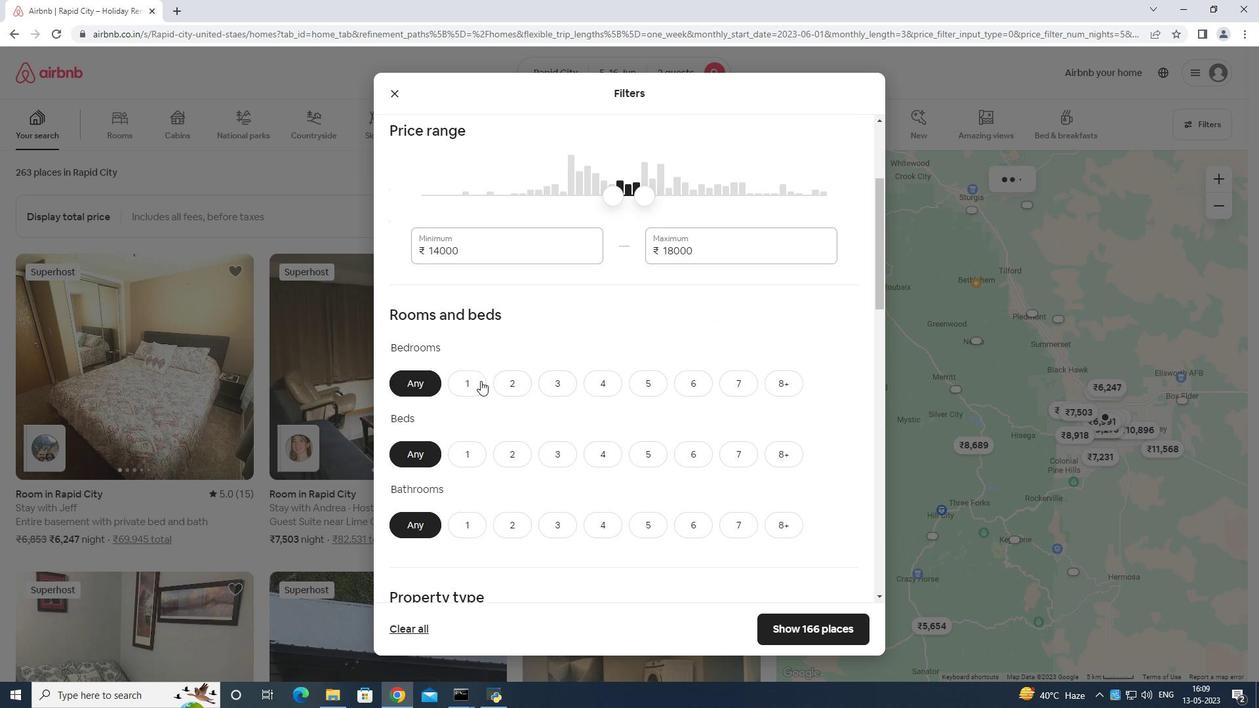 
Action: Mouse pressed left at (469, 382)
Screenshot: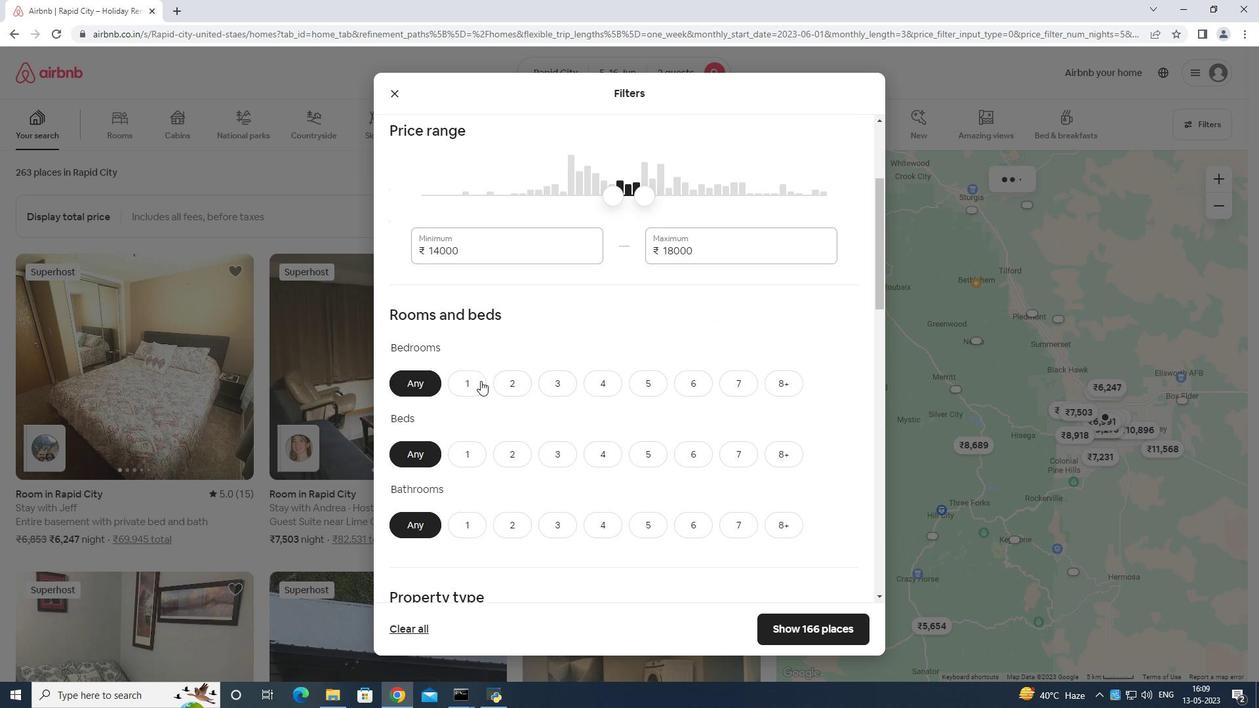 
Action: Mouse moved to (473, 450)
Screenshot: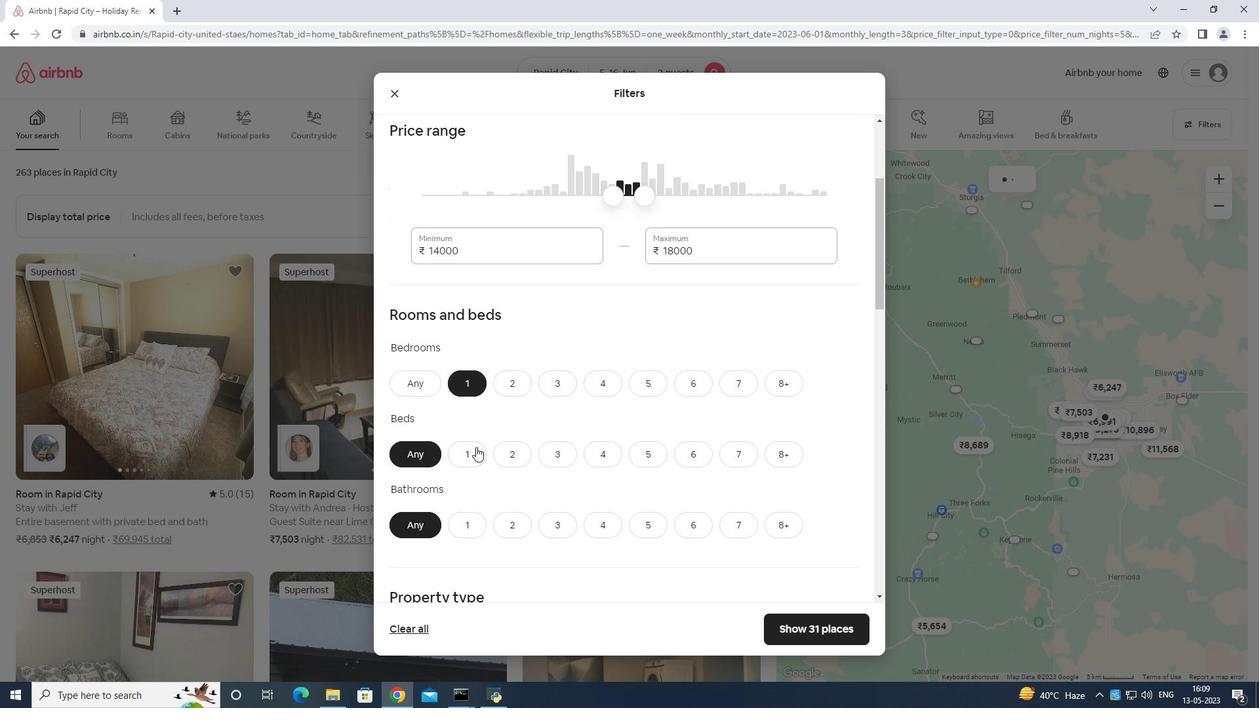 
Action: Mouse pressed left at (473, 450)
Screenshot: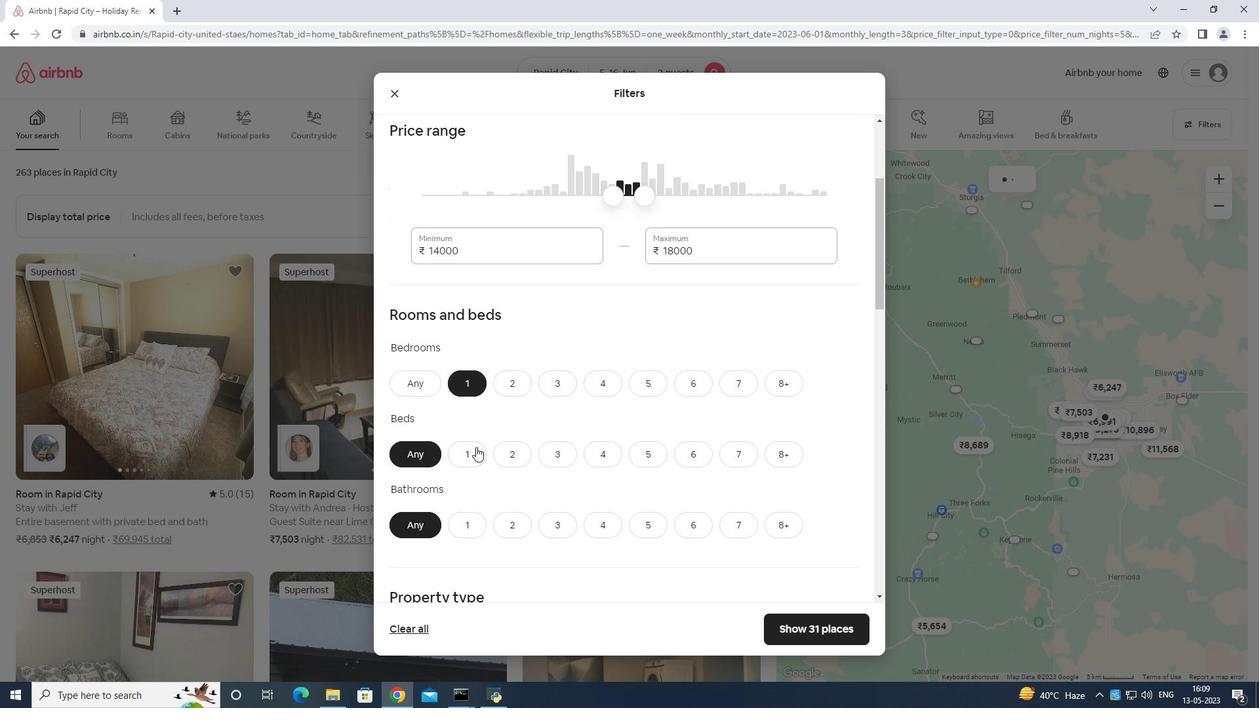 
Action: Mouse moved to (461, 517)
Screenshot: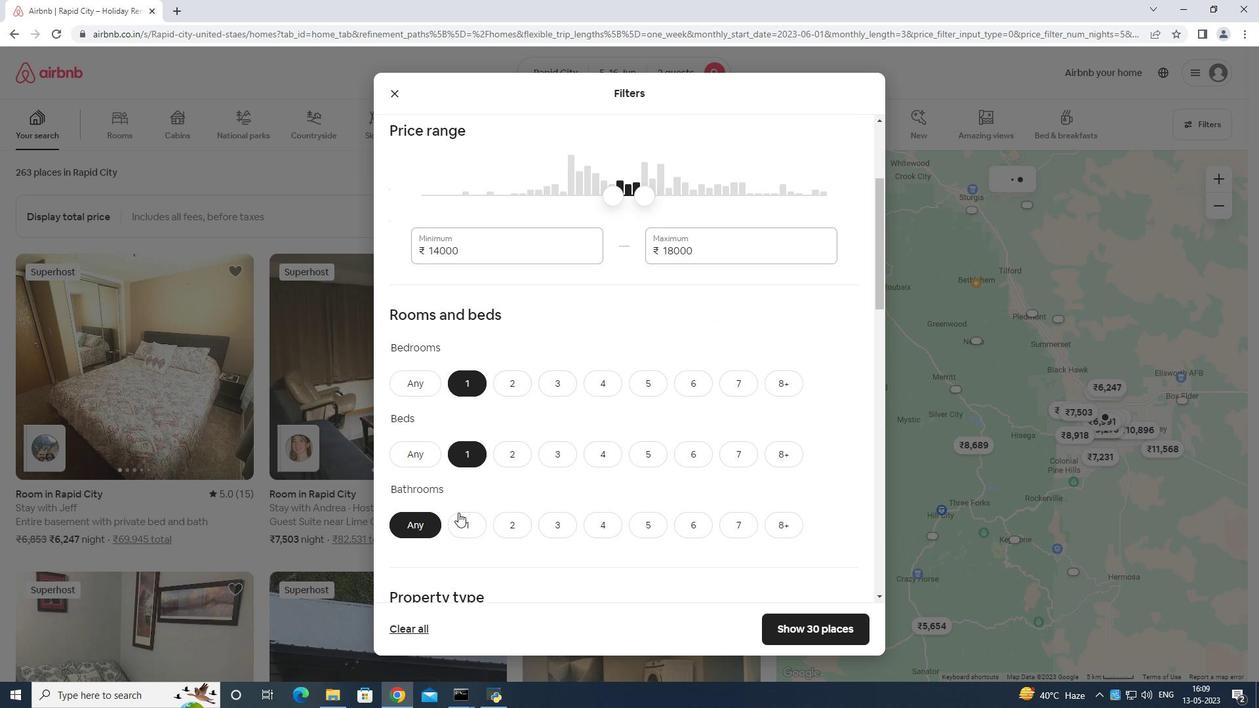 
Action: Mouse pressed left at (461, 517)
Screenshot: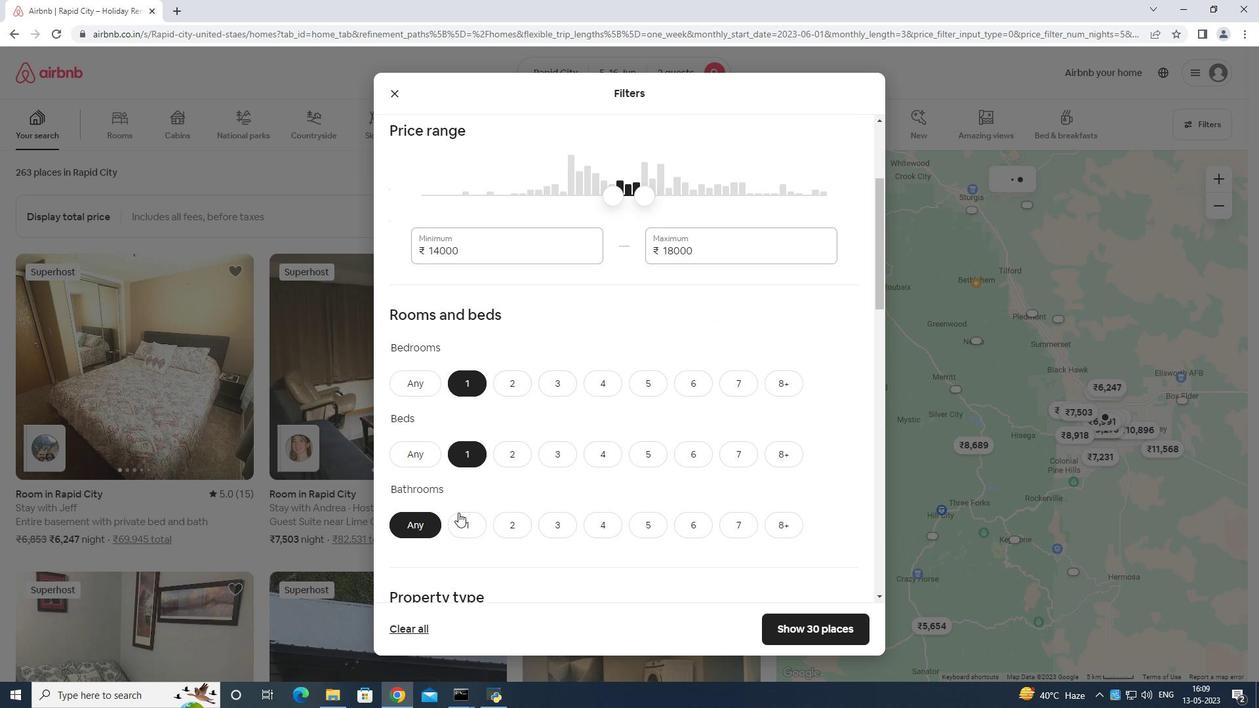 
Action: Mouse moved to (490, 469)
Screenshot: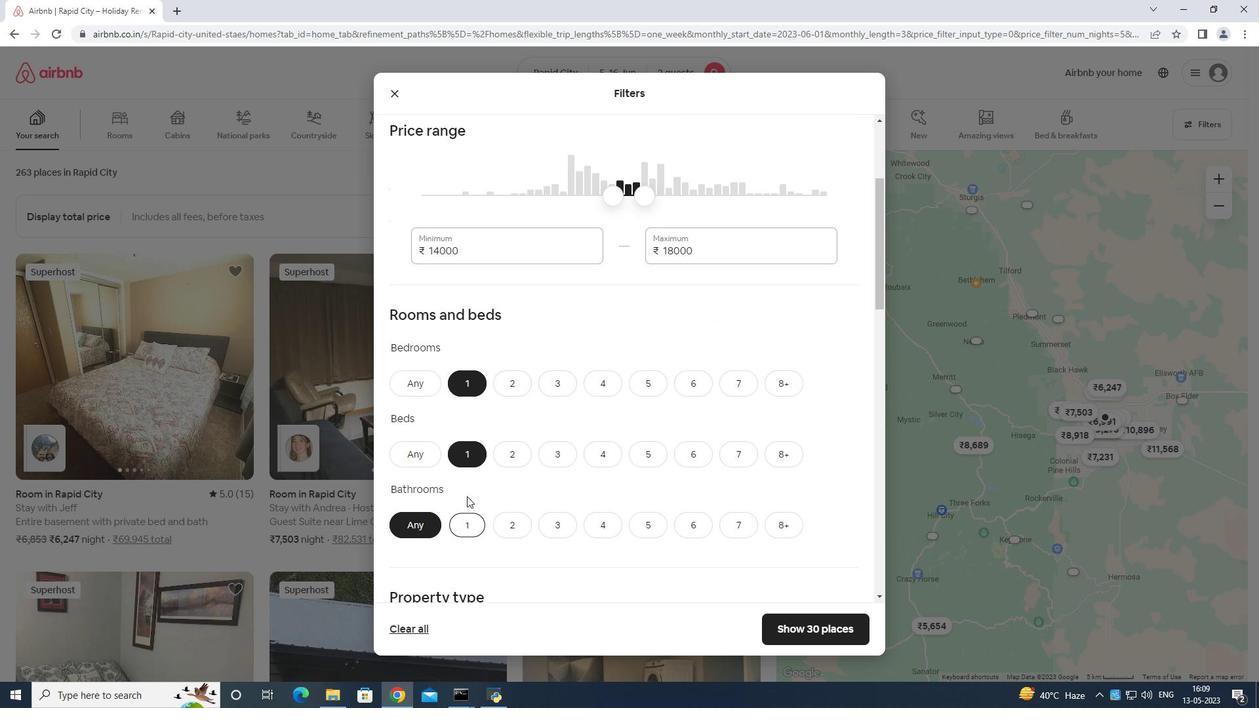 
Action: Mouse scrolled (490, 468) with delta (0, 0)
Screenshot: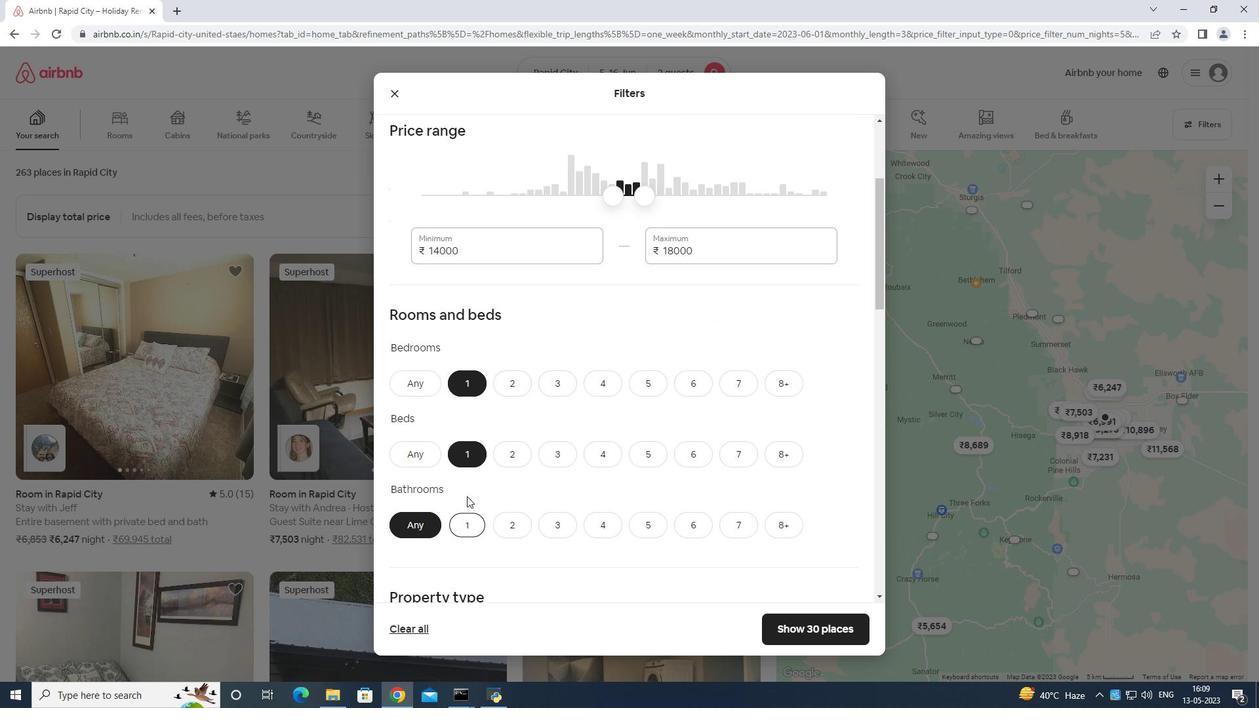 
Action: Mouse moved to (496, 469)
Screenshot: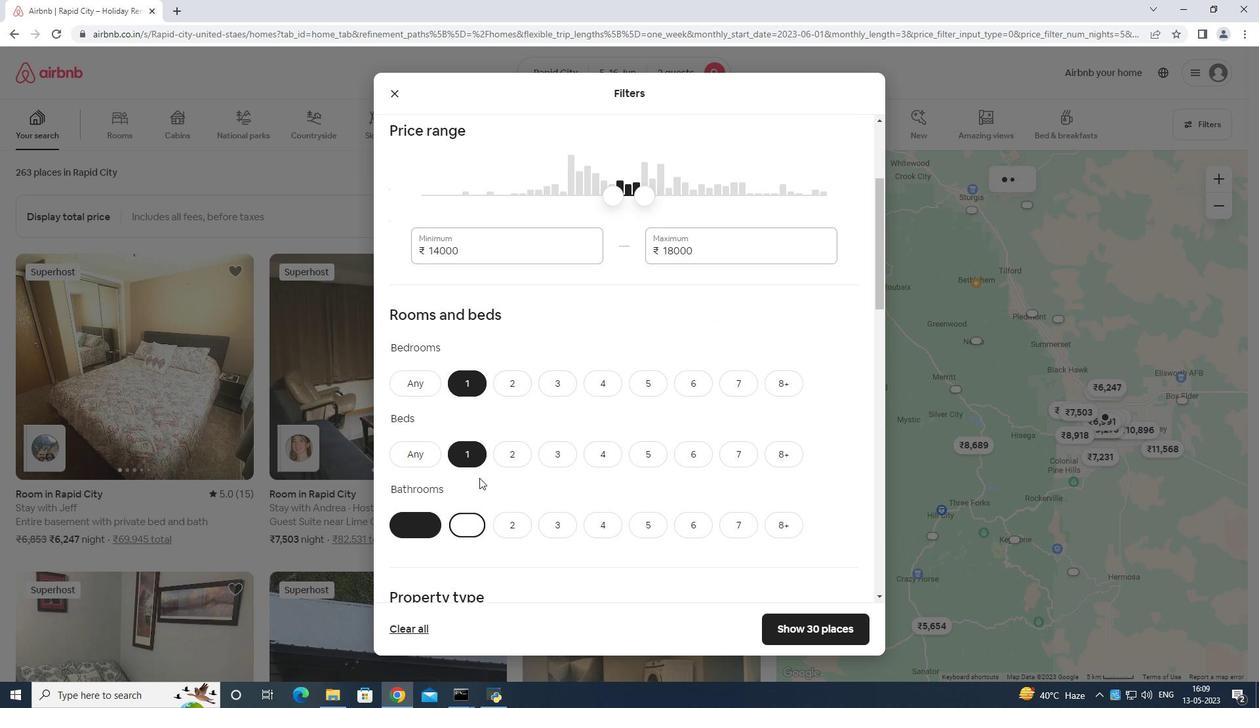 
Action: Mouse scrolled (496, 468) with delta (0, 0)
Screenshot: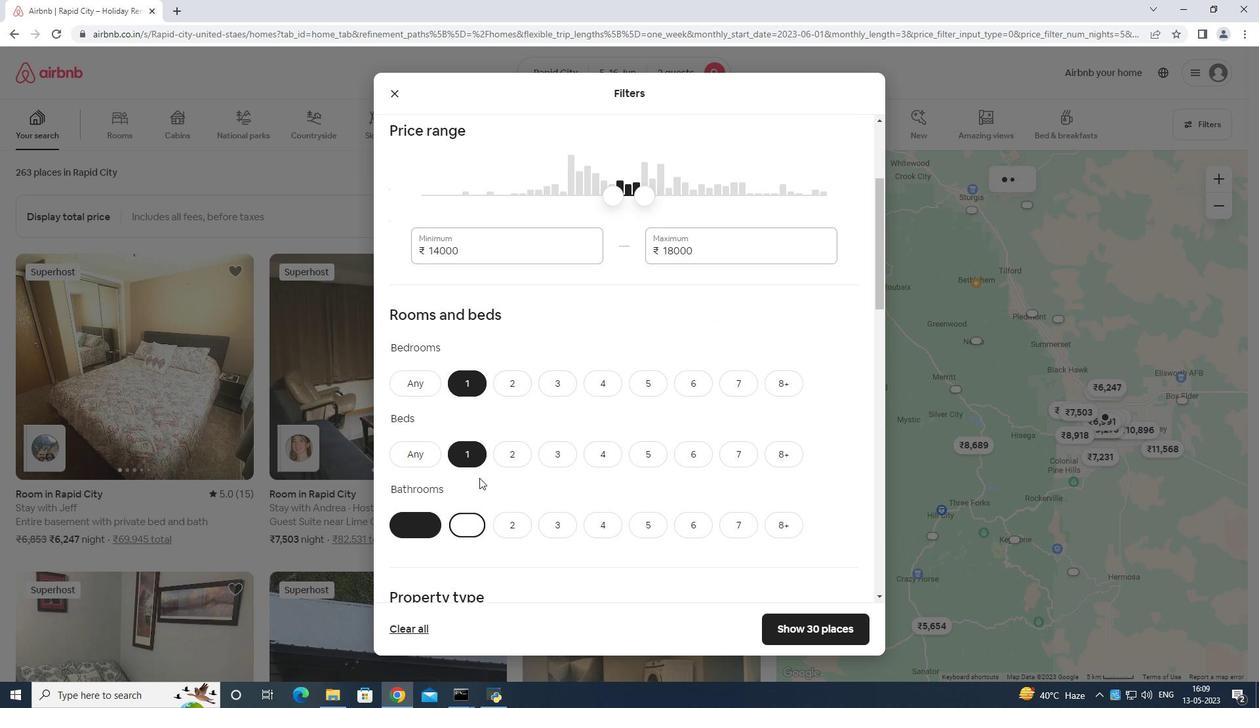 
Action: Mouse moved to (503, 469)
Screenshot: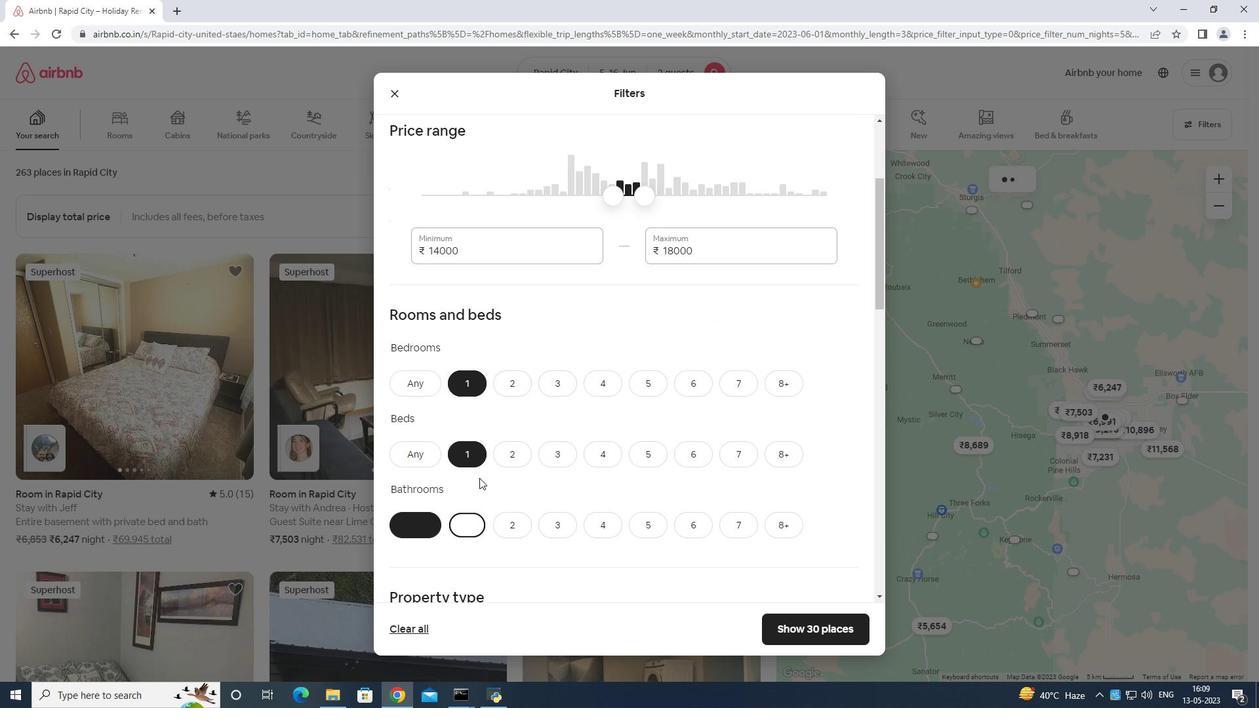 
Action: Mouse scrolled (503, 468) with delta (0, 0)
Screenshot: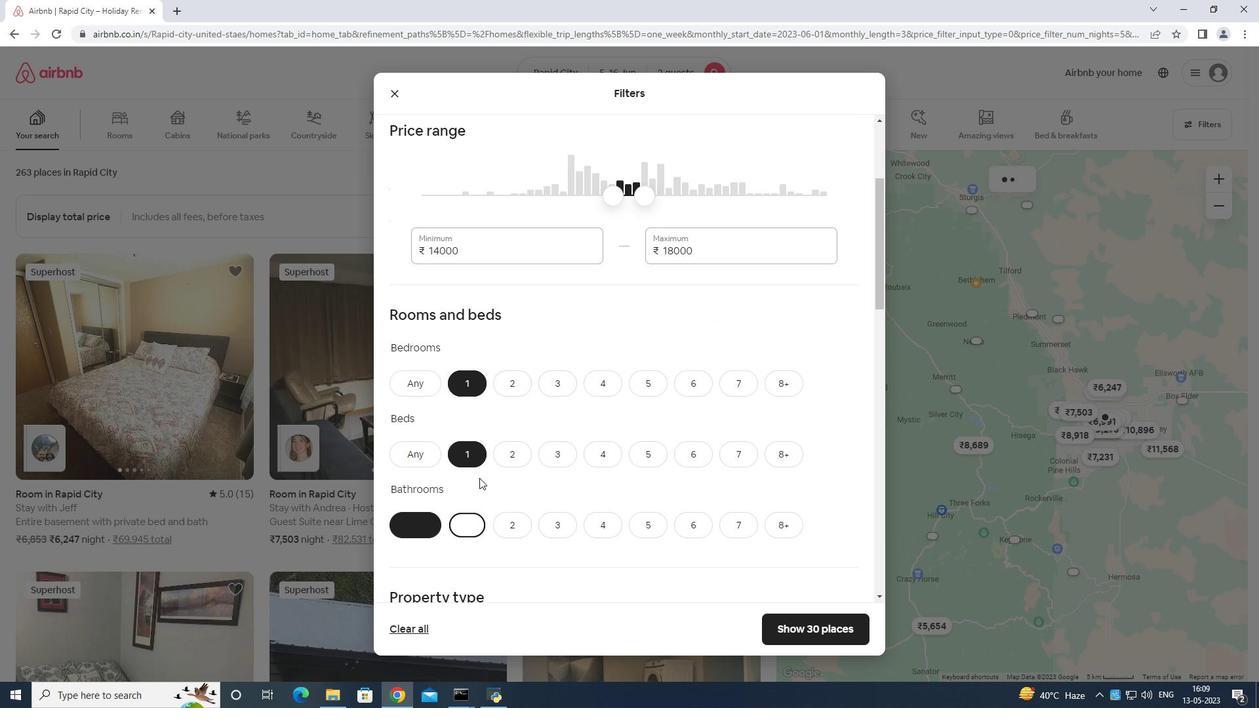 
Action: Mouse moved to (512, 452)
Screenshot: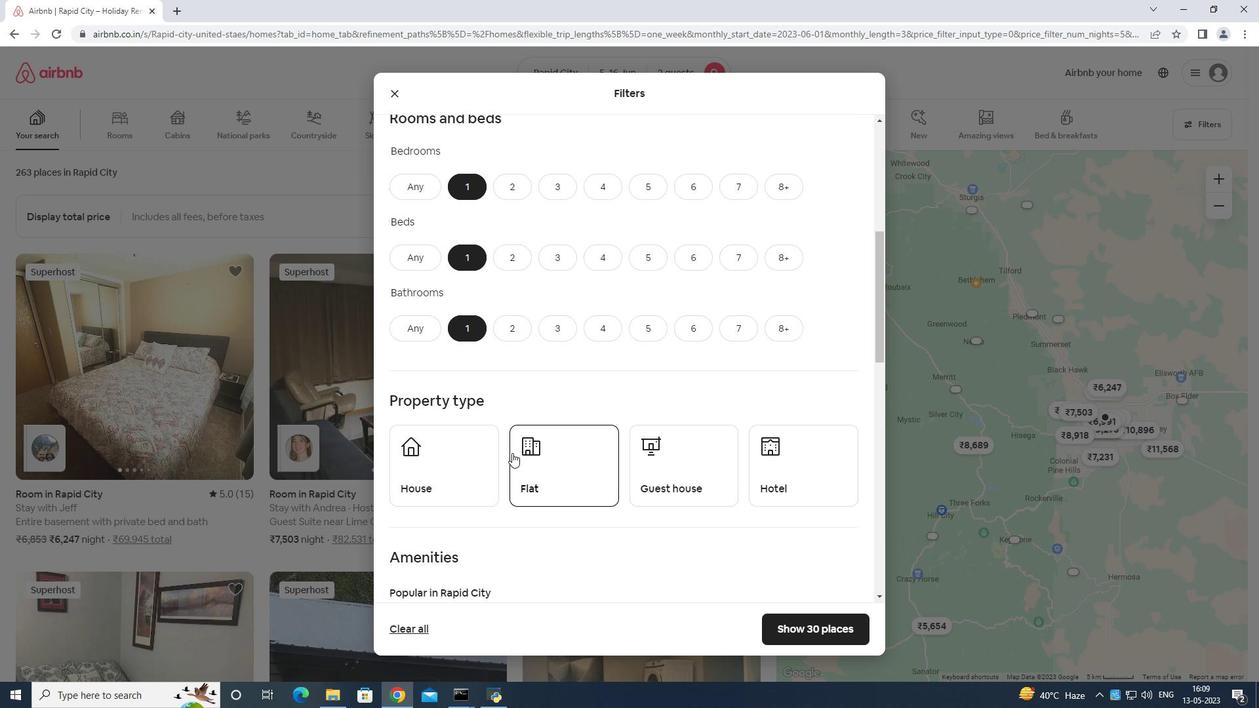 
Action: Mouse scrolled (512, 451) with delta (0, 0)
Screenshot: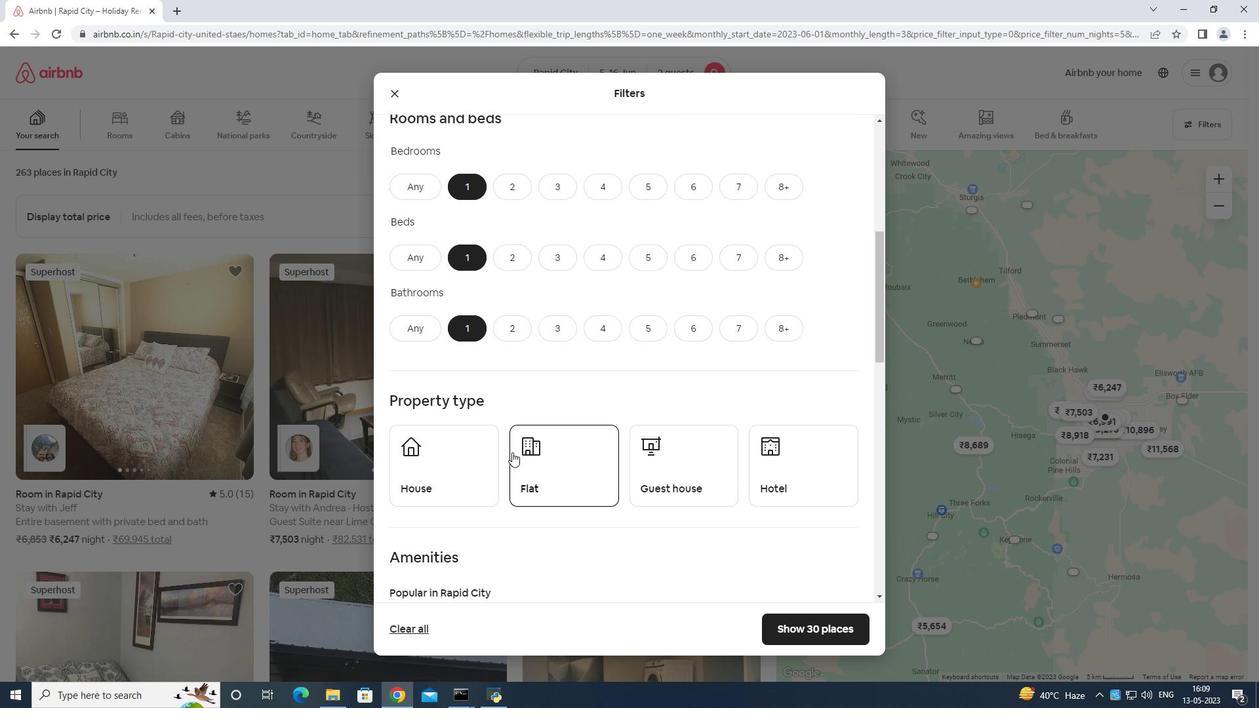 
Action: Mouse scrolled (512, 451) with delta (0, 0)
Screenshot: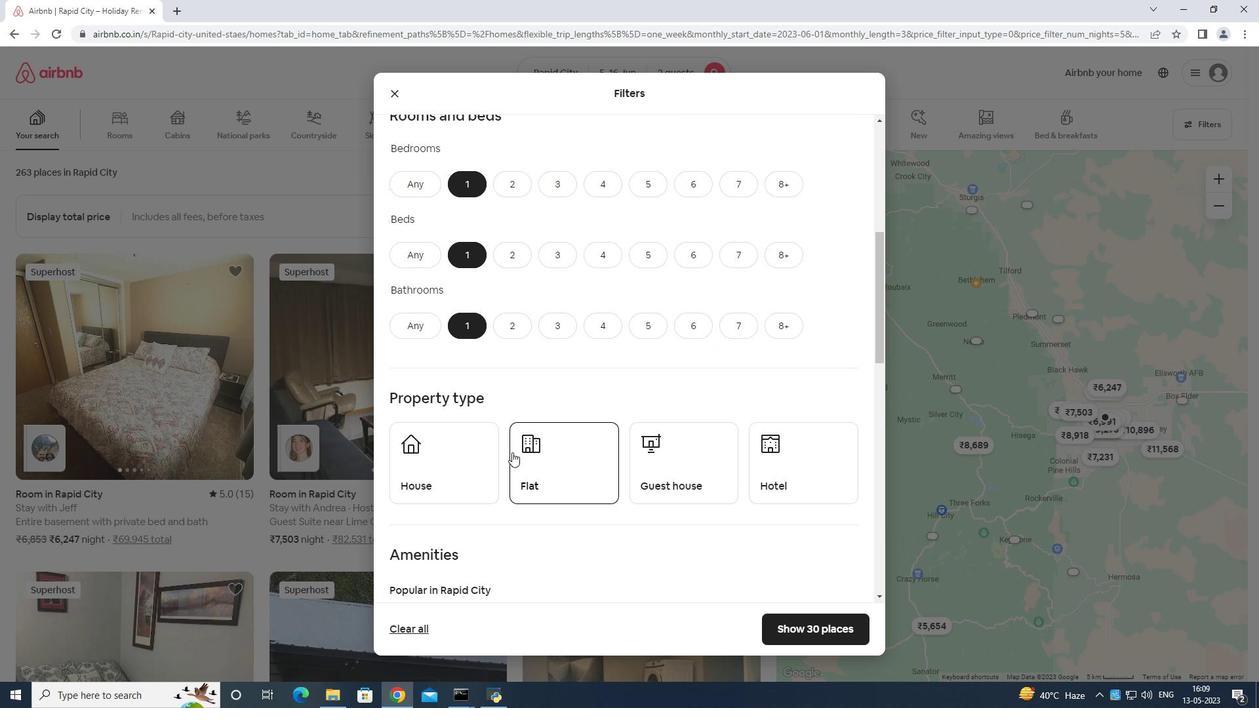 
Action: Mouse moved to (435, 359)
Screenshot: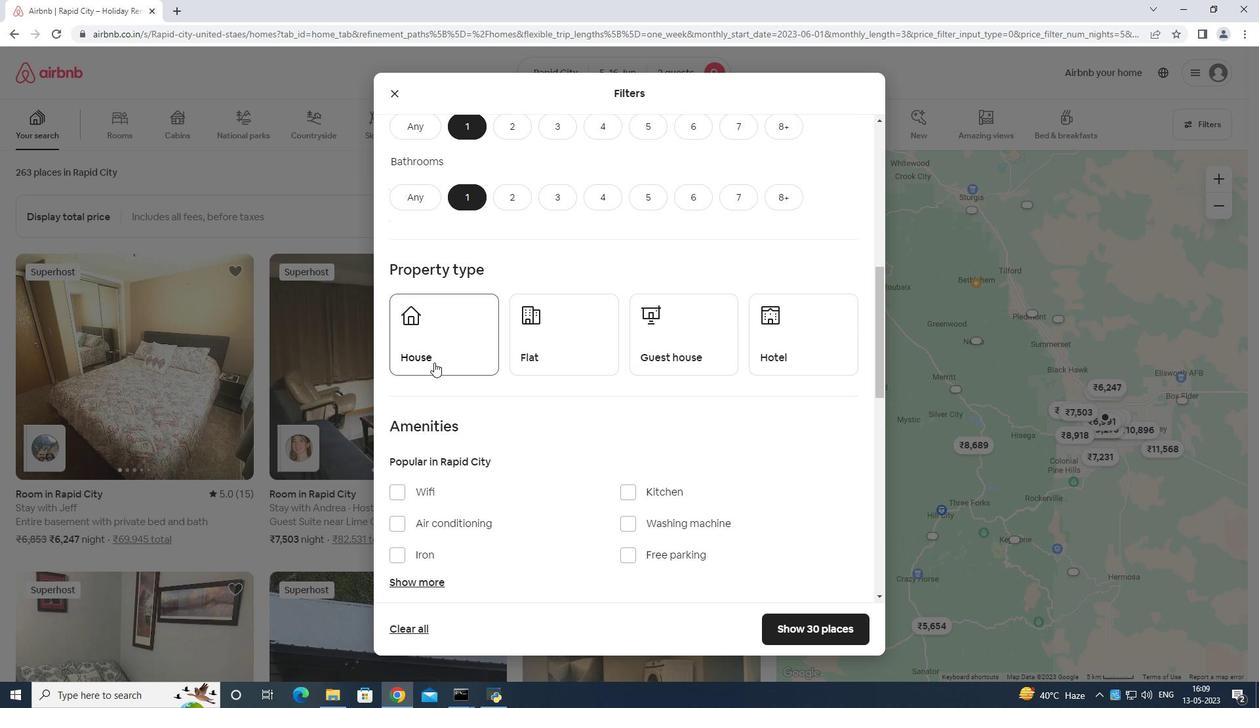 
Action: Mouse pressed left at (435, 359)
Screenshot: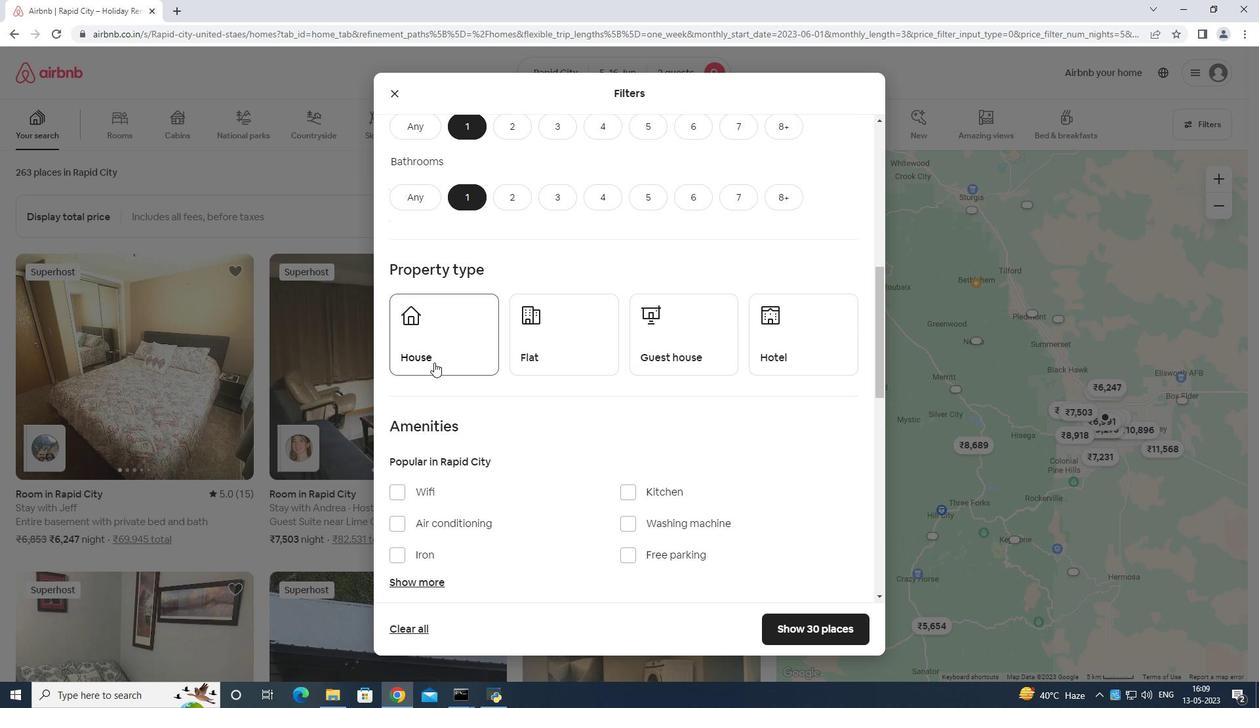 
Action: Mouse moved to (554, 347)
Screenshot: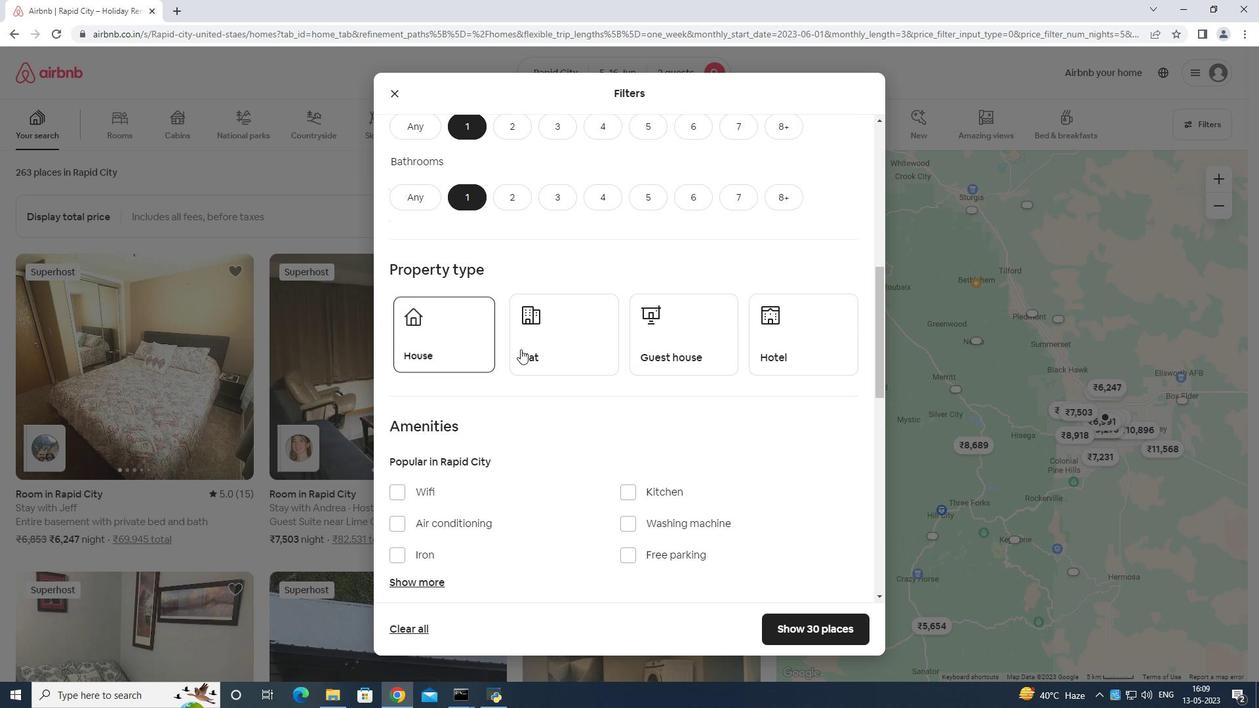 
Action: Mouse pressed left at (554, 347)
Screenshot: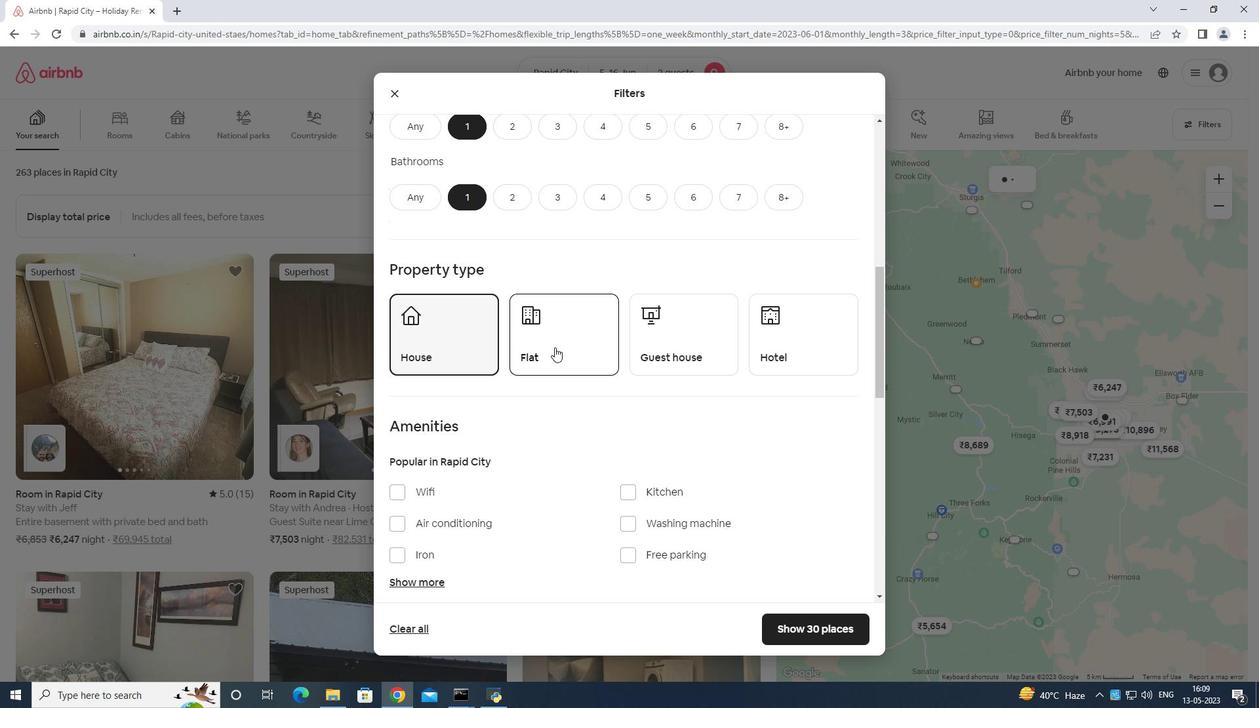 
Action: Mouse moved to (623, 341)
Screenshot: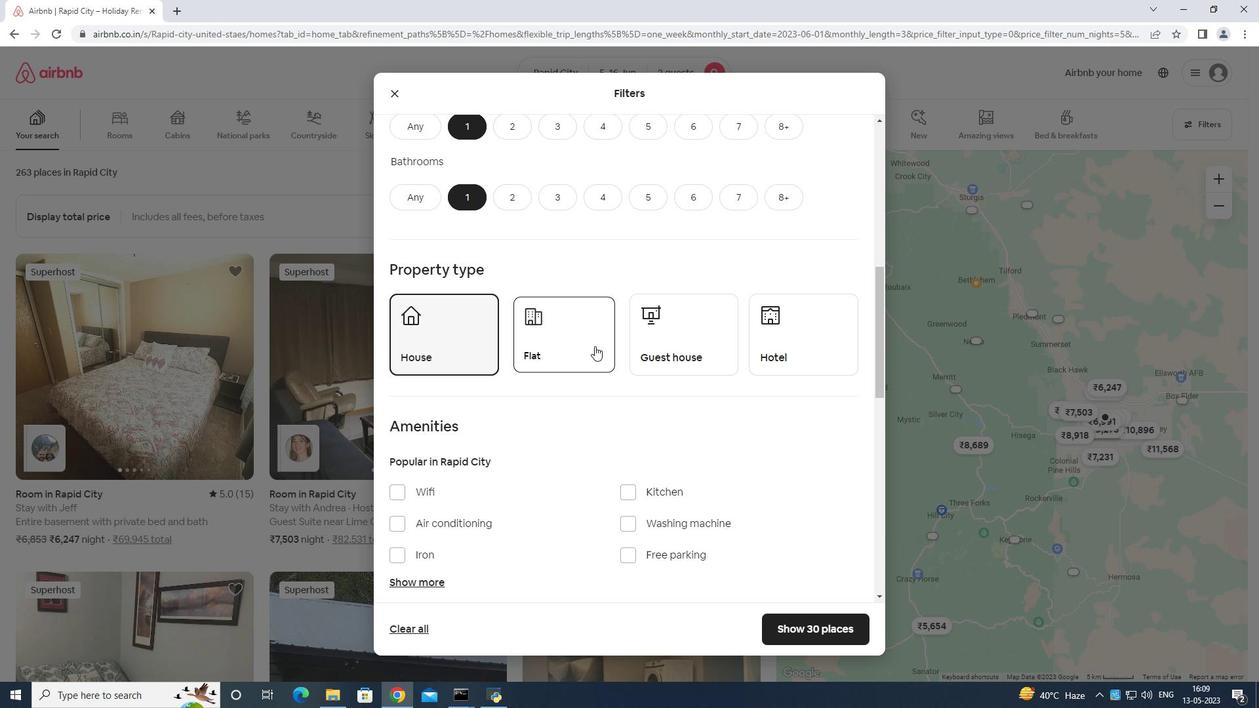 
Action: Mouse pressed left at (623, 341)
Screenshot: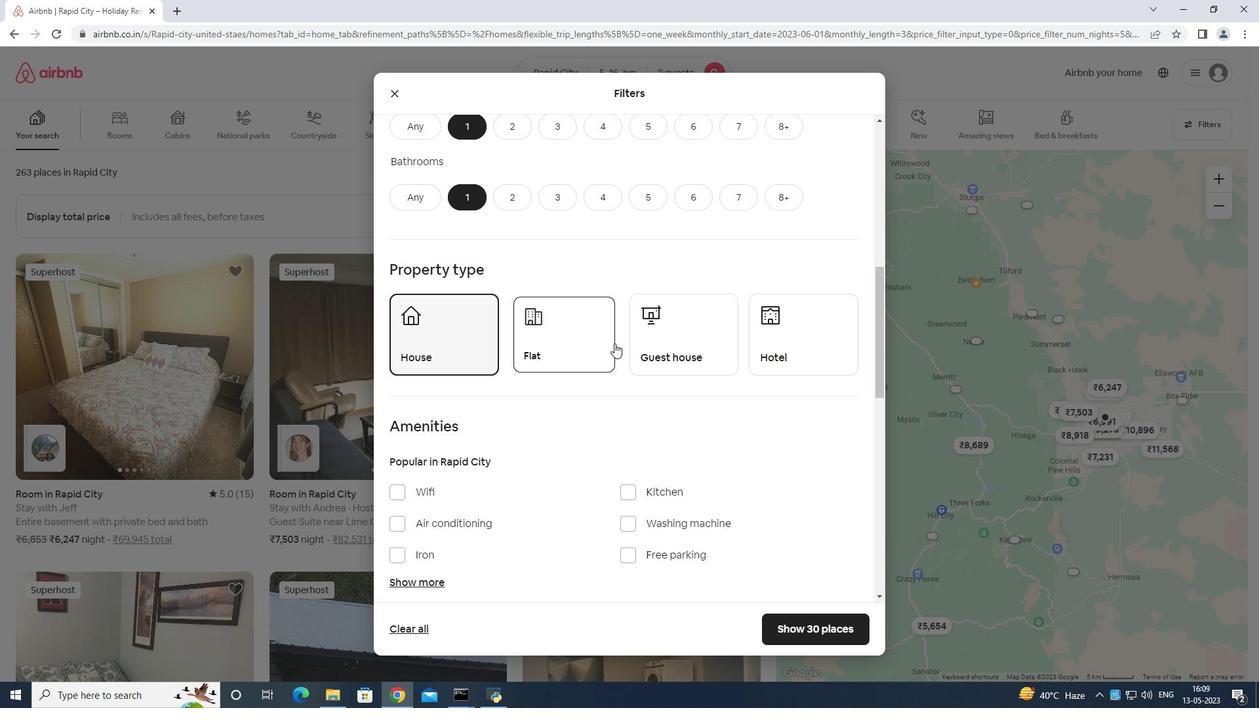 
Action: Mouse moved to (777, 335)
Screenshot: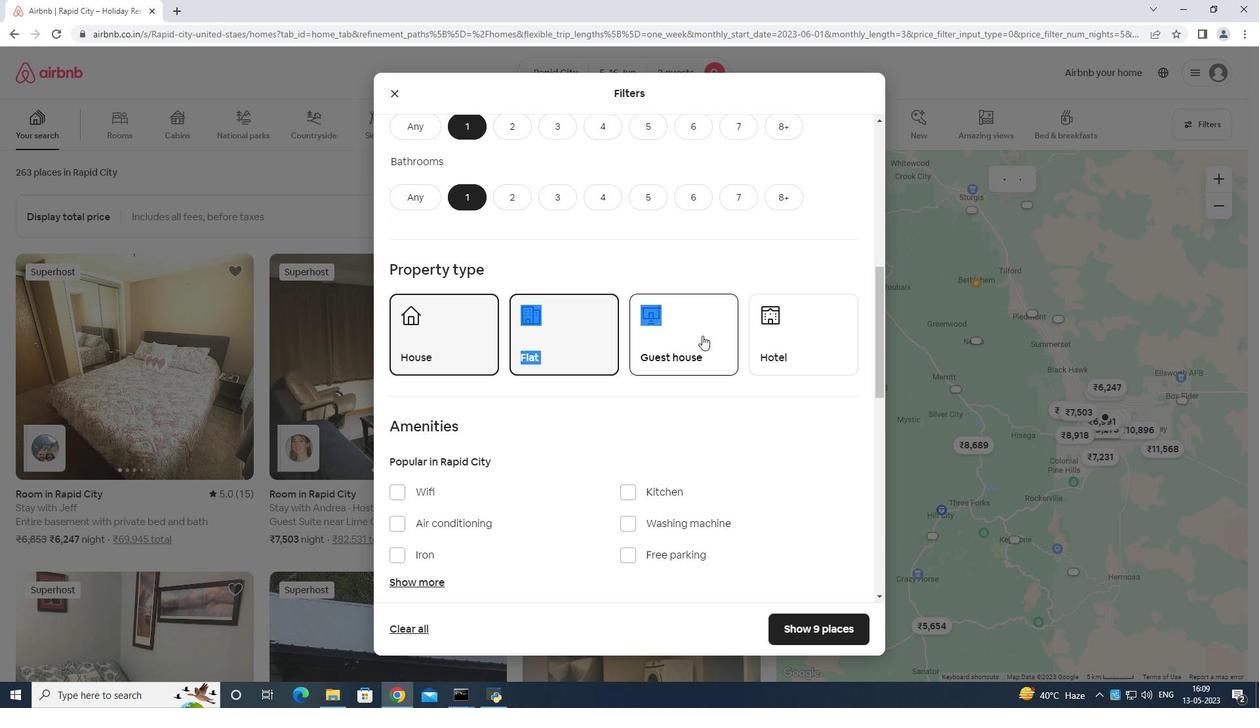 
Action: Mouse pressed left at (777, 335)
Screenshot: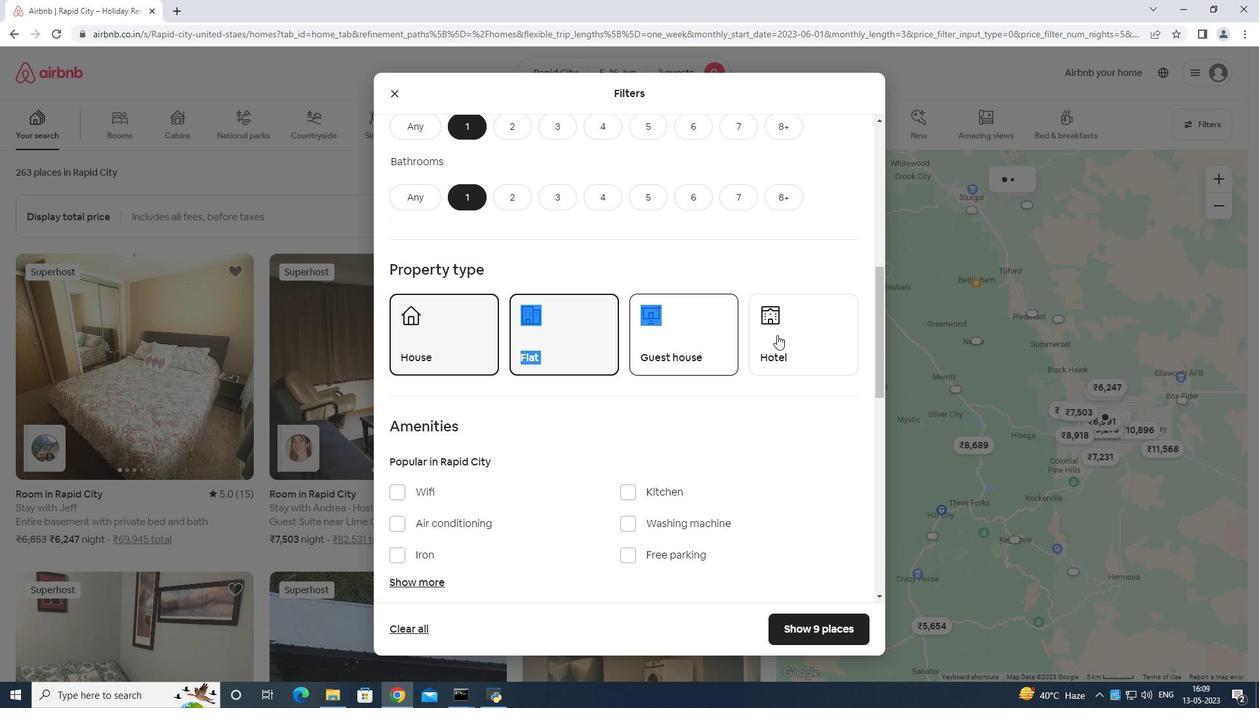 
Action: Mouse moved to (608, 357)
Screenshot: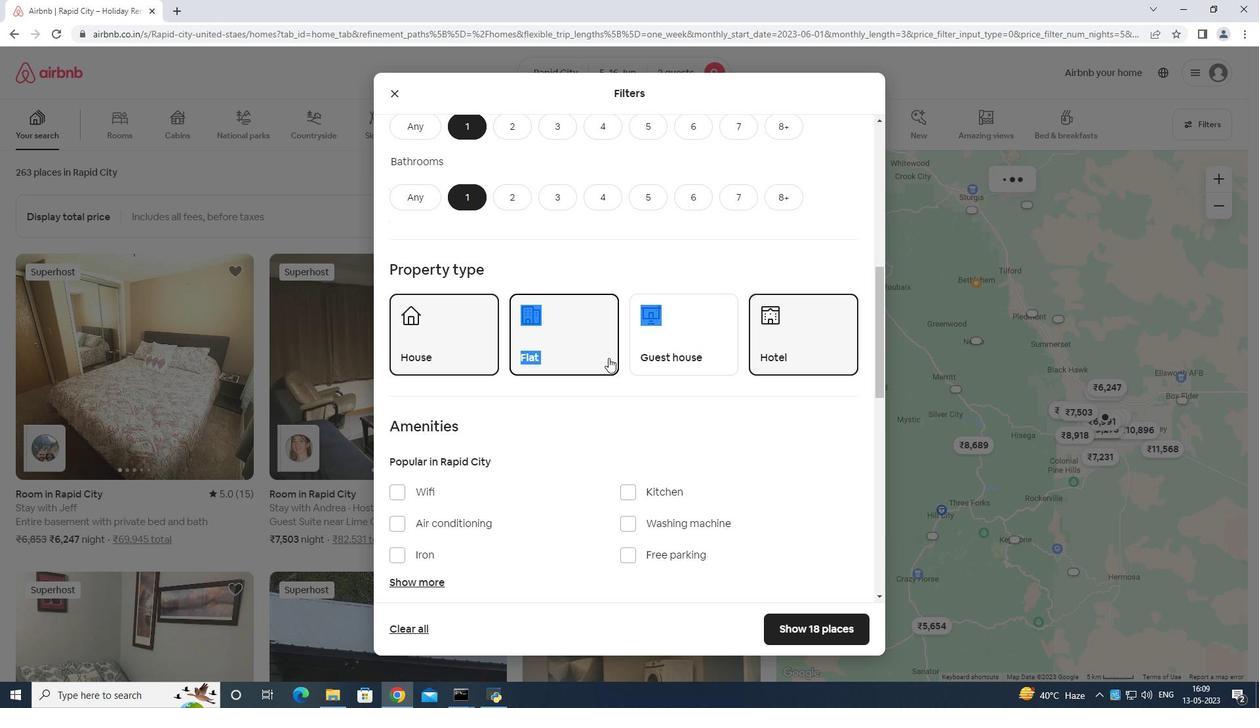 
Action: Mouse pressed left at (608, 357)
Screenshot: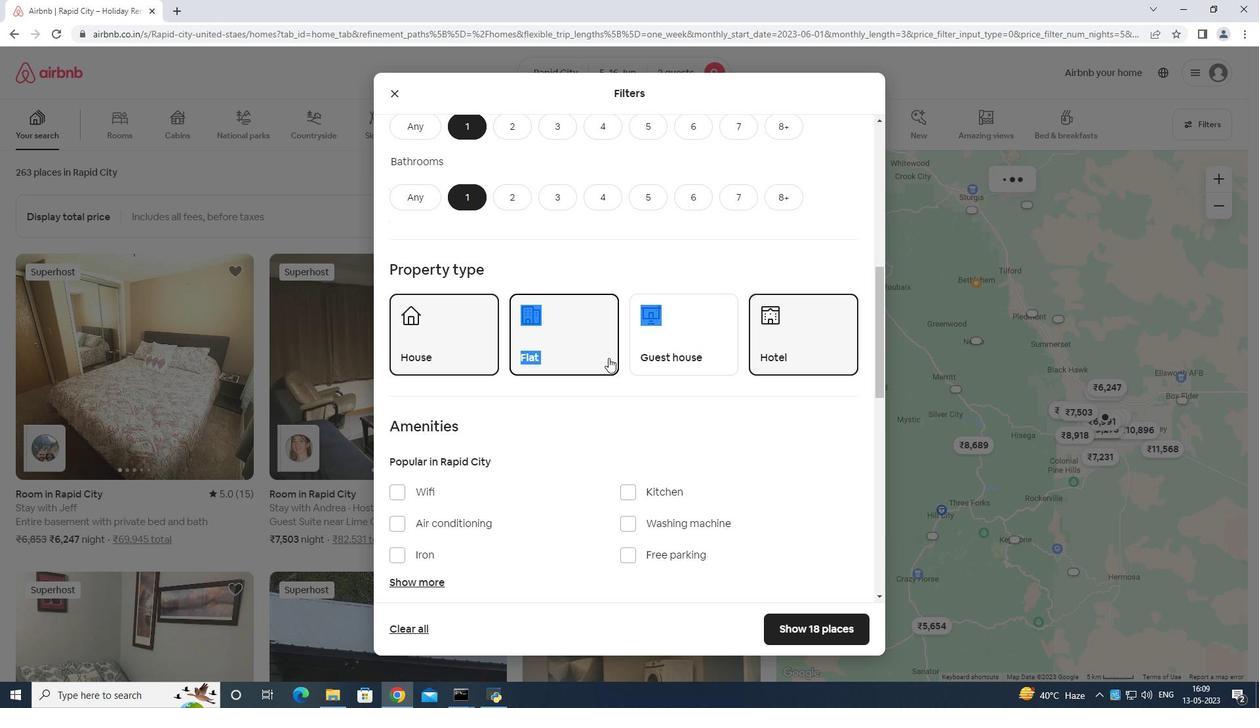 
Action: Mouse moved to (648, 350)
Screenshot: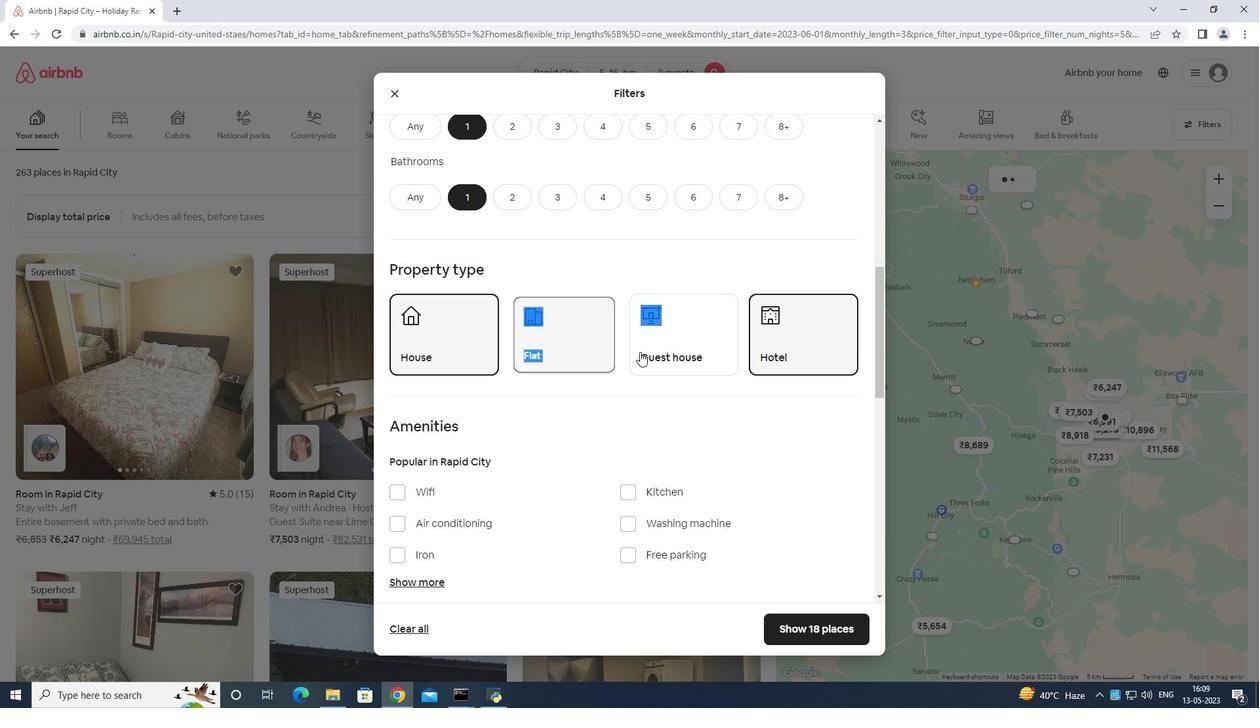 
Action: Mouse pressed left at (648, 350)
Screenshot: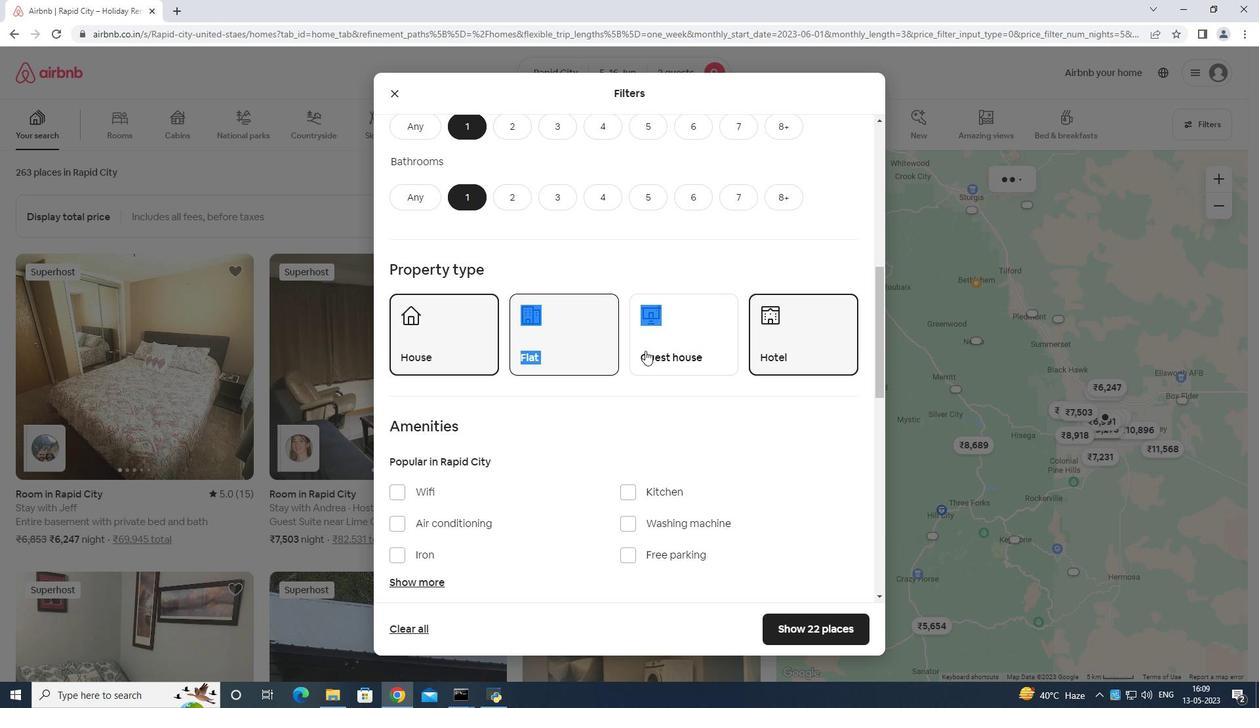 
Action: Mouse moved to (588, 347)
Screenshot: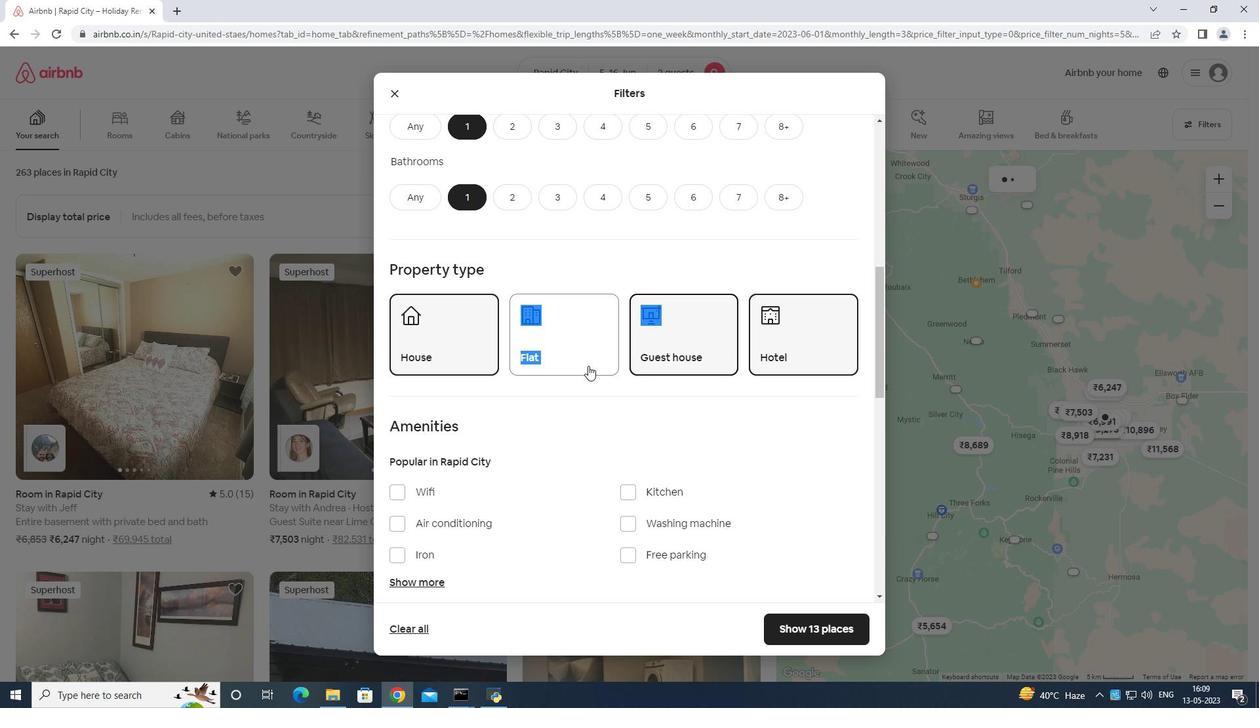 
Action: Mouse pressed left at (588, 347)
Screenshot: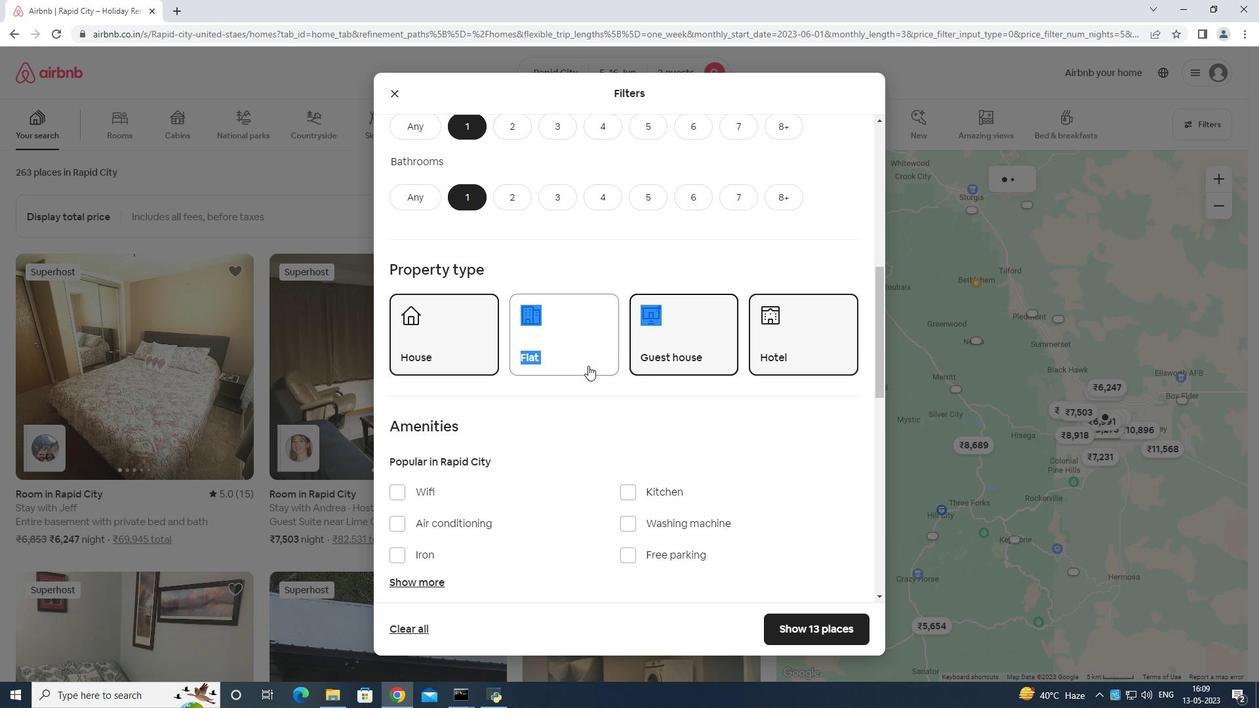 
Action: Mouse moved to (585, 421)
Screenshot: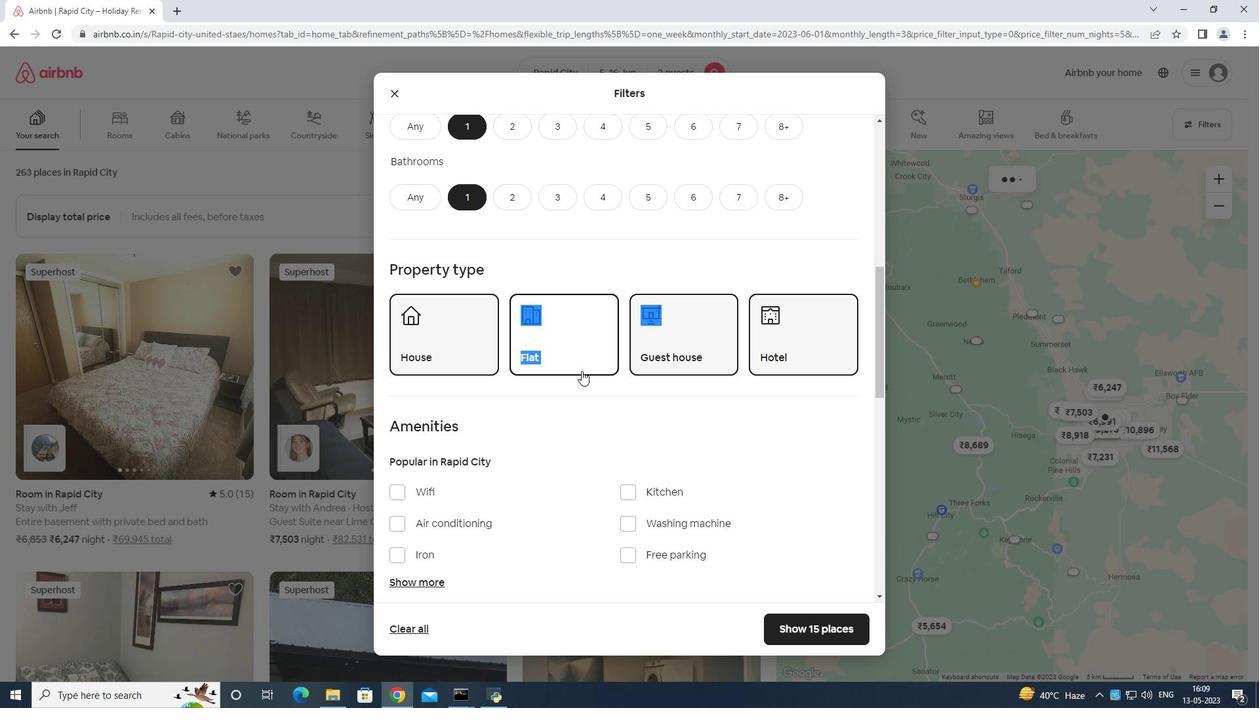 
Action: Mouse pressed left at (585, 421)
Screenshot: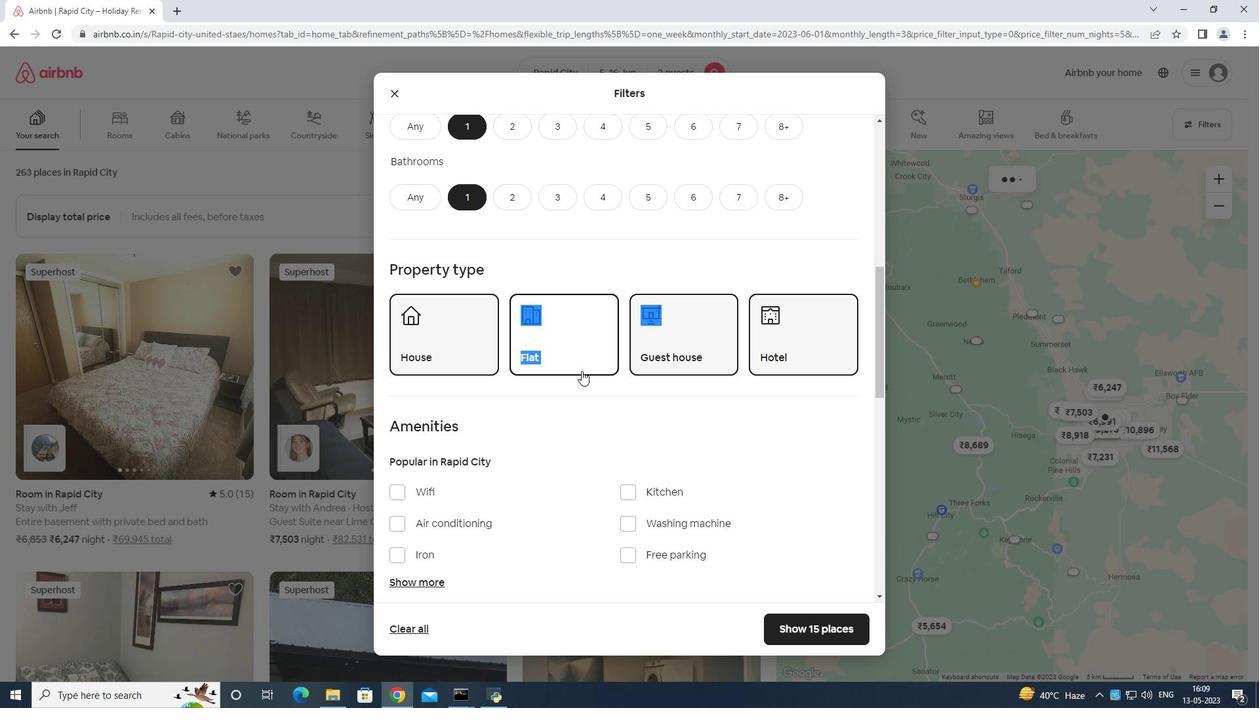 
Action: Mouse moved to (585, 385)
Screenshot: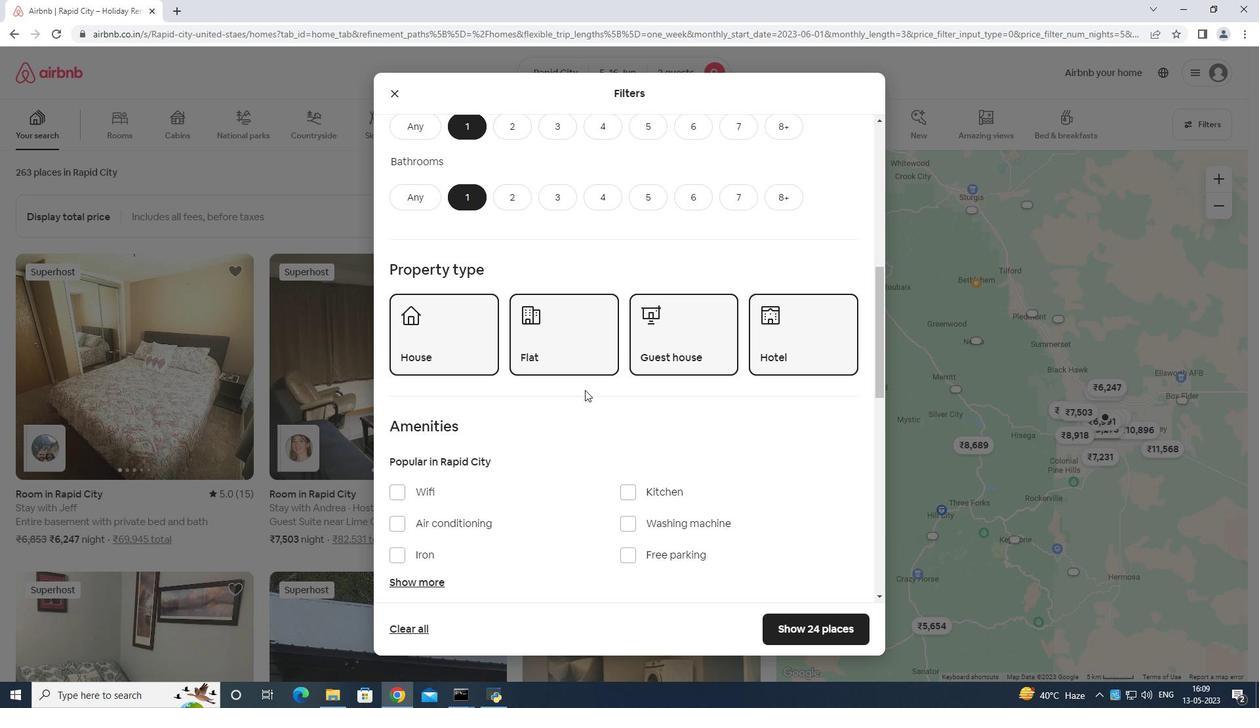 
Action: Mouse scrolled (585, 384) with delta (0, 0)
Screenshot: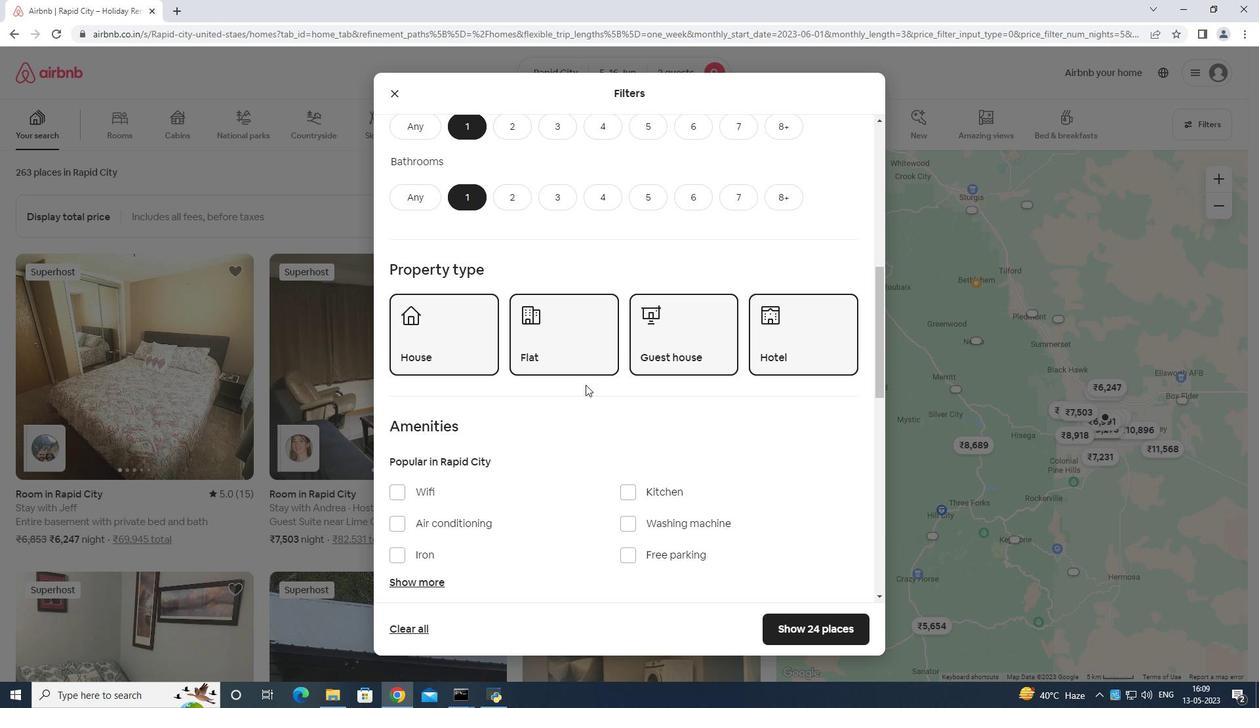
Action: Mouse moved to (587, 386)
Screenshot: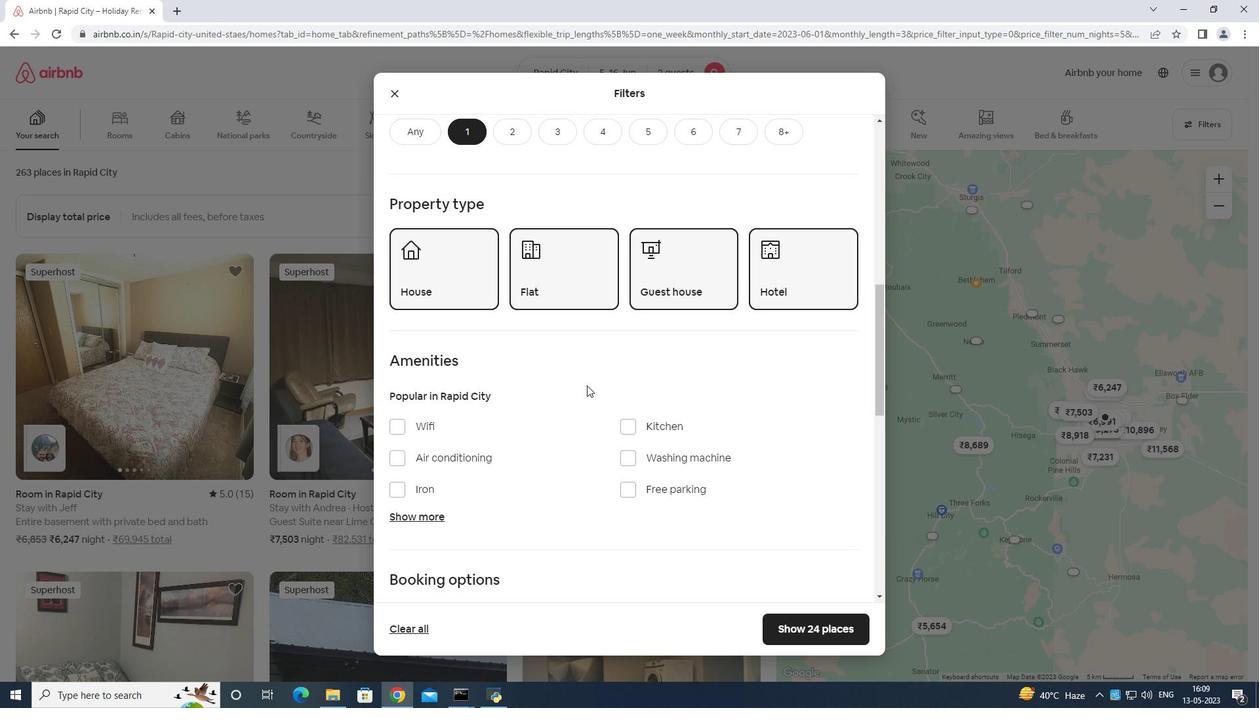 
Action: Mouse scrolled (587, 385) with delta (0, 0)
Screenshot: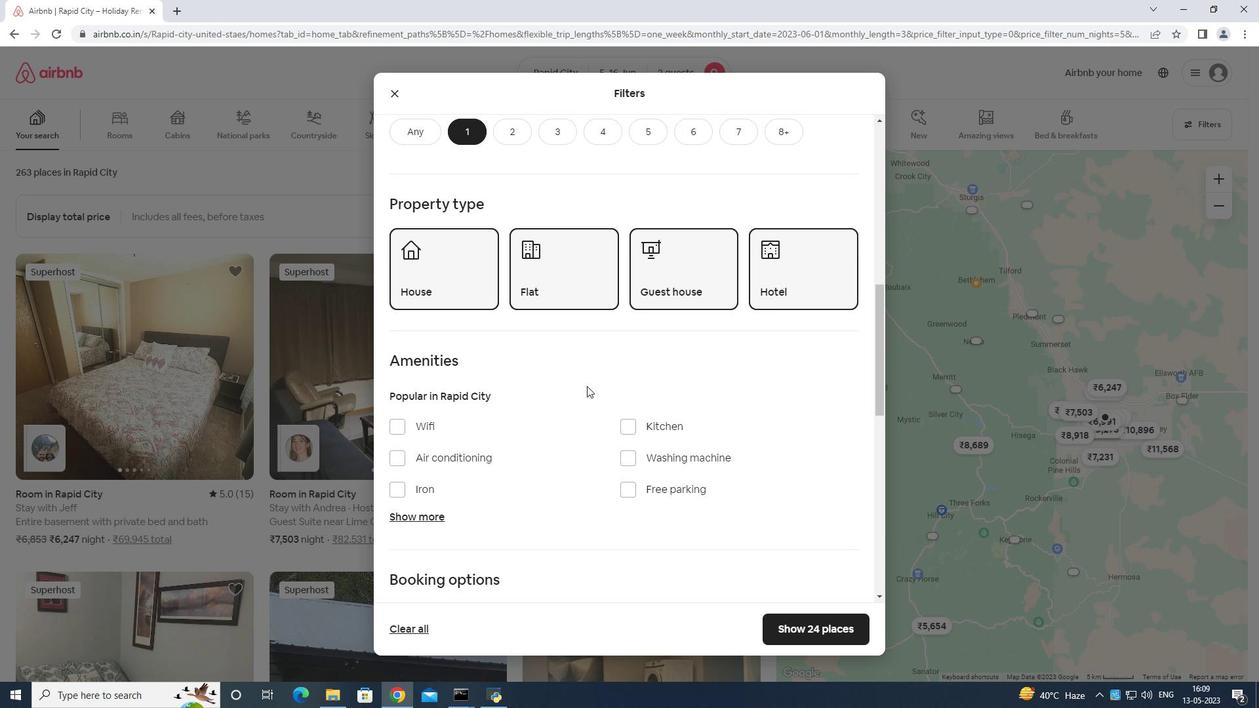 
Action: Mouse moved to (587, 387)
Screenshot: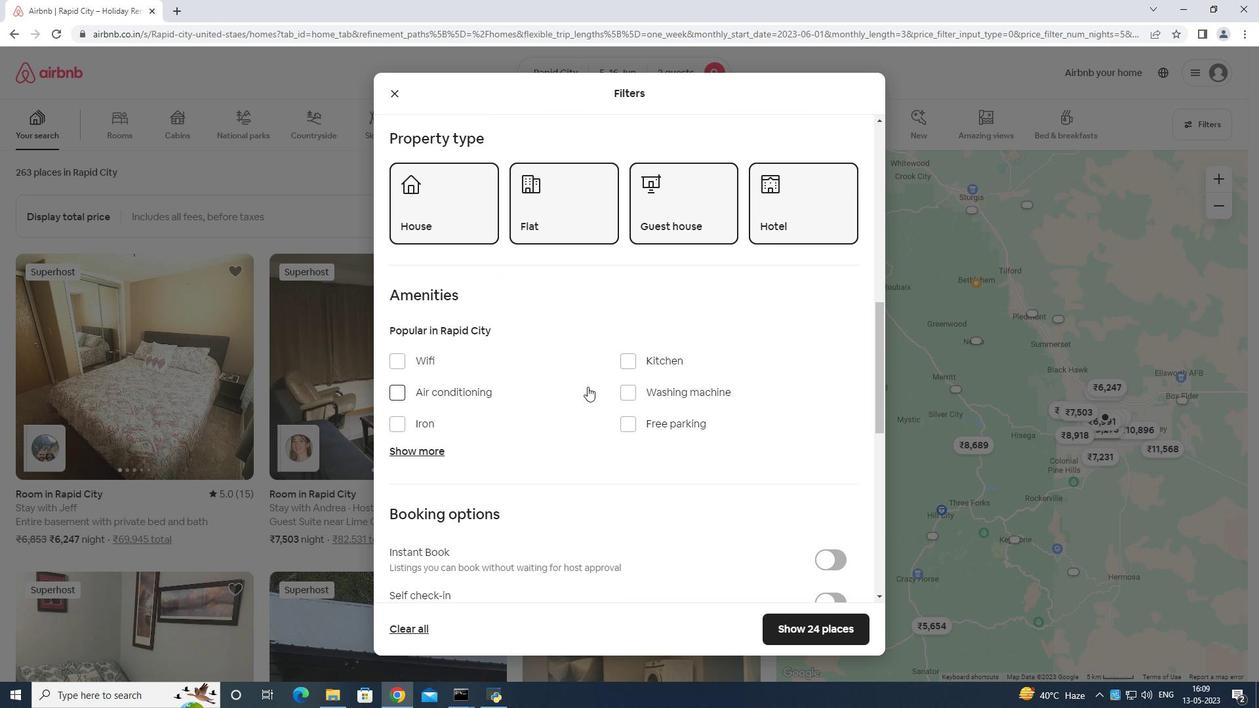
Action: Mouse scrolled (587, 387) with delta (0, 0)
Screenshot: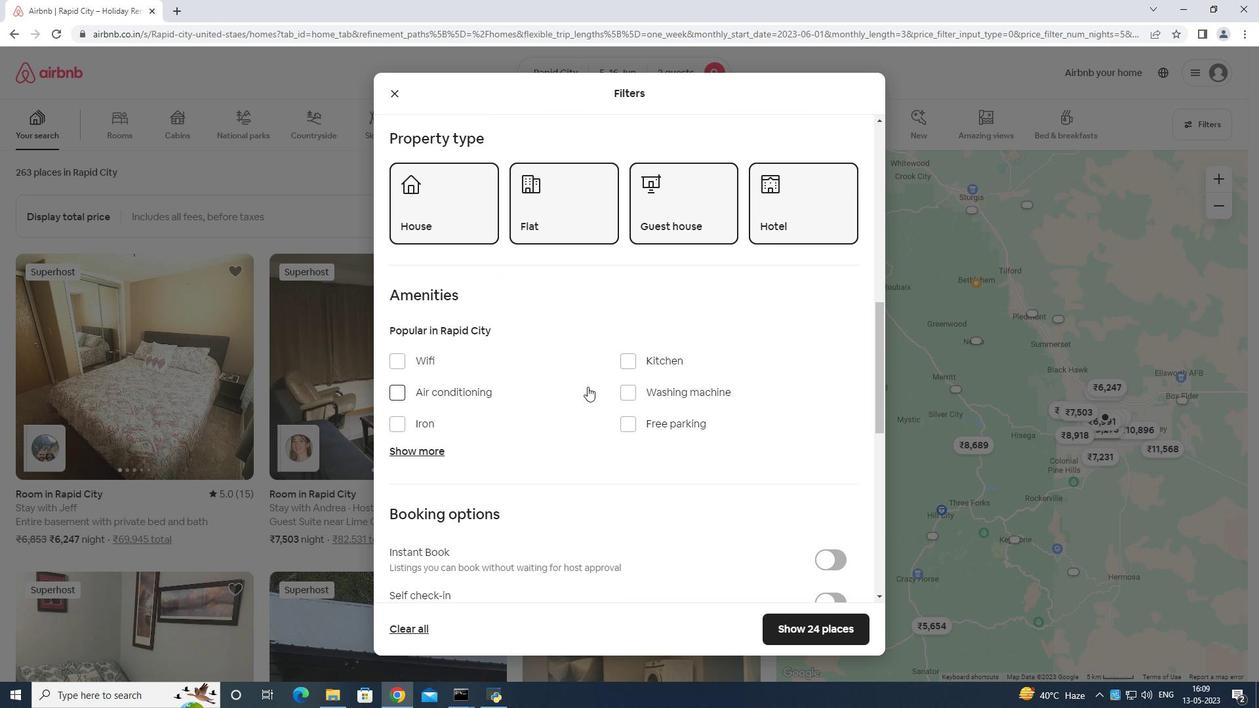 
Action: Mouse moved to (588, 388)
Screenshot: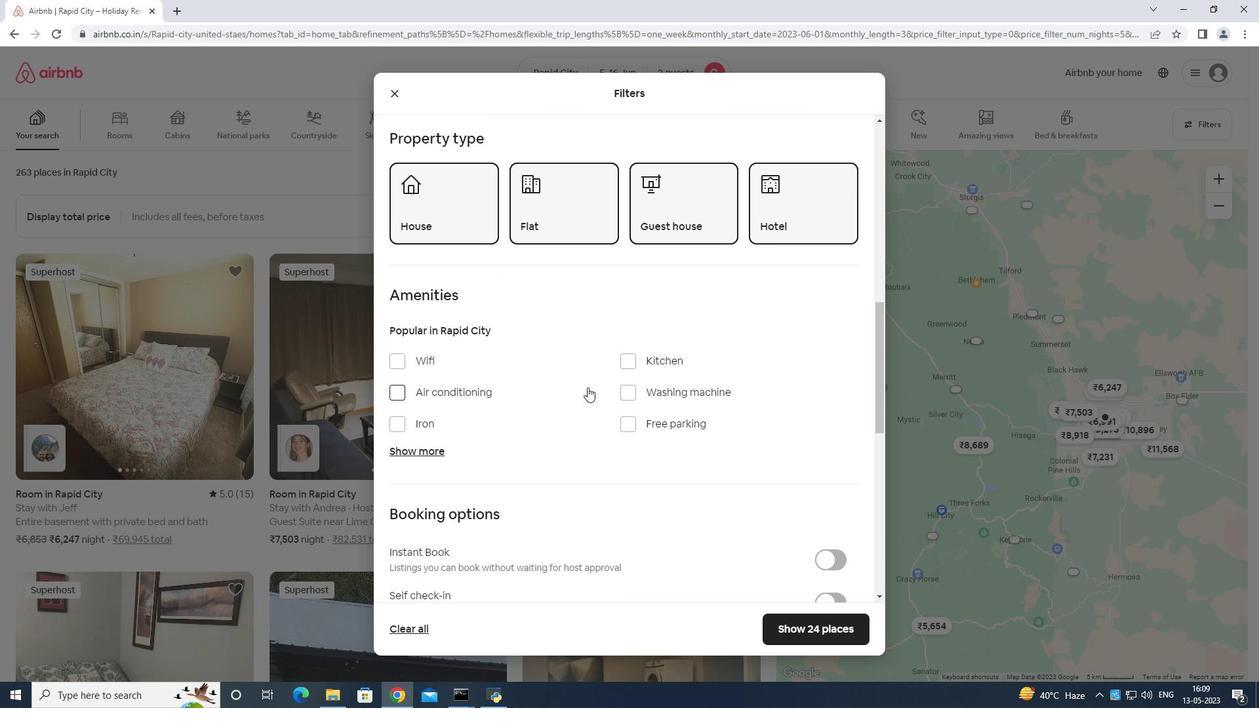 
Action: Mouse scrolled (588, 387) with delta (0, 0)
Screenshot: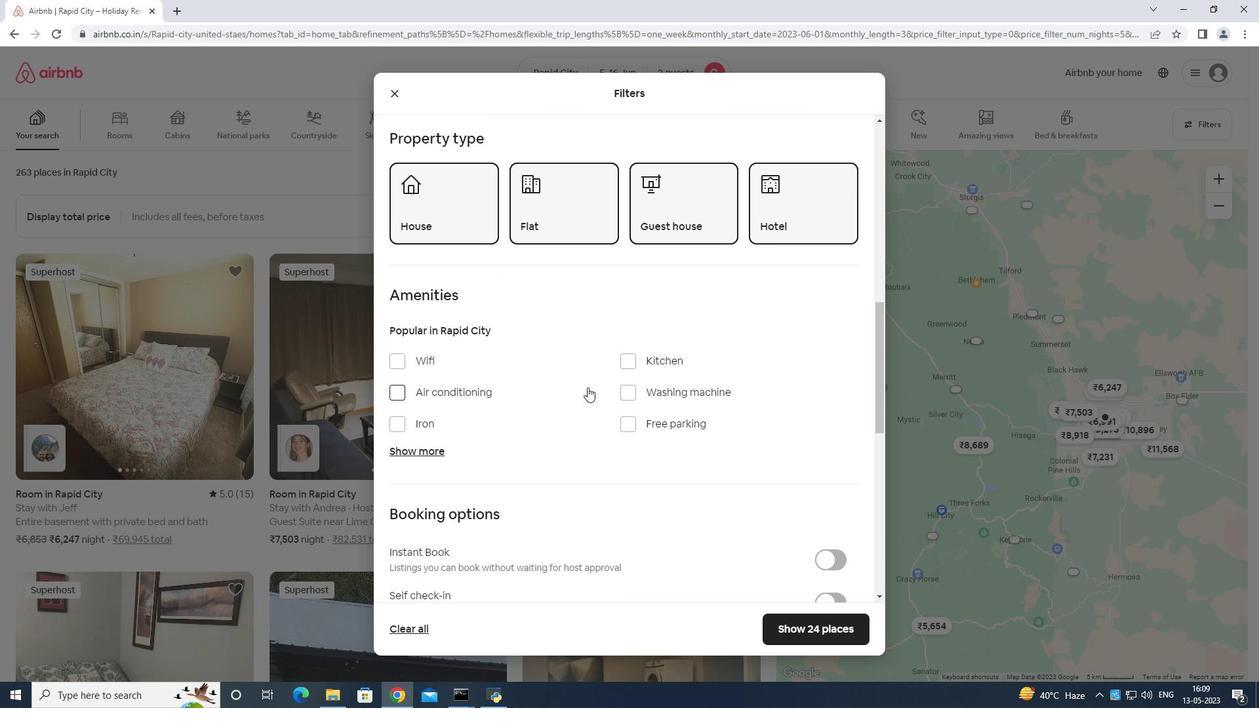 
Action: Mouse moved to (819, 471)
Screenshot: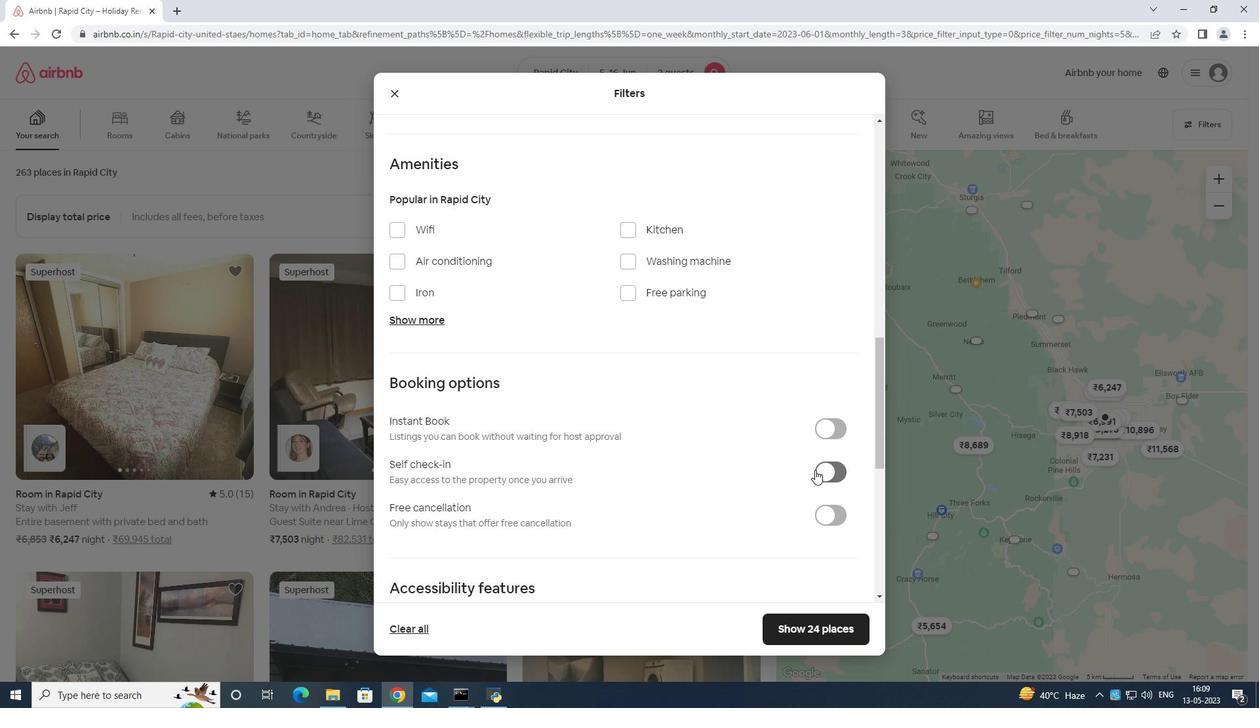 
Action: Mouse pressed left at (819, 471)
Screenshot: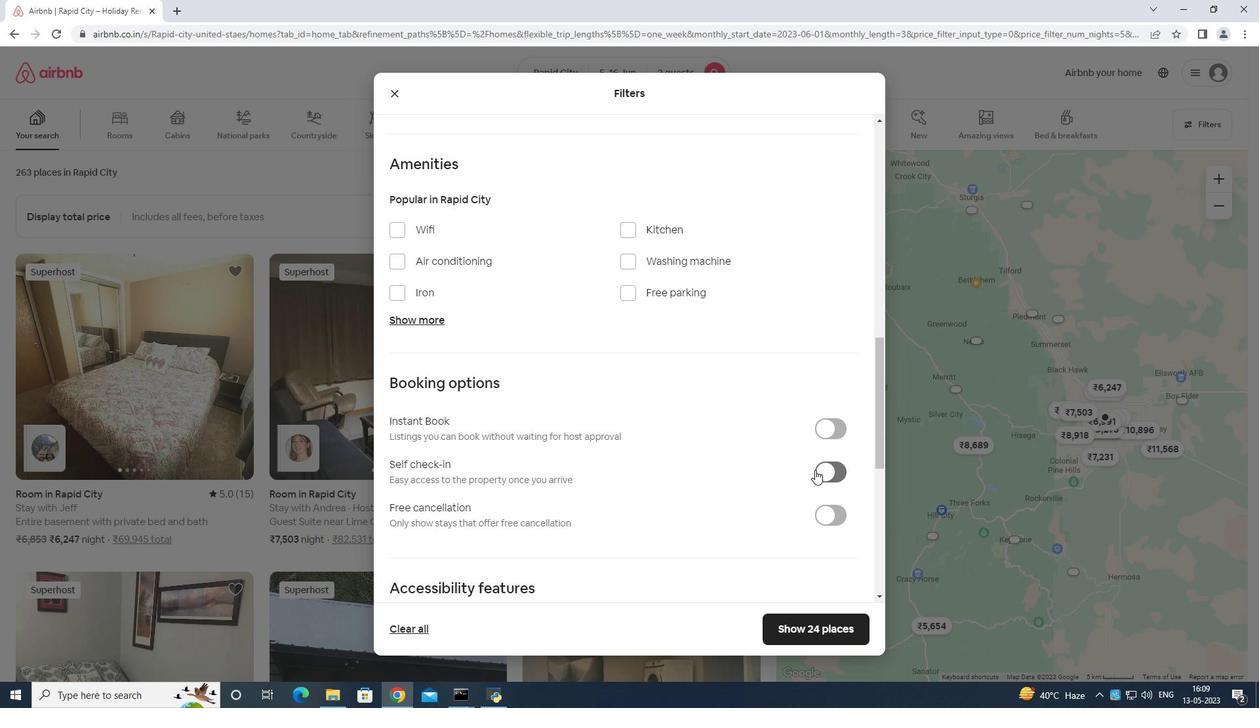 
Action: Mouse moved to (827, 467)
Screenshot: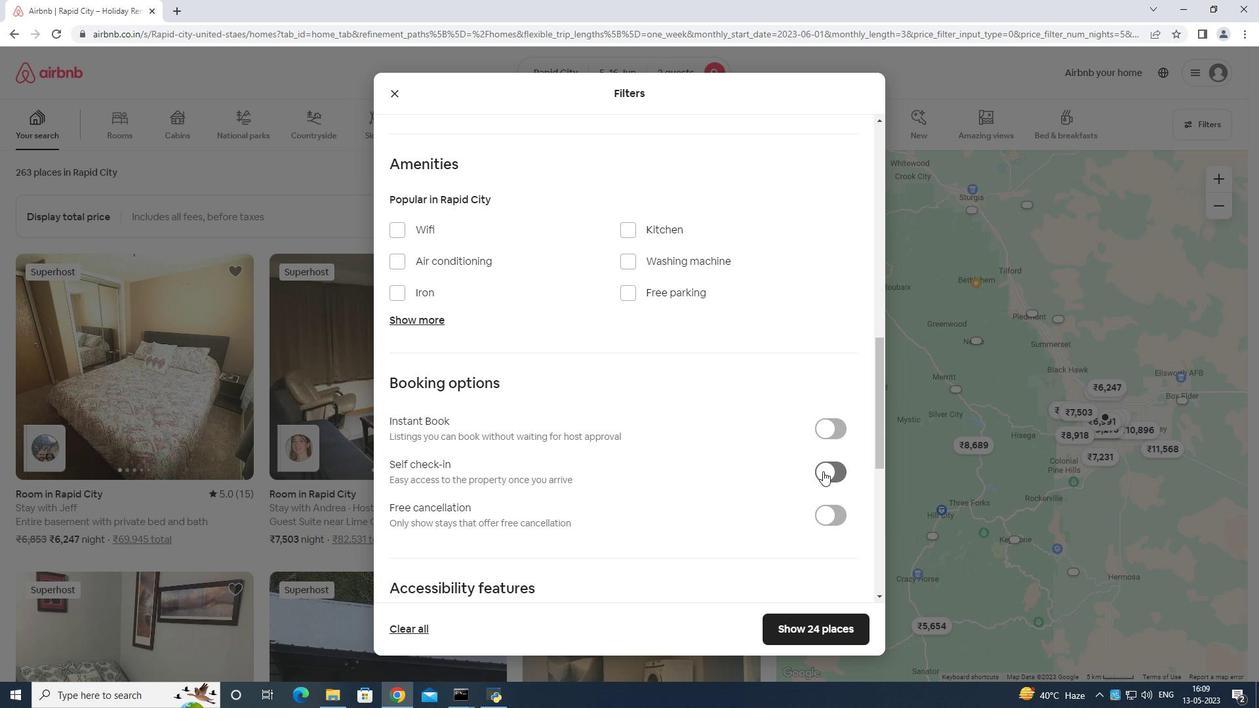 
Action: Mouse scrolled (827, 466) with delta (0, 0)
Screenshot: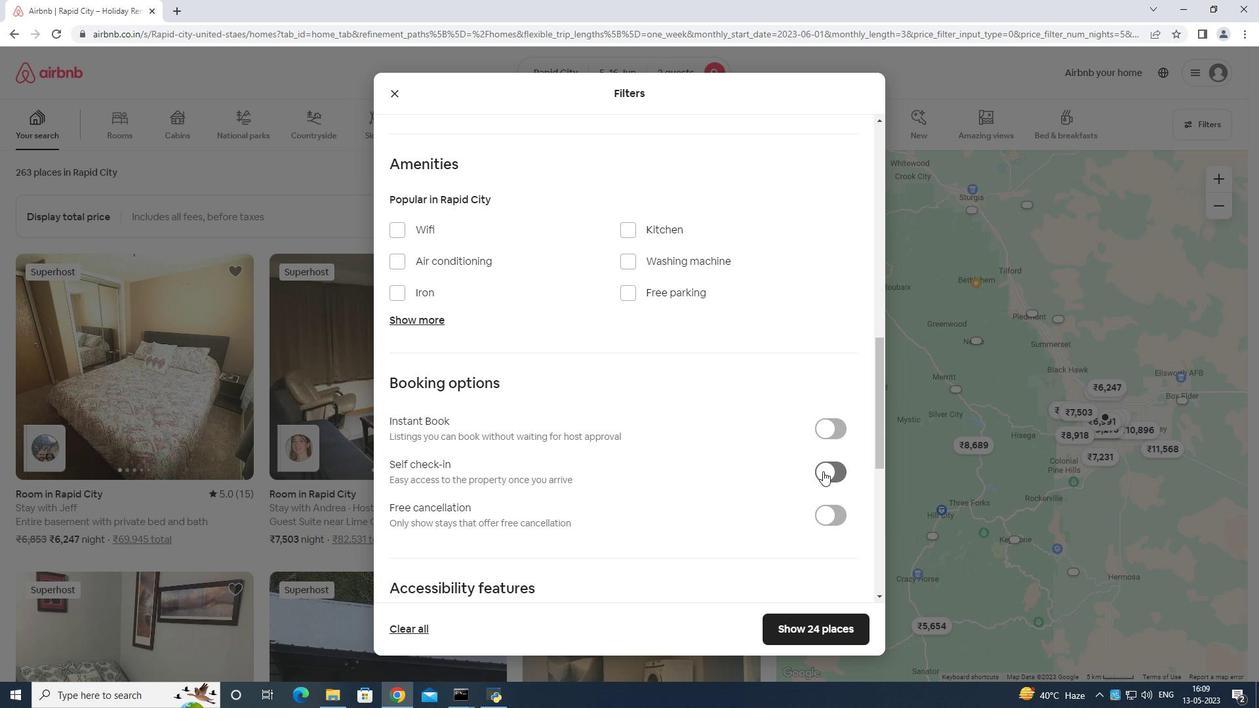 
Action: Mouse moved to (827, 469)
Screenshot: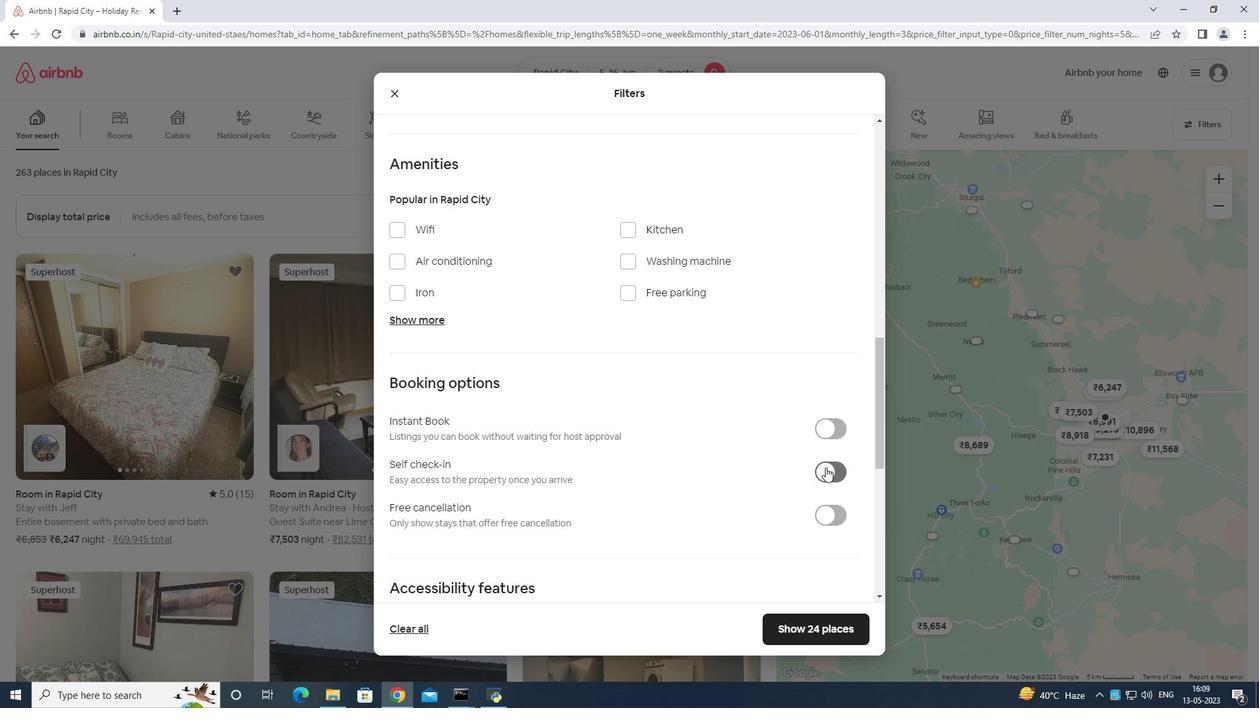 
Action: Mouse scrolled (827, 469) with delta (0, 0)
Screenshot: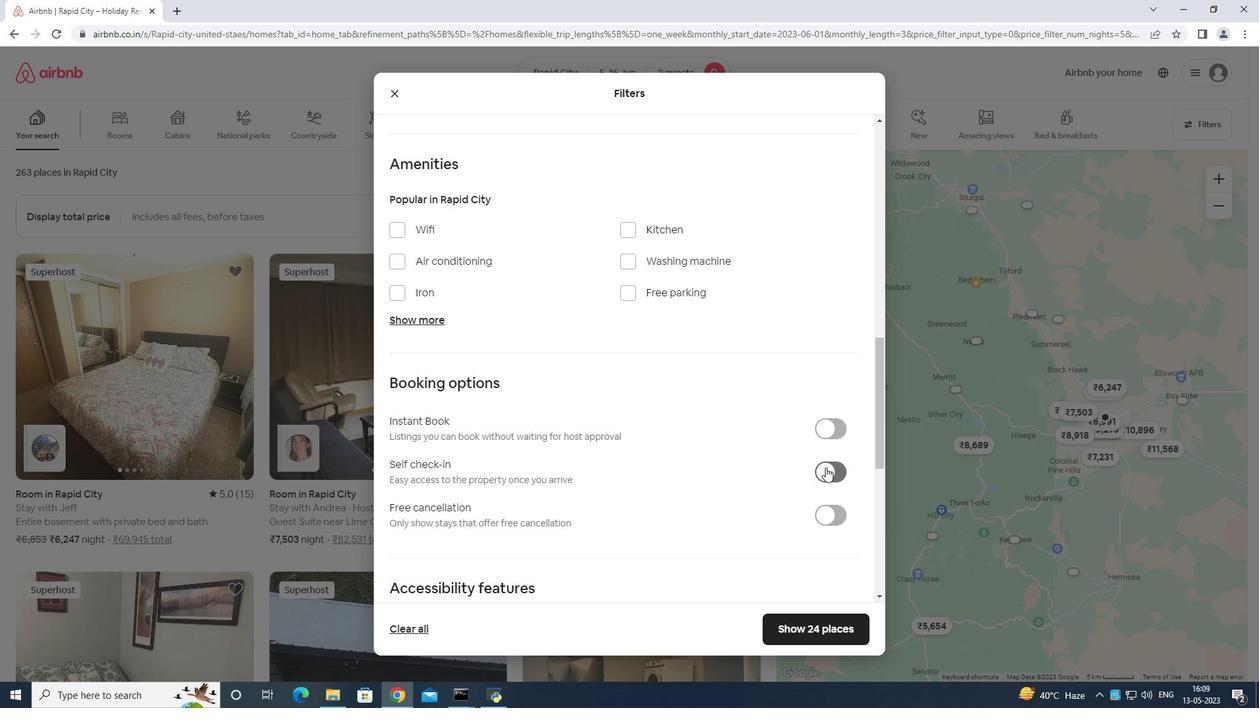 
Action: Mouse scrolled (827, 469) with delta (0, 0)
Screenshot: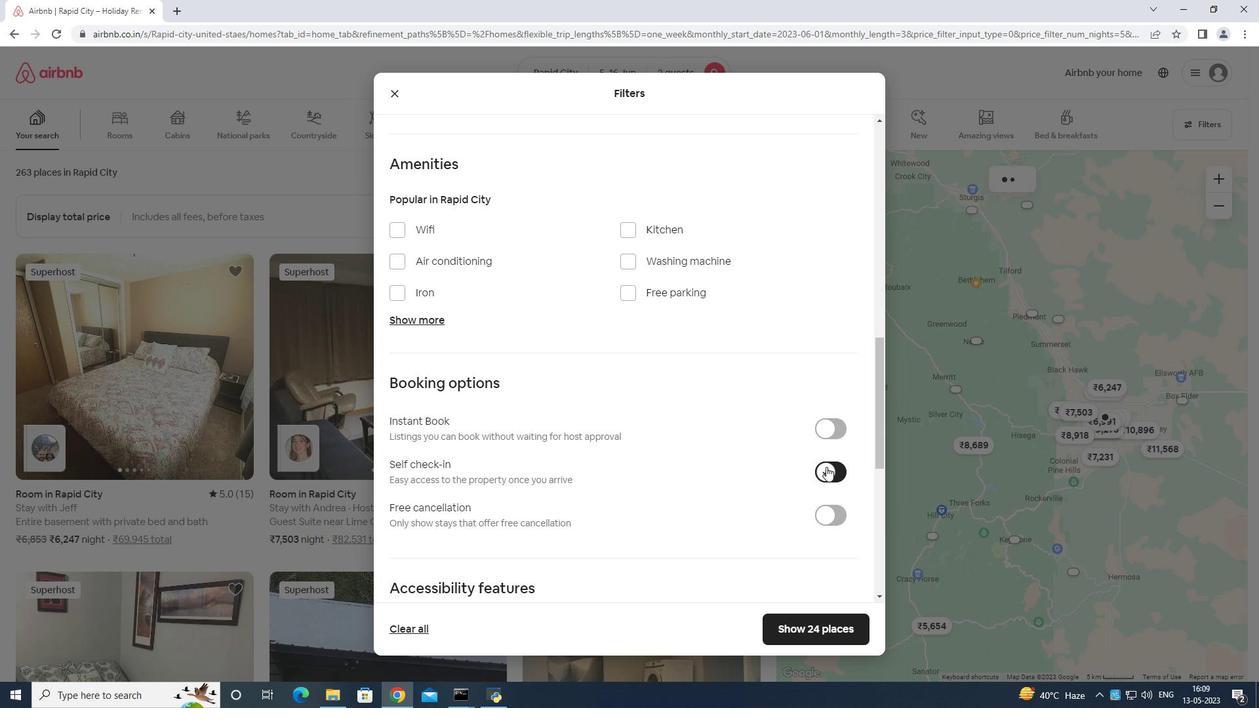 
Action: Mouse moved to (824, 467)
Screenshot: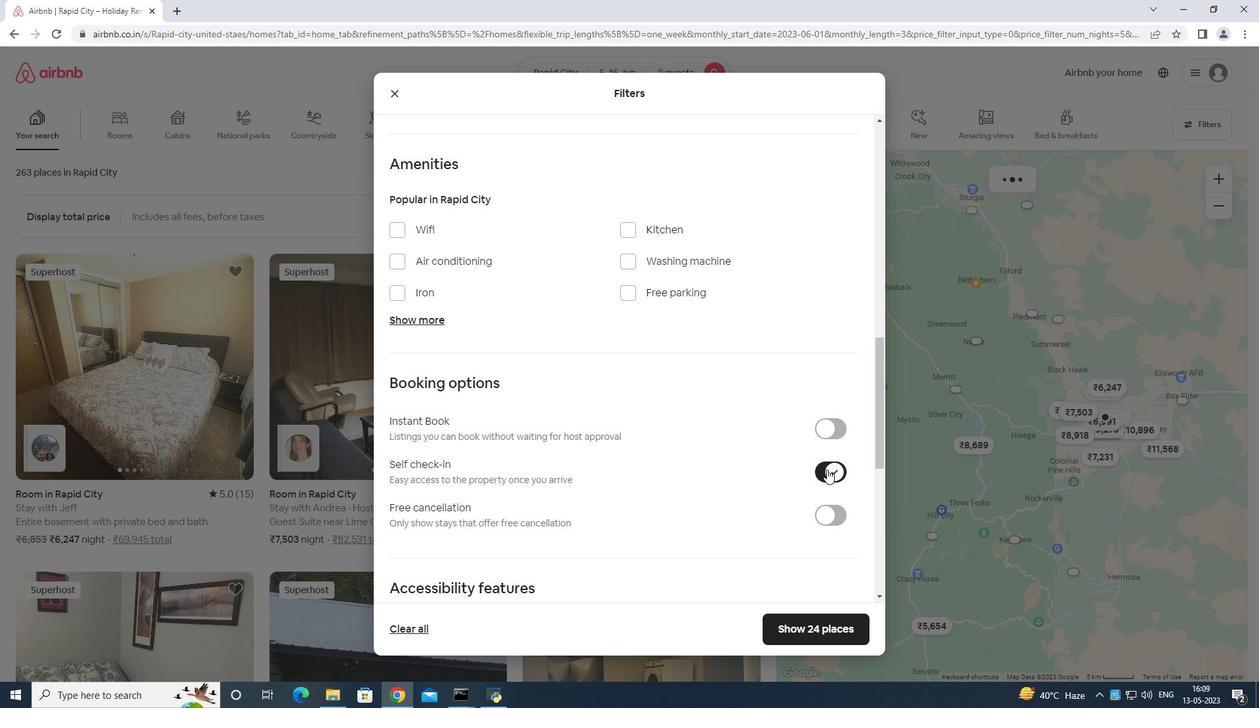 
Action: Mouse scrolled (824, 466) with delta (0, 0)
Screenshot: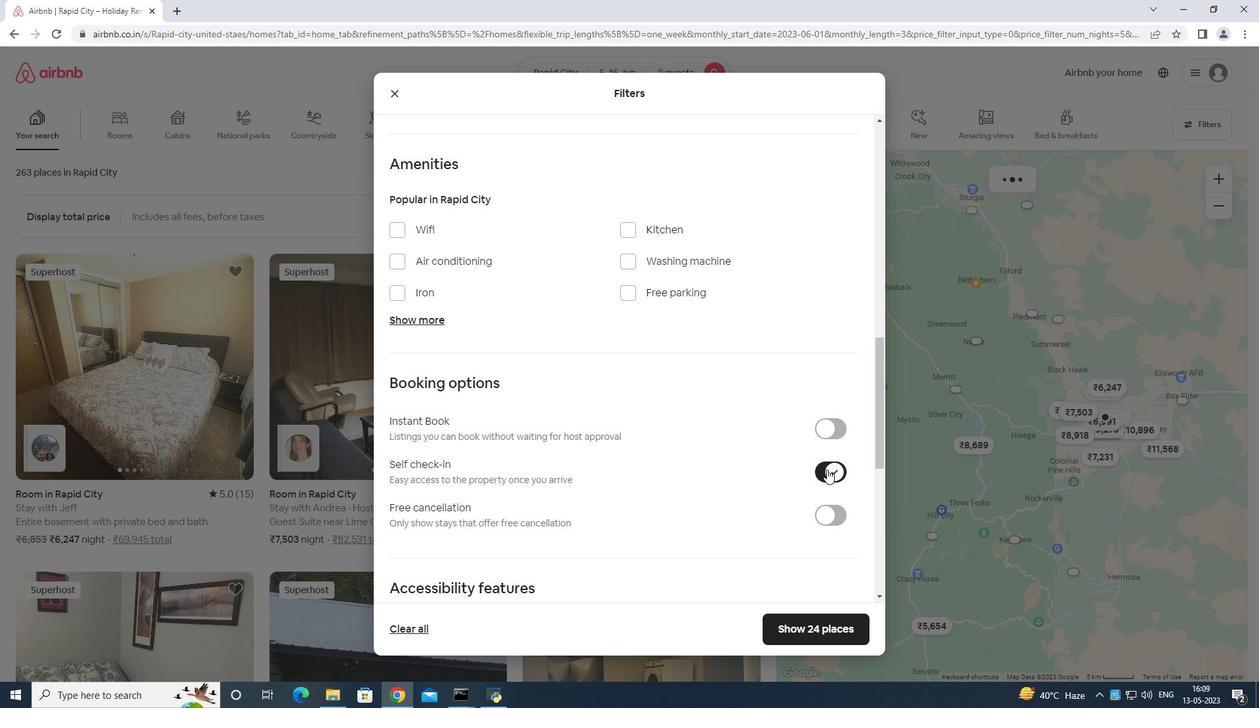 
Action: Mouse scrolled (824, 466) with delta (0, 0)
Screenshot: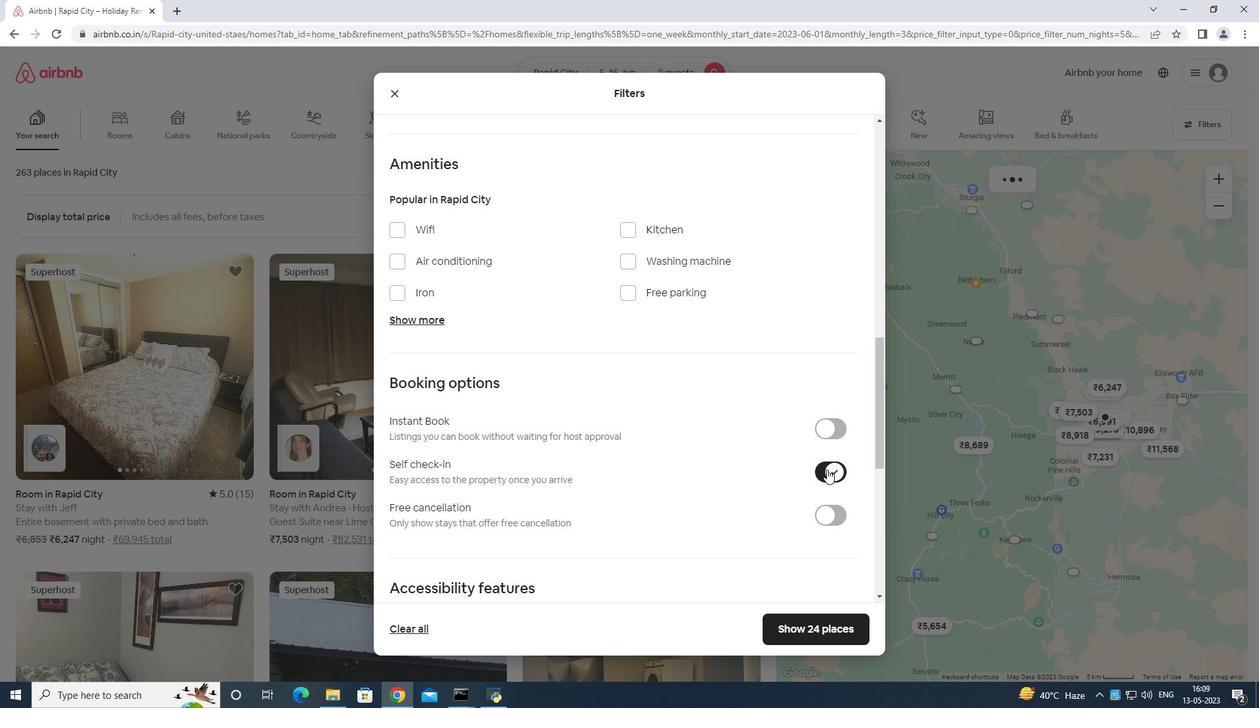 
Action: Mouse moved to (823, 467)
Screenshot: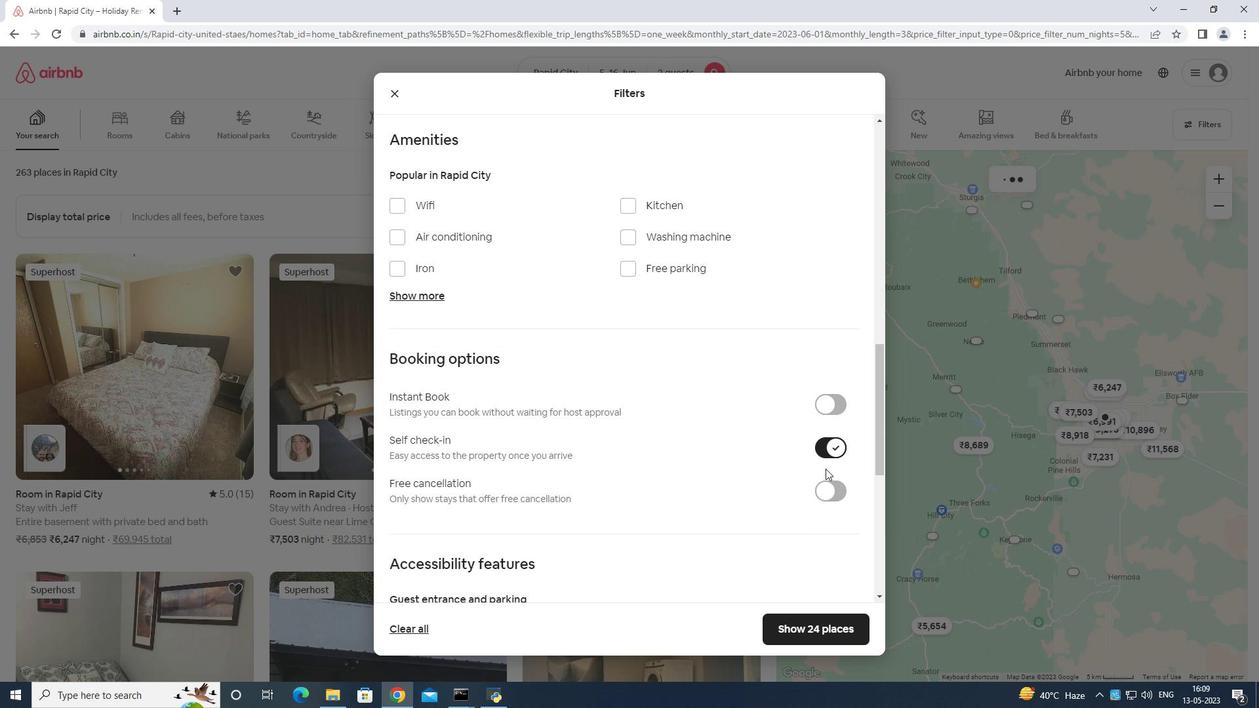 
Action: Mouse scrolled (823, 466) with delta (0, 0)
Screenshot: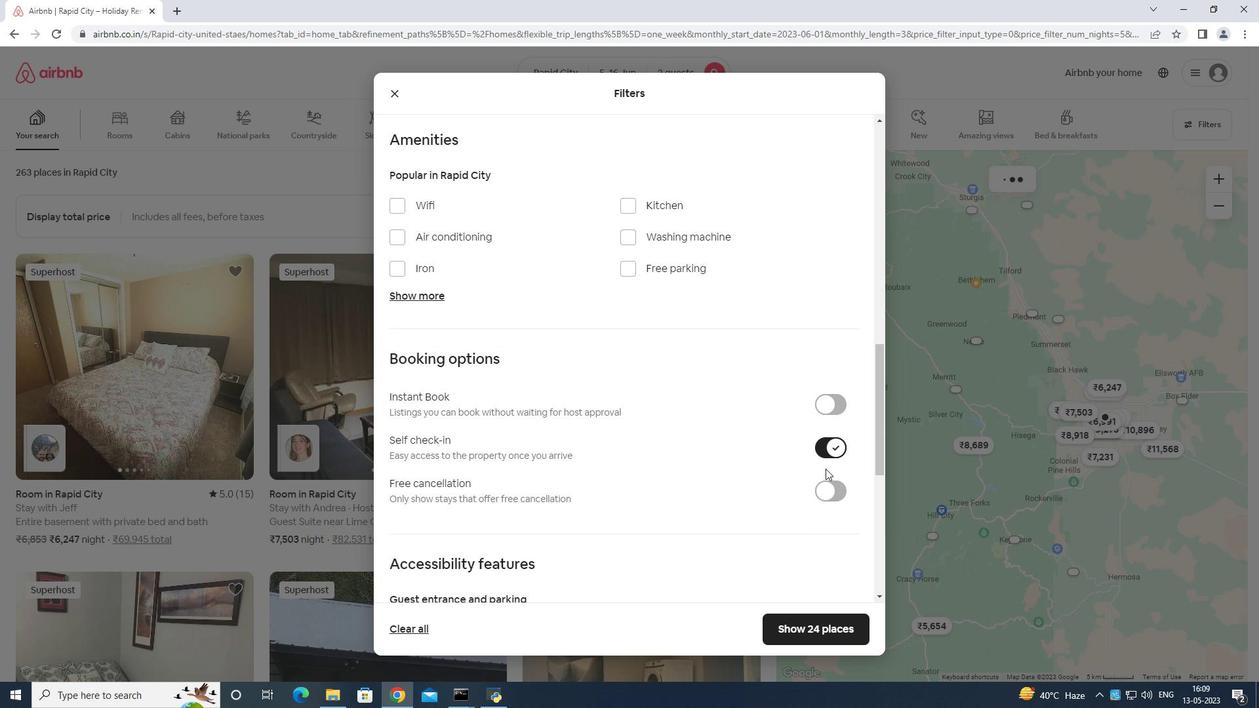
Action: Mouse moved to (821, 466)
Screenshot: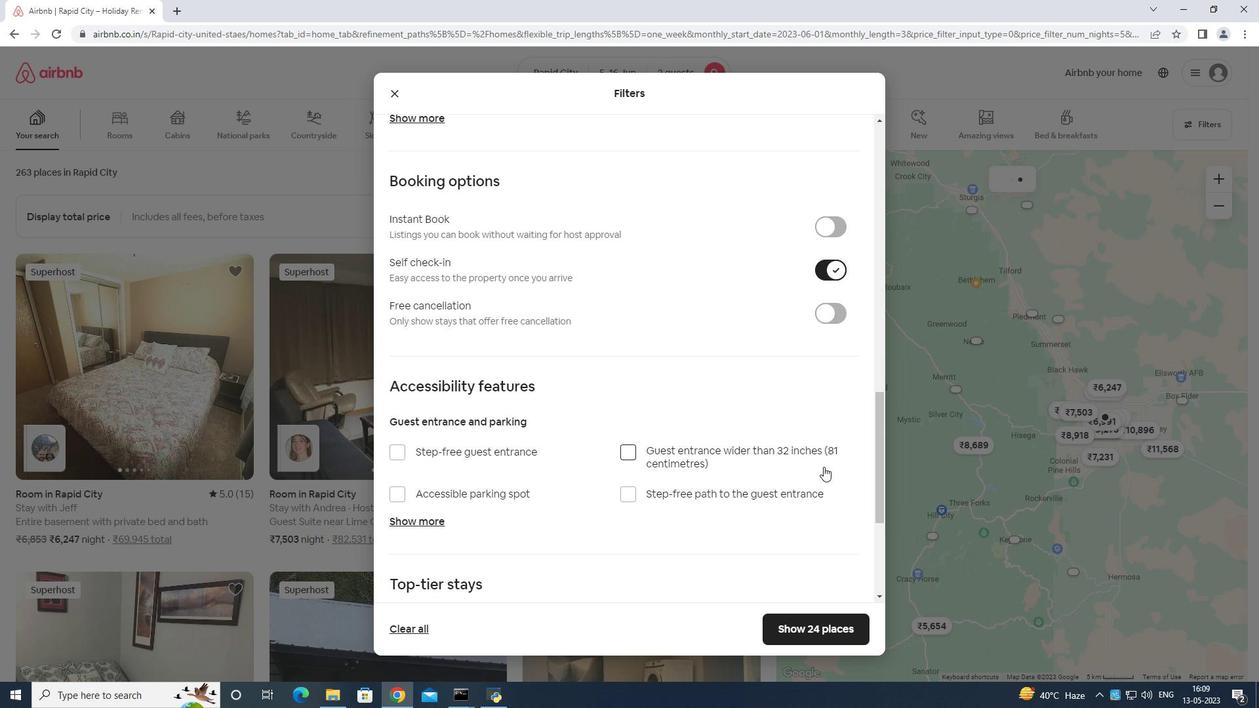 
Action: Mouse scrolled (822, 465) with delta (0, 0)
Screenshot: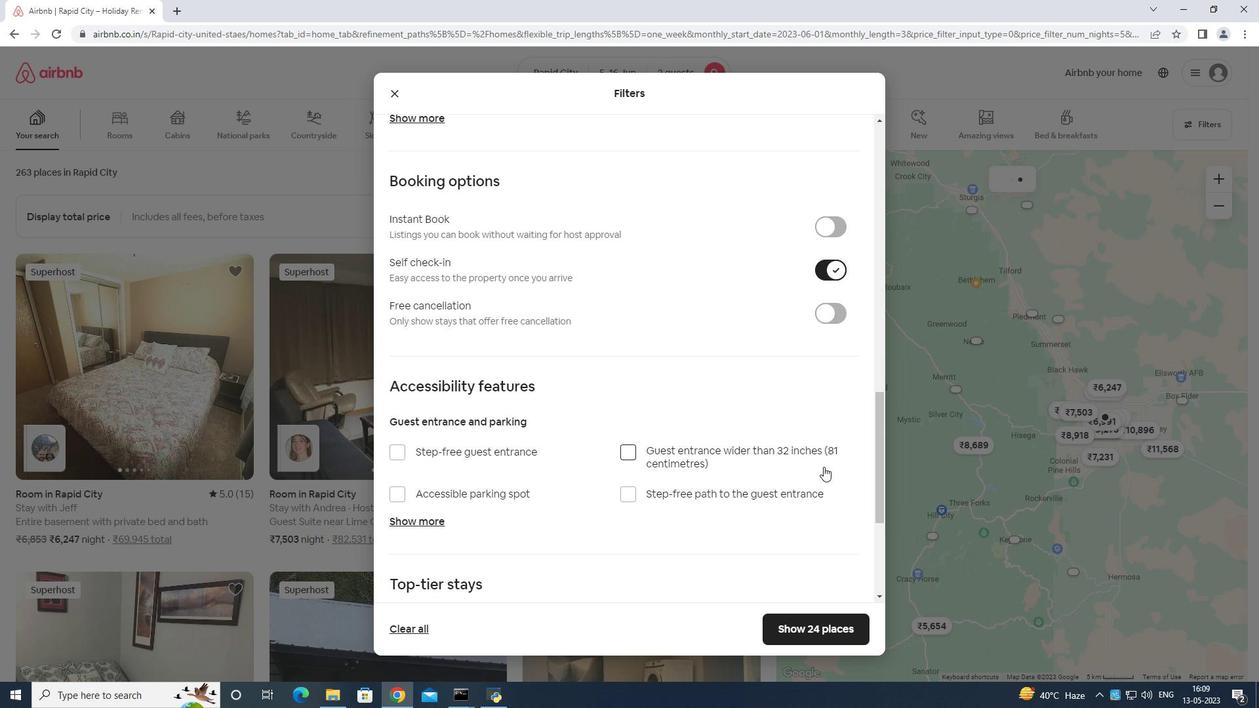 
Action: Mouse moved to (819, 468)
Screenshot: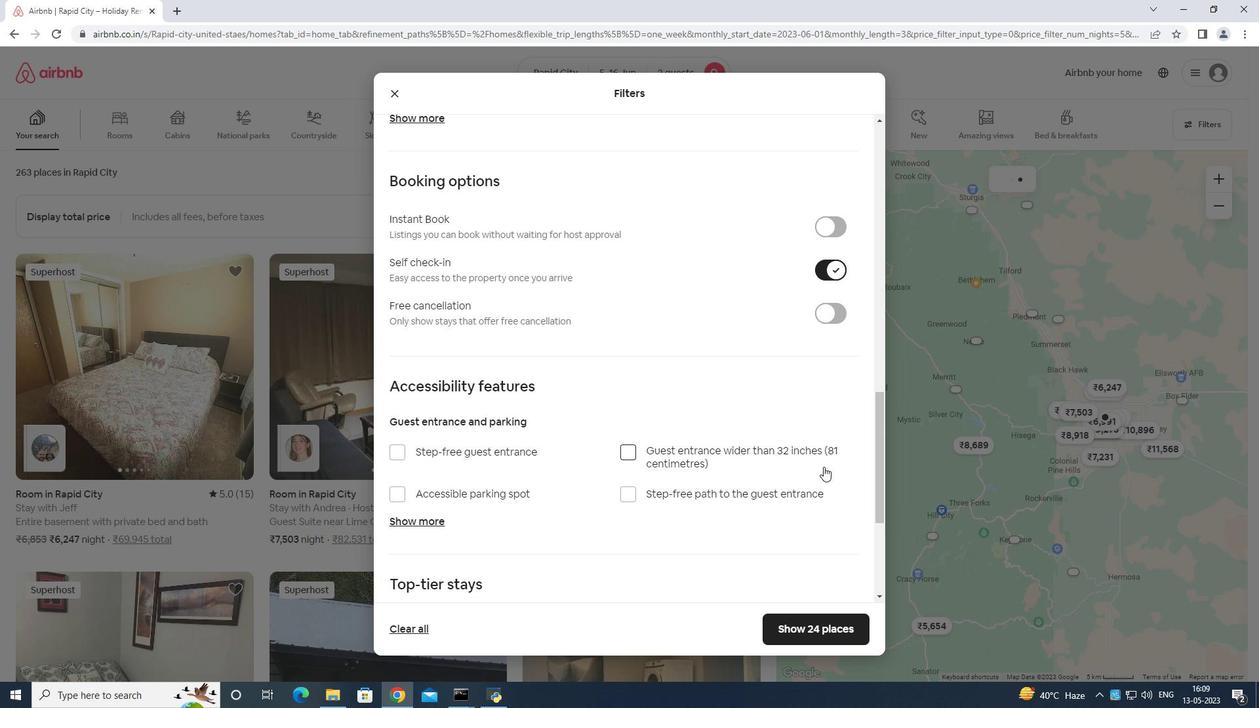 
Action: Mouse scrolled (820, 467) with delta (0, 0)
Screenshot: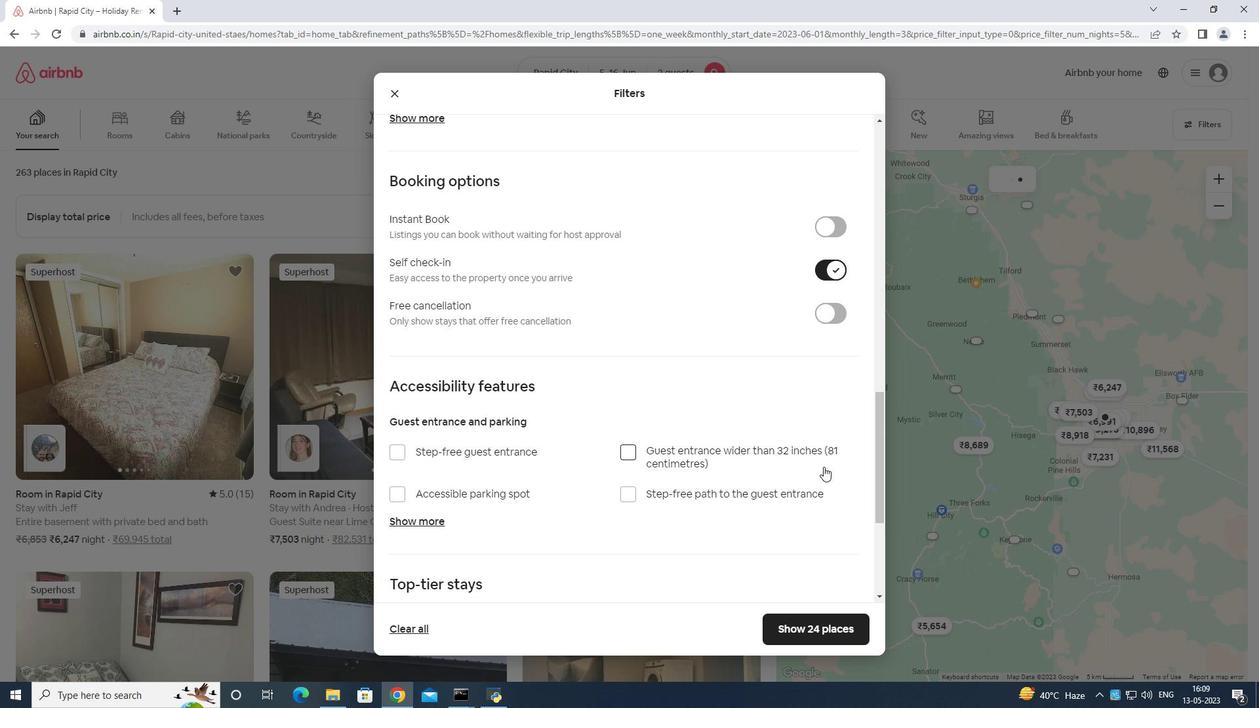 
Action: Mouse moved to (819, 469)
Screenshot: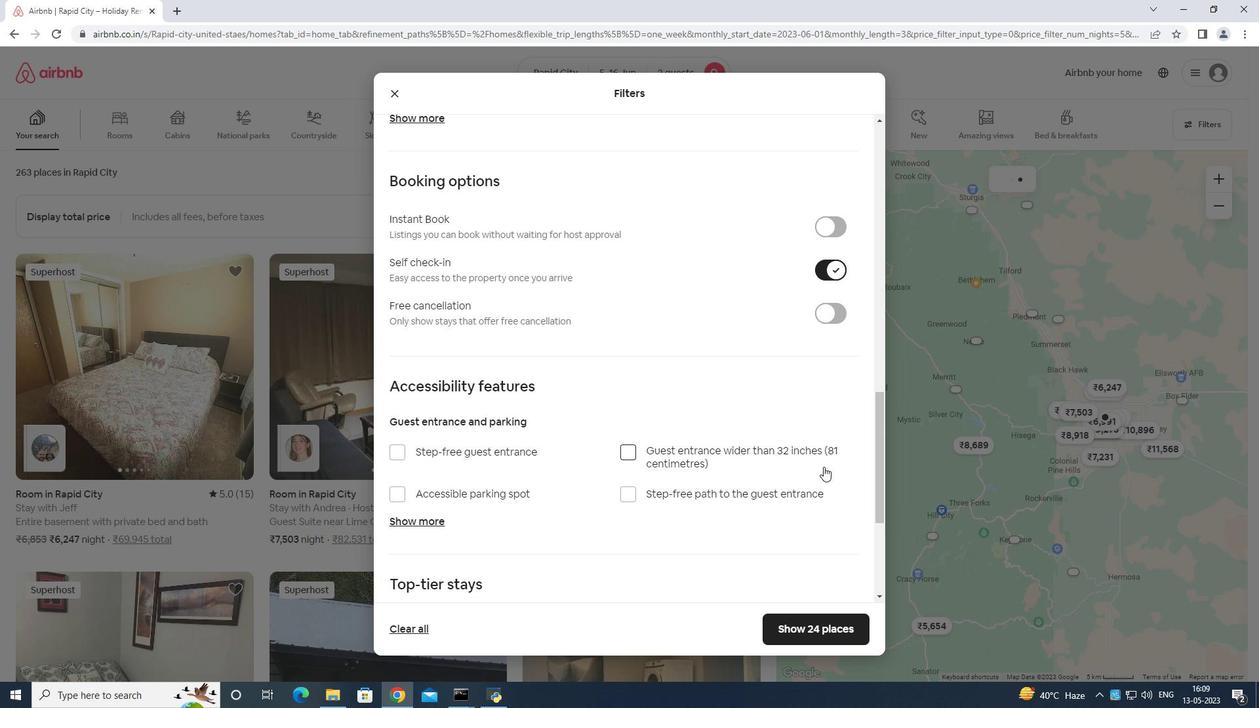 
Action: Mouse scrolled (819, 467) with delta (0, 0)
Screenshot: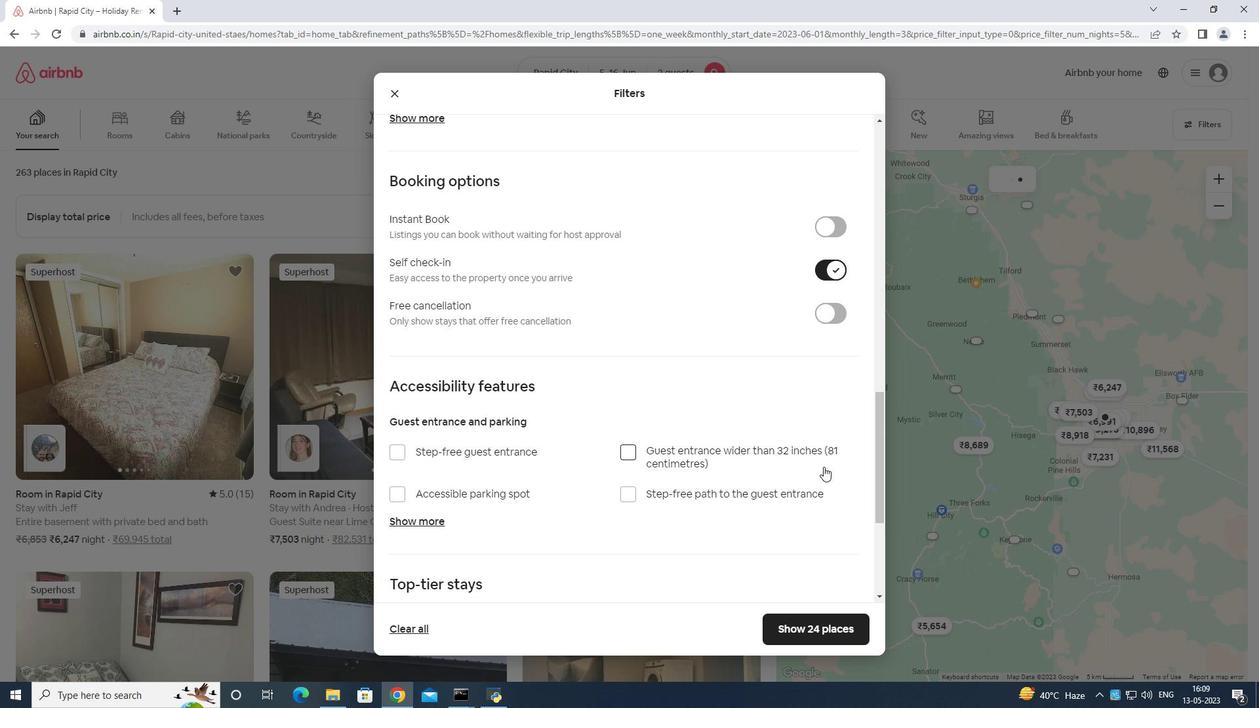 
Action: Mouse scrolled (819, 469) with delta (0, 0)
Screenshot: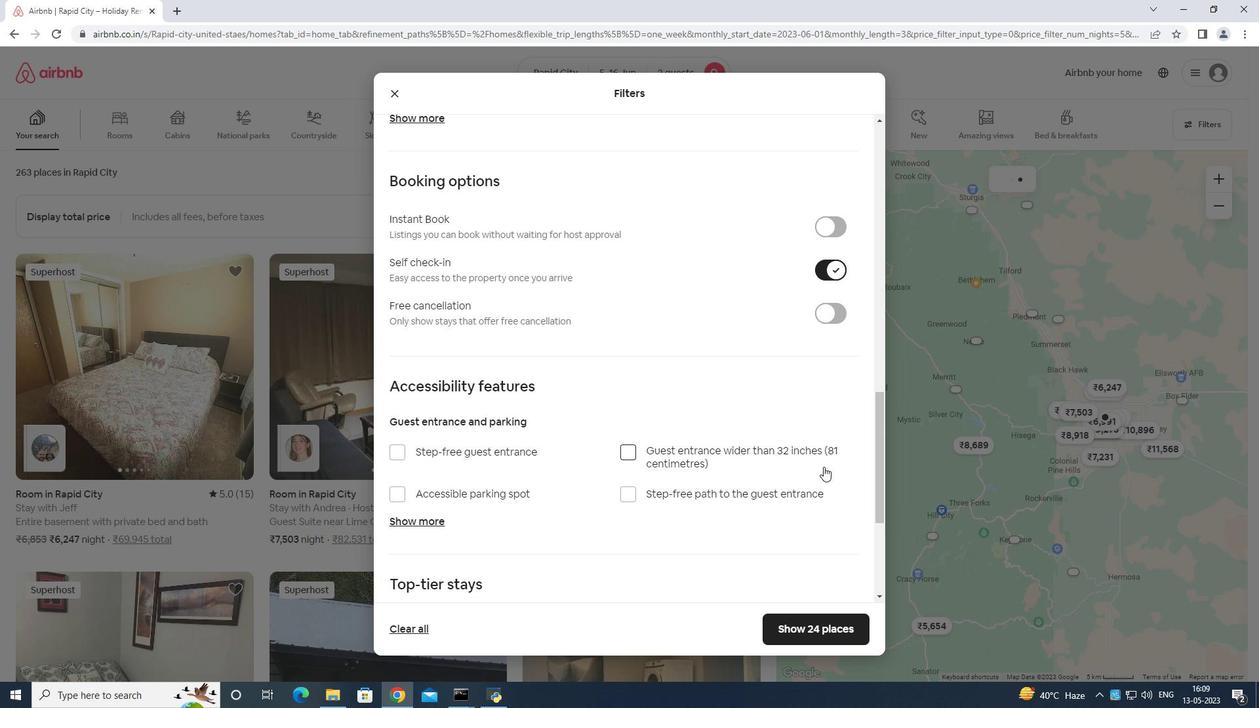 
Action: Mouse moved to (399, 509)
Screenshot: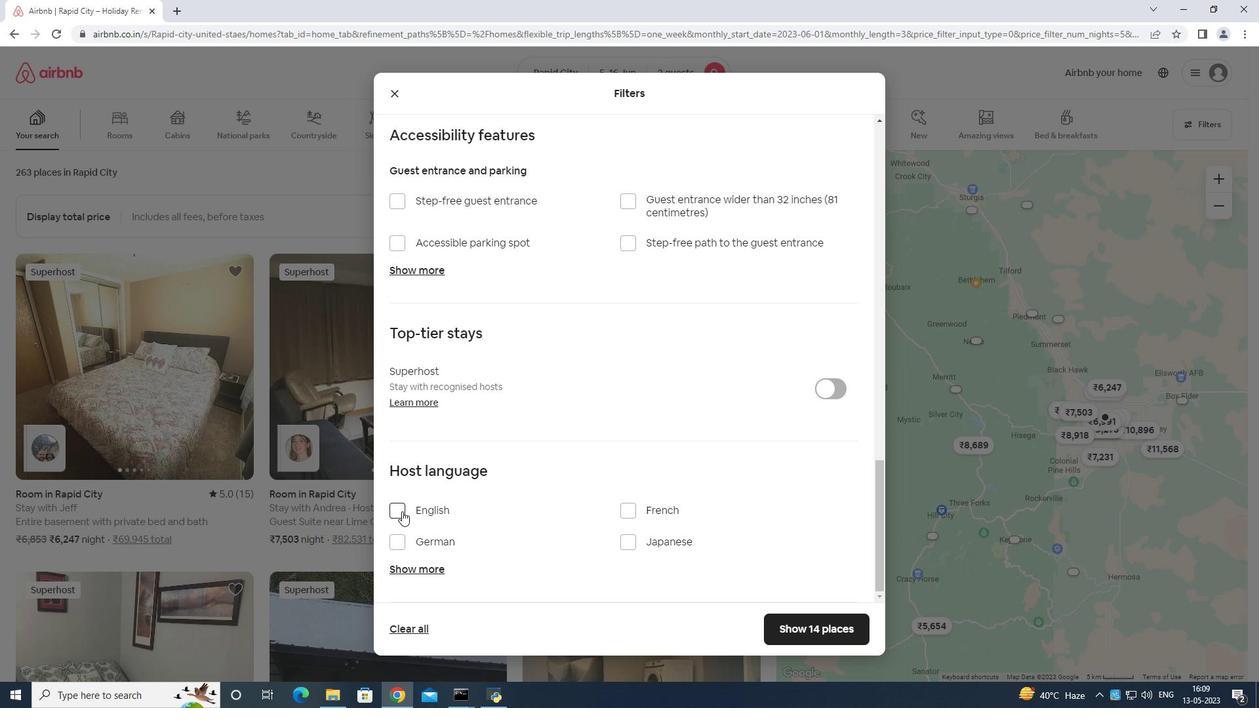 
Action: Mouse pressed left at (399, 509)
Screenshot: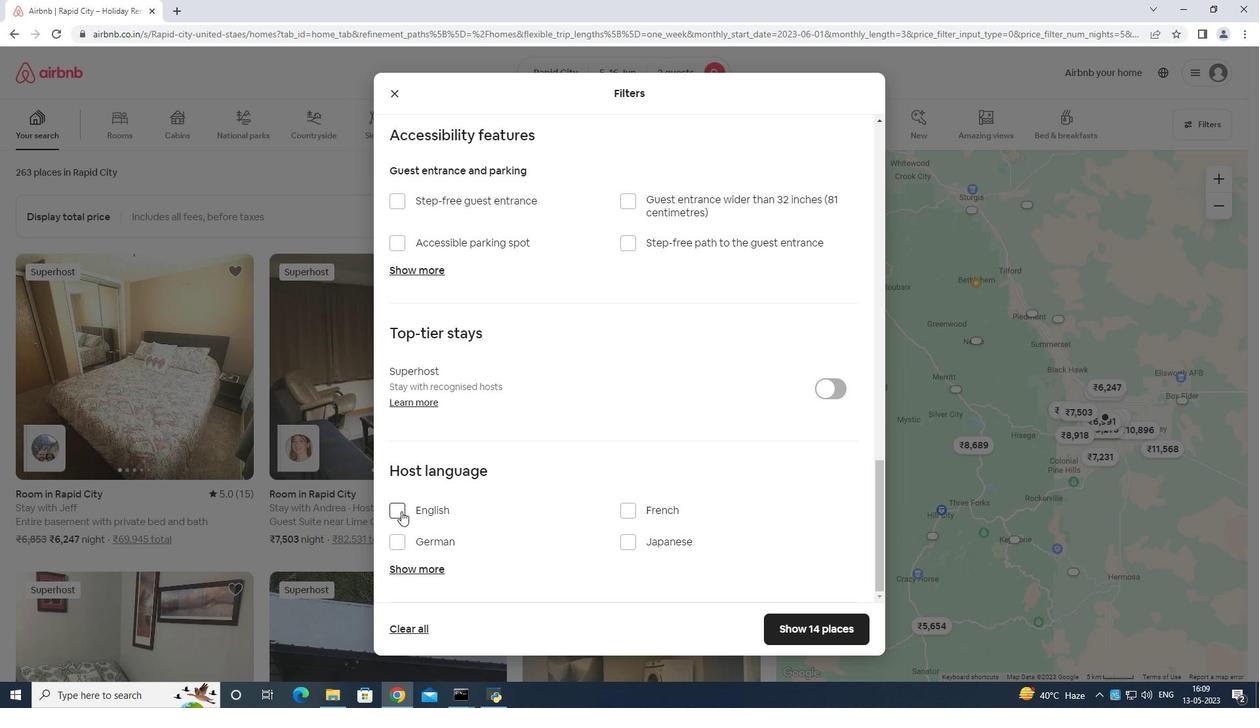 
Action: Mouse moved to (843, 625)
Screenshot: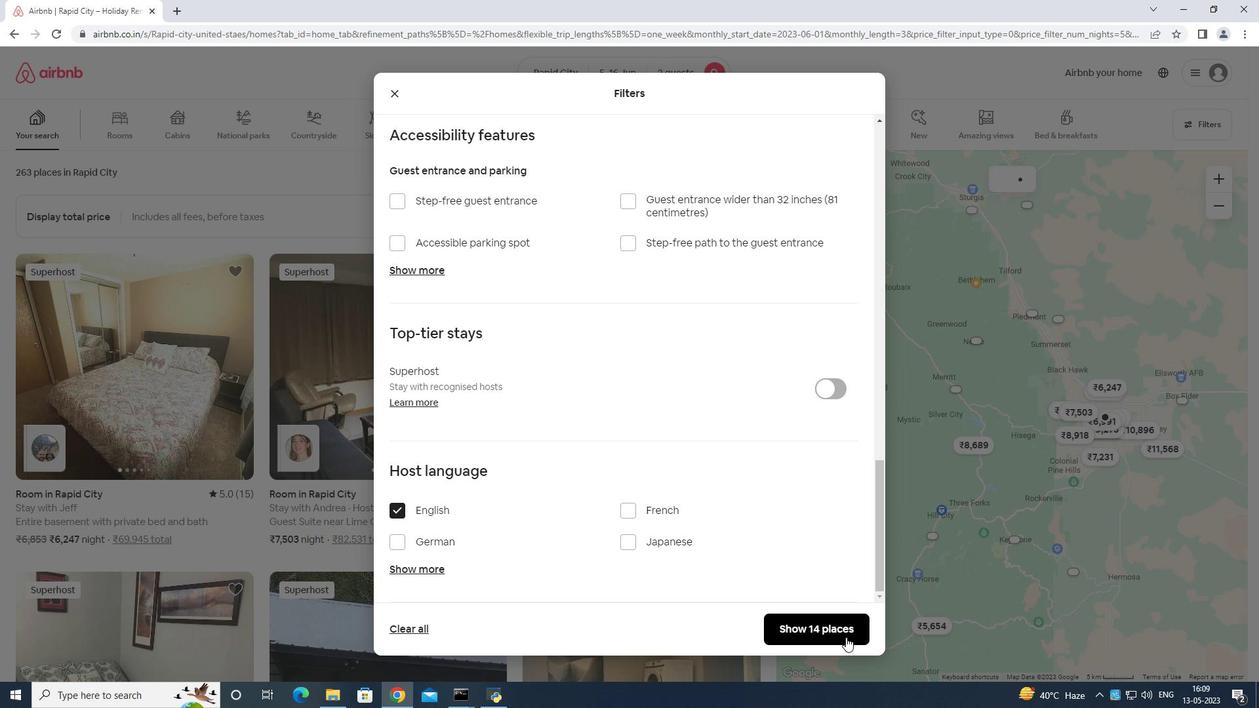 
Action: Mouse pressed left at (843, 625)
Screenshot: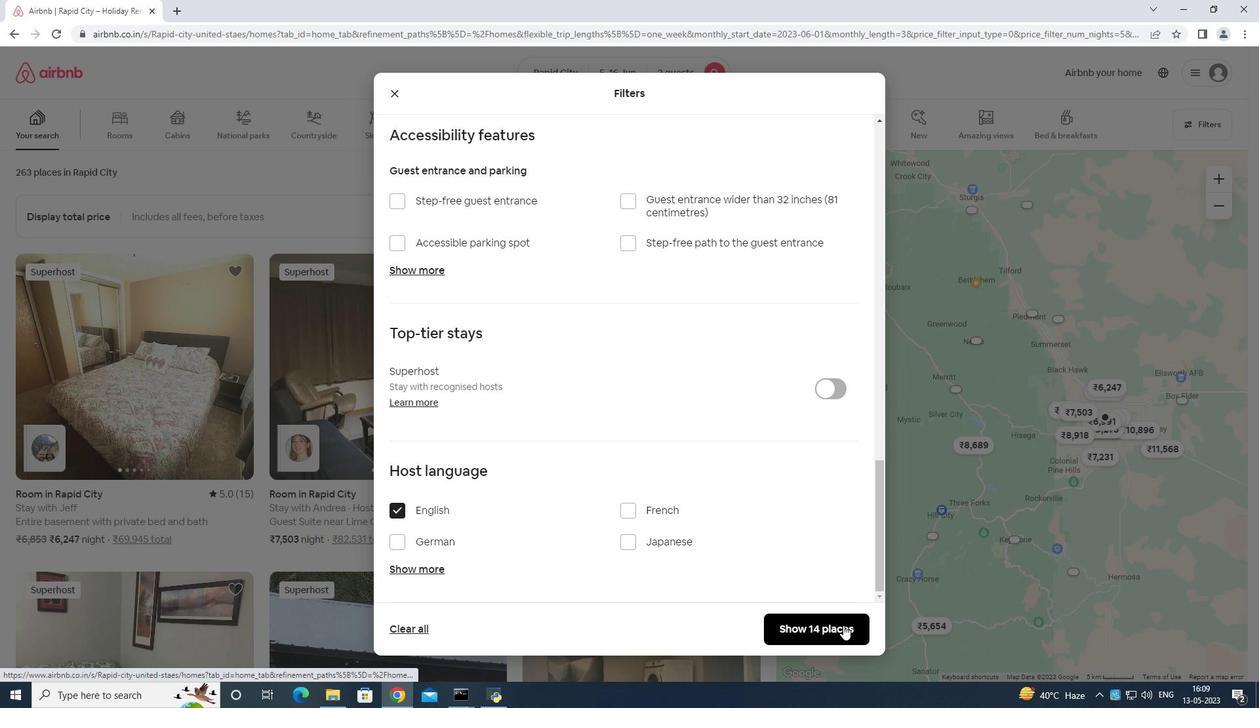 
